 Task: Find connections with filter location Seram with filter topic #interviewwith filter profile language Spanish with filter current company BIG PHARMA JOBS (Div - Big Ideas HR Consulting Private Limited) with filter school University of Cologne with filter industry Housing Programs with filter service category Videography with filter keywords title Purchasing Staff
Action: Mouse moved to (711, 95)
Screenshot: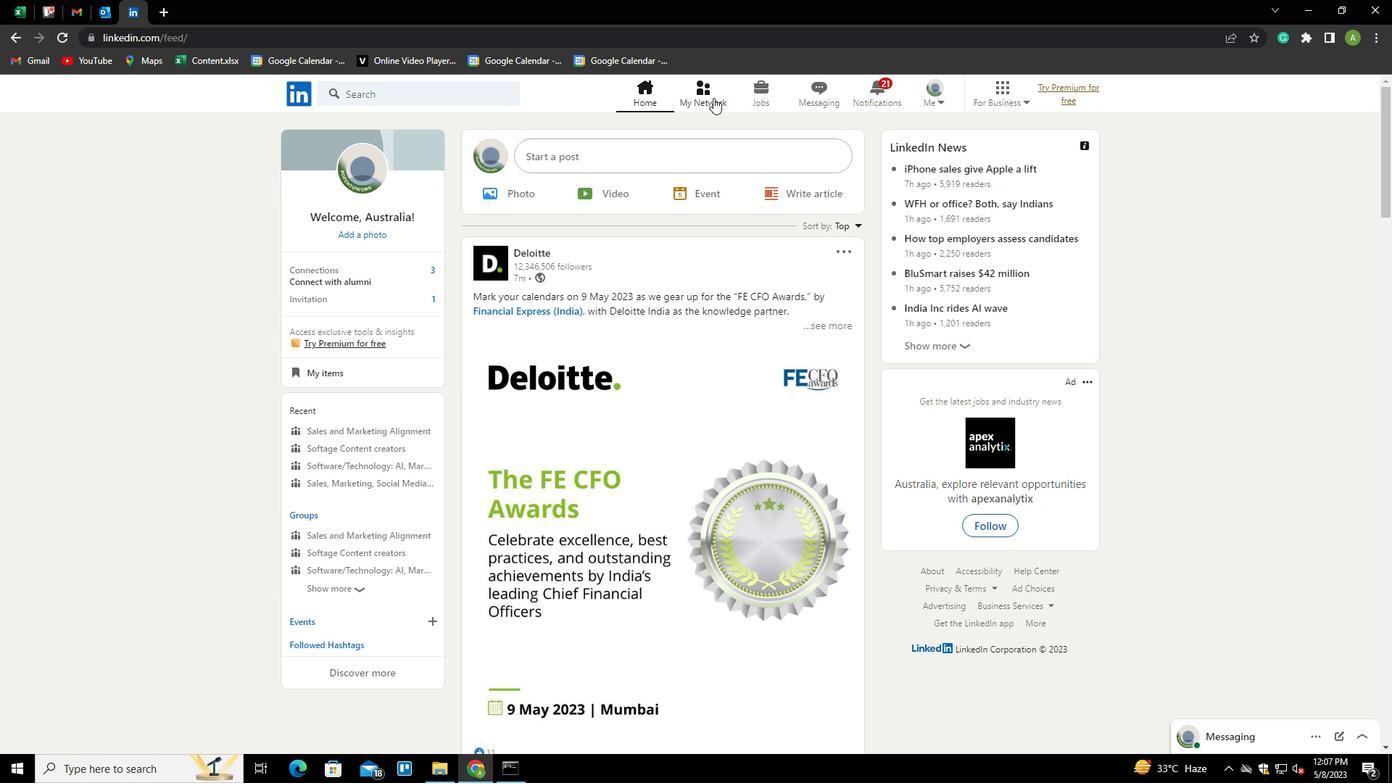 
Action: Mouse pressed left at (711, 95)
Screenshot: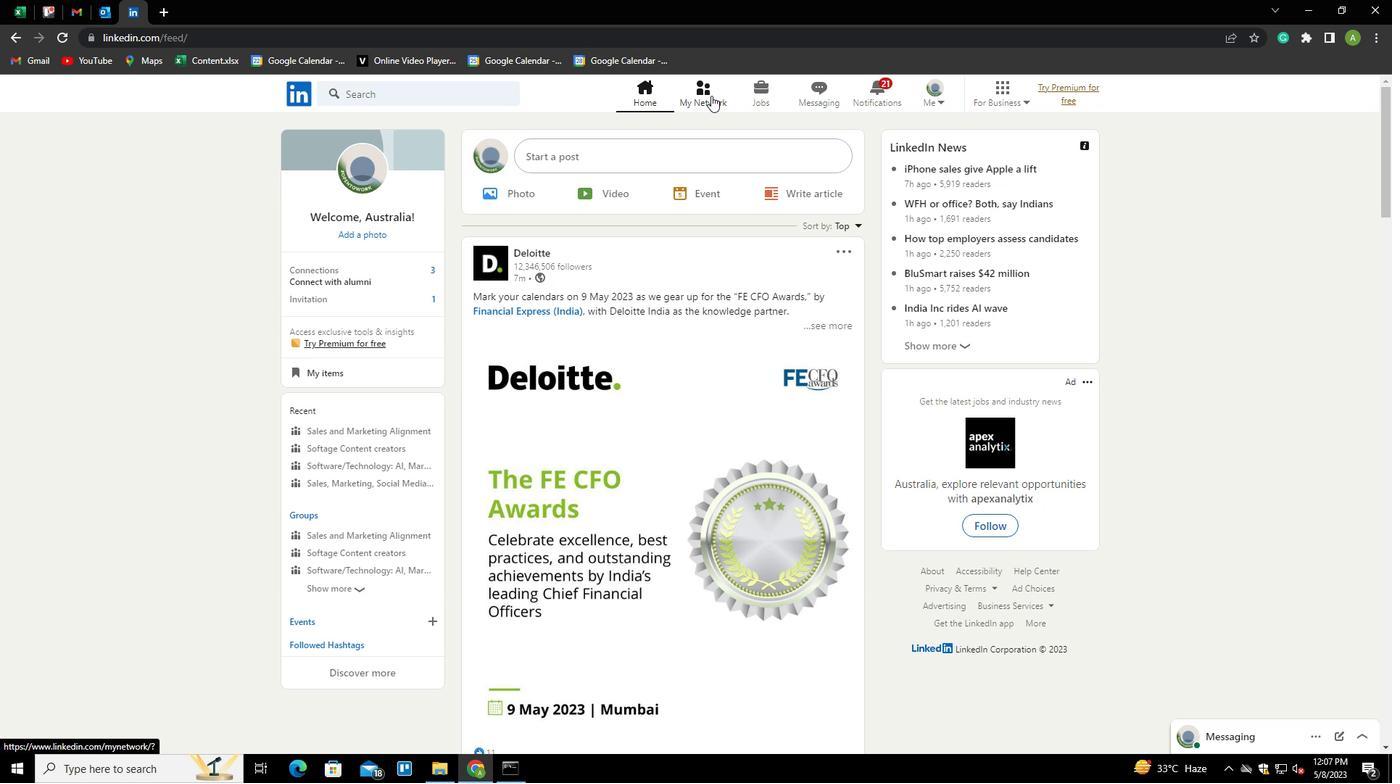 
Action: Mouse moved to (367, 174)
Screenshot: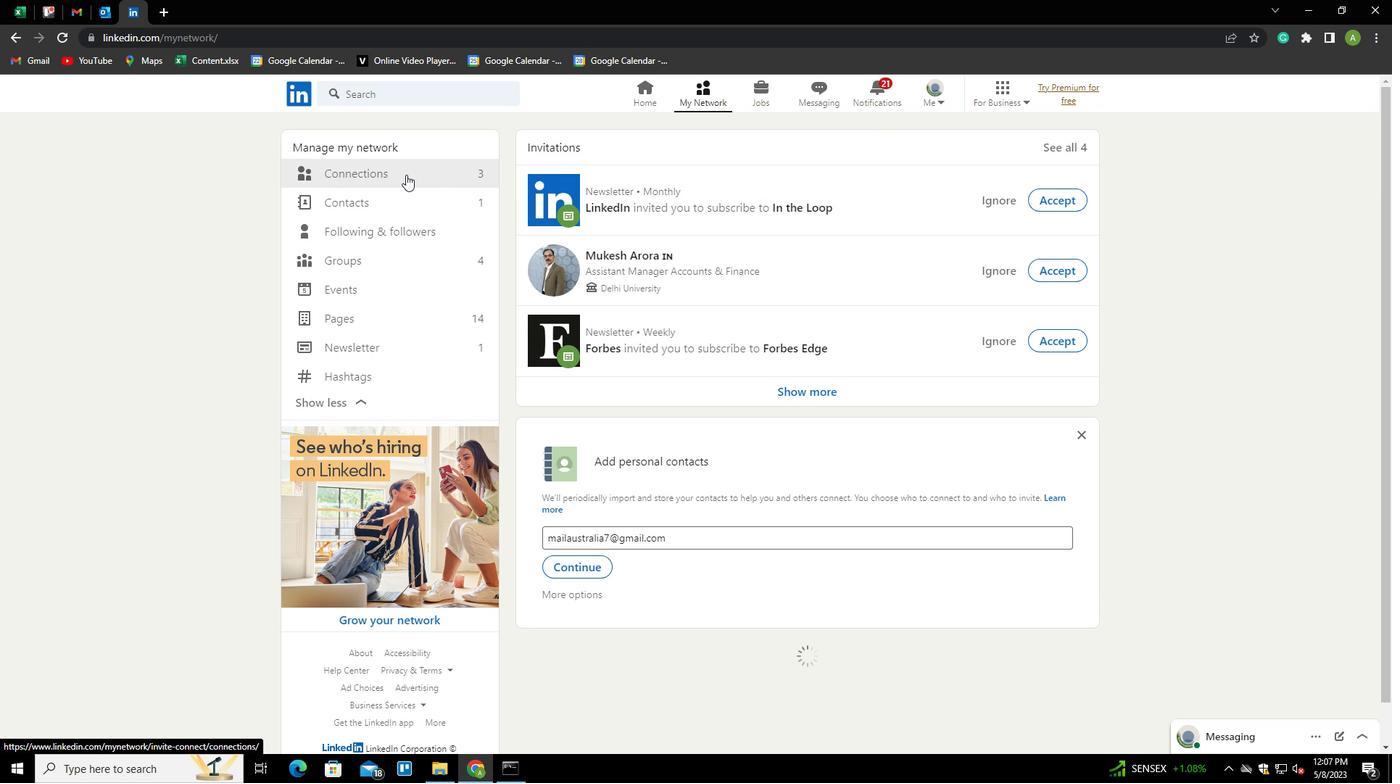 
Action: Mouse pressed left at (367, 174)
Screenshot: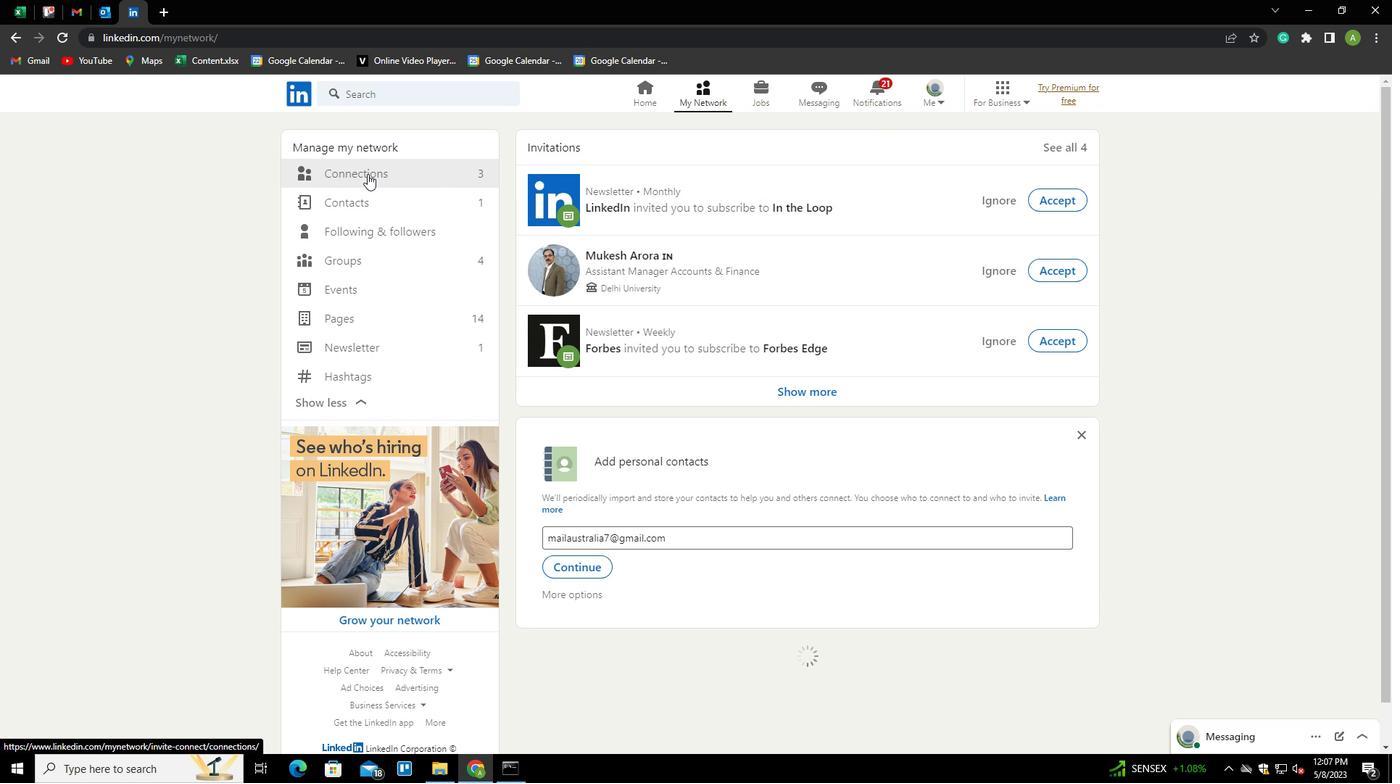 
Action: Mouse moved to (828, 173)
Screenshot: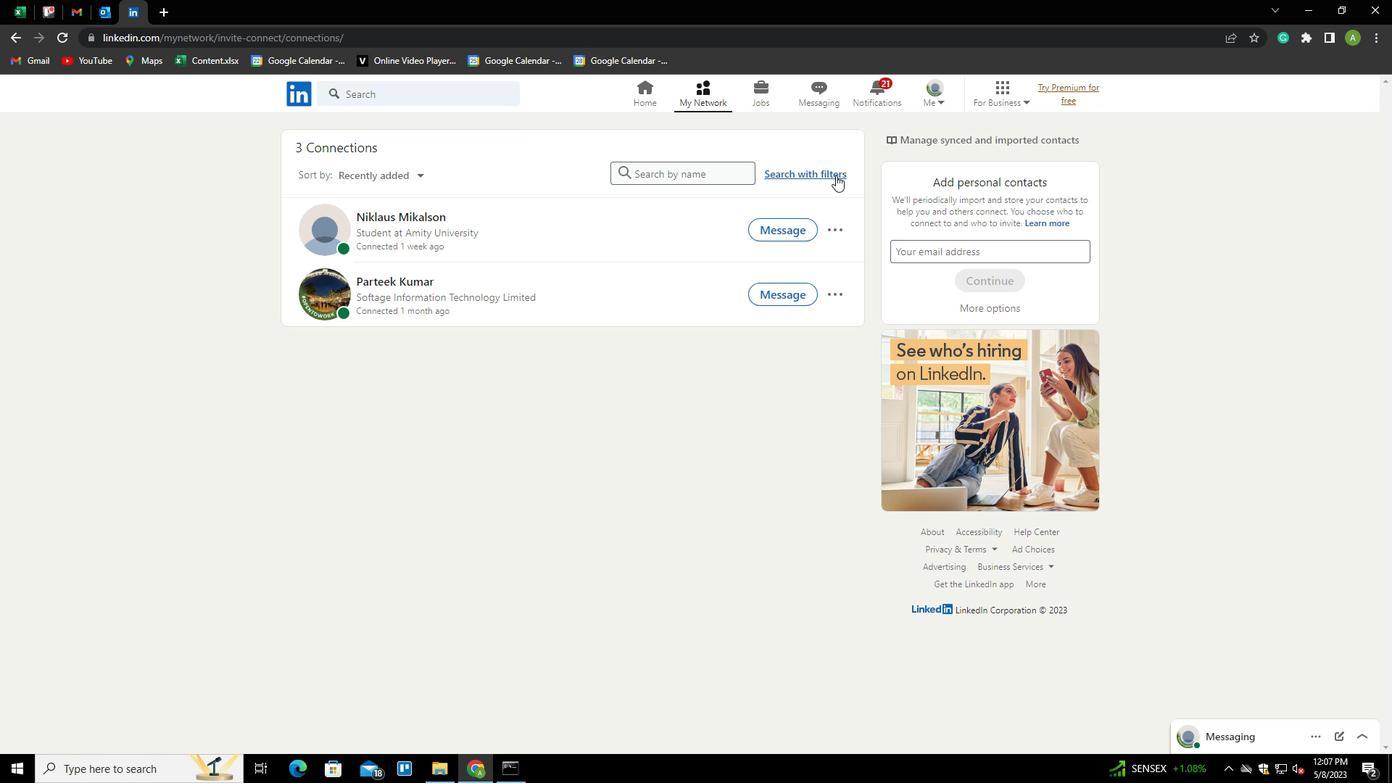 
Action: Mouse pressed left at (828, 173)
Screenshot: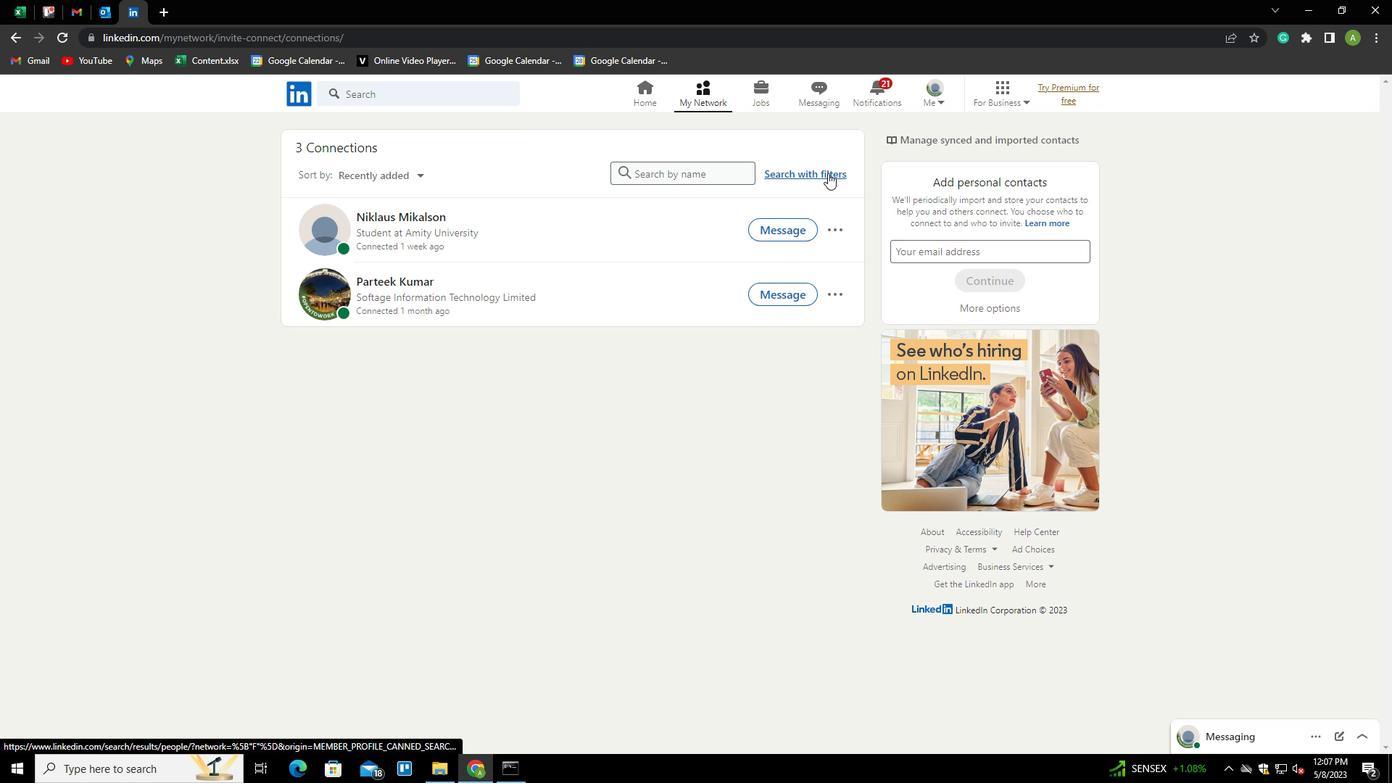 
Action: Mouse moved to (757, 129)
Screenshot: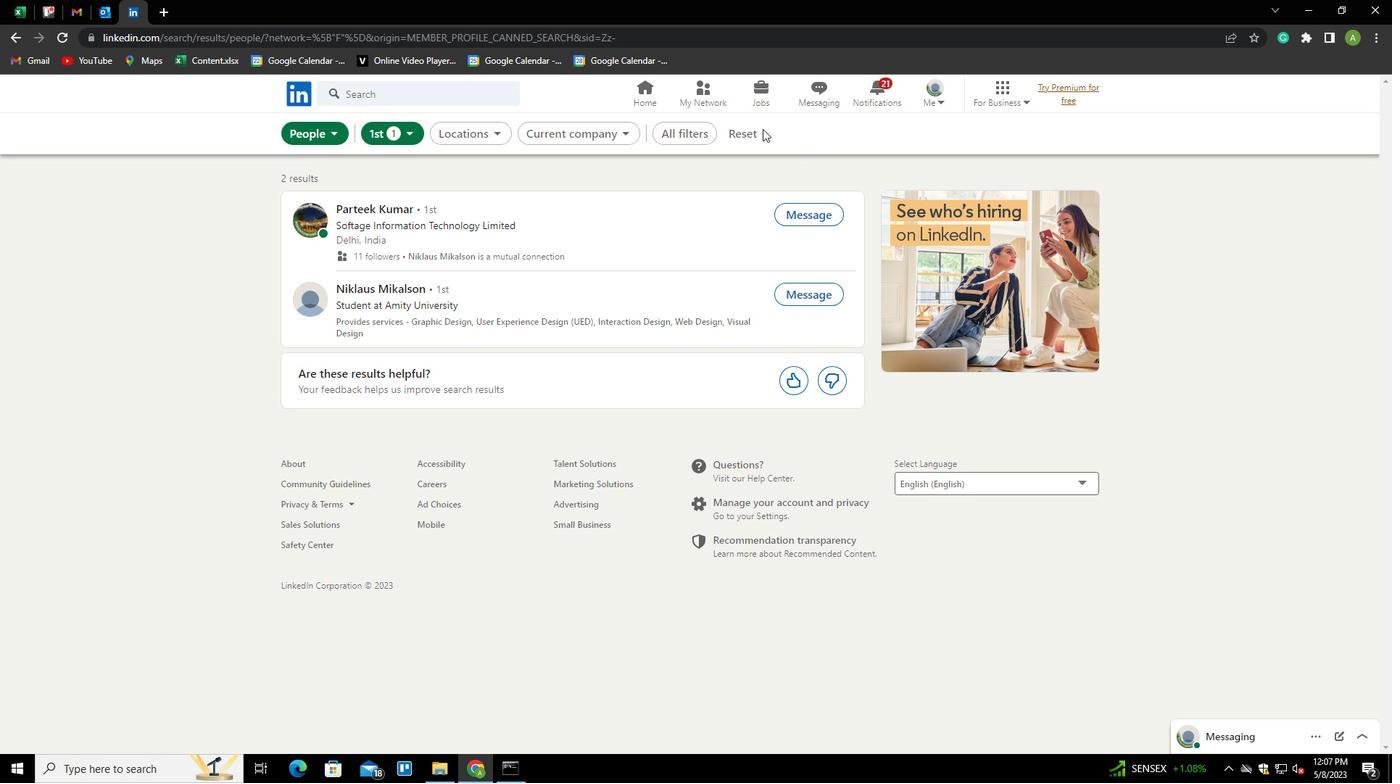
Action: Mouse pressed left at (757, 129)
Screenshot: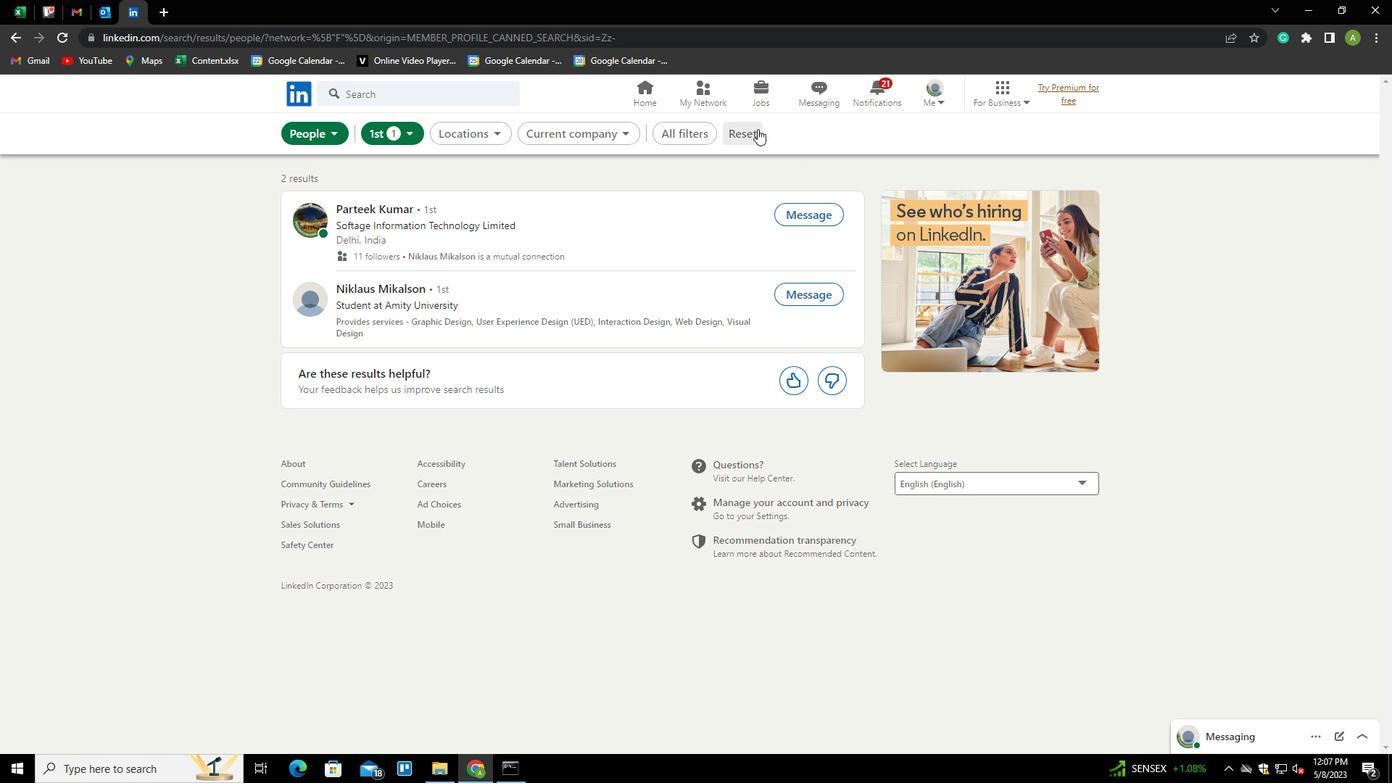 
Action: Mouse moved to (723, 129)
Screenshot: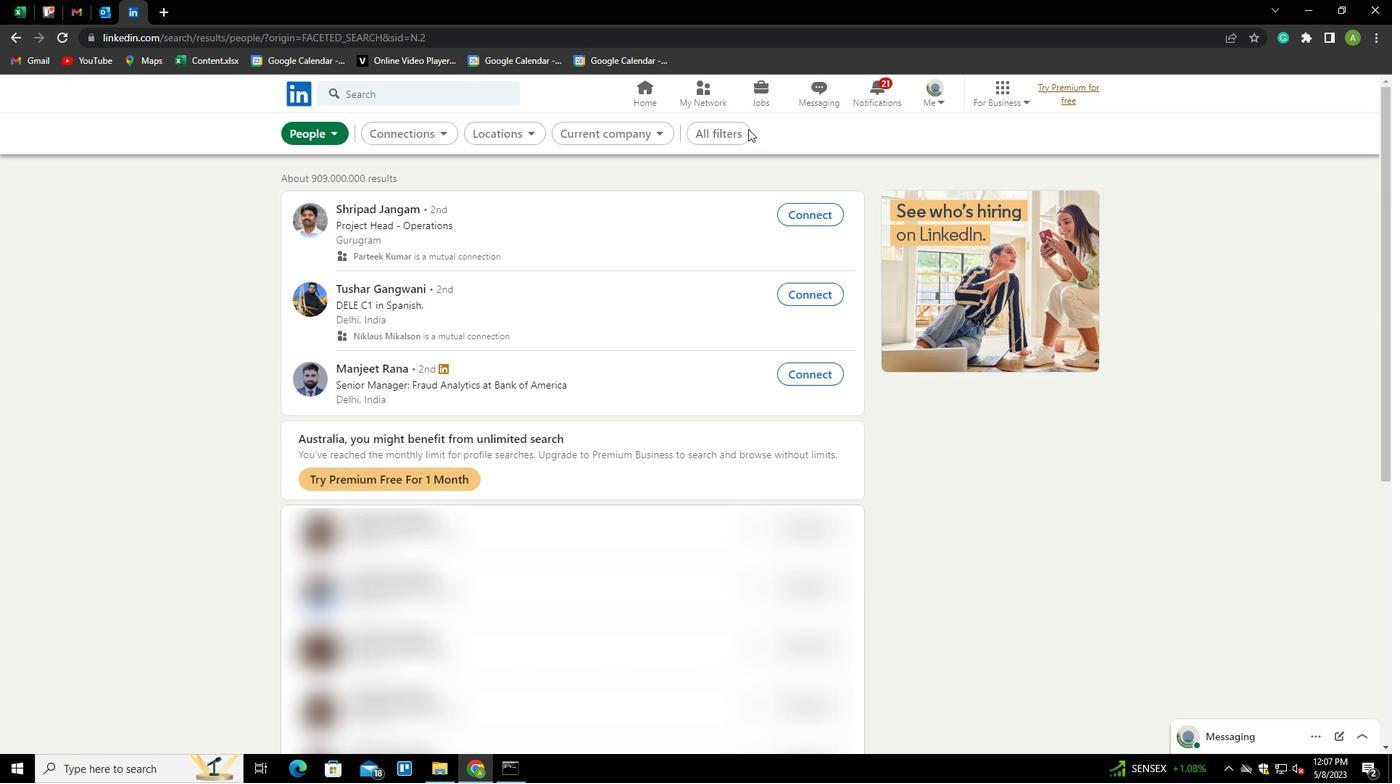 
Action: Mouse pressed left at (723, 129)
Screenshot: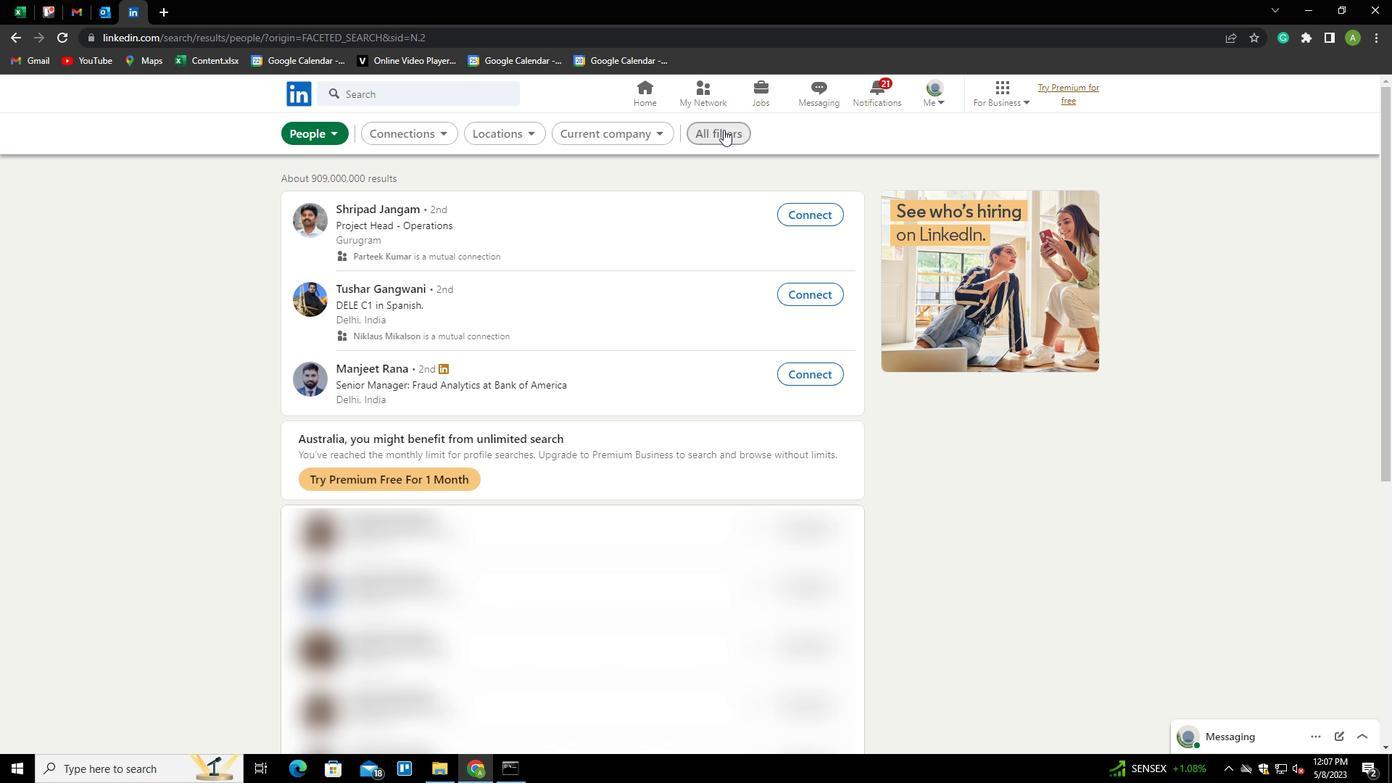 
Action: Mouse moved to (1161, 488)
Screenshot: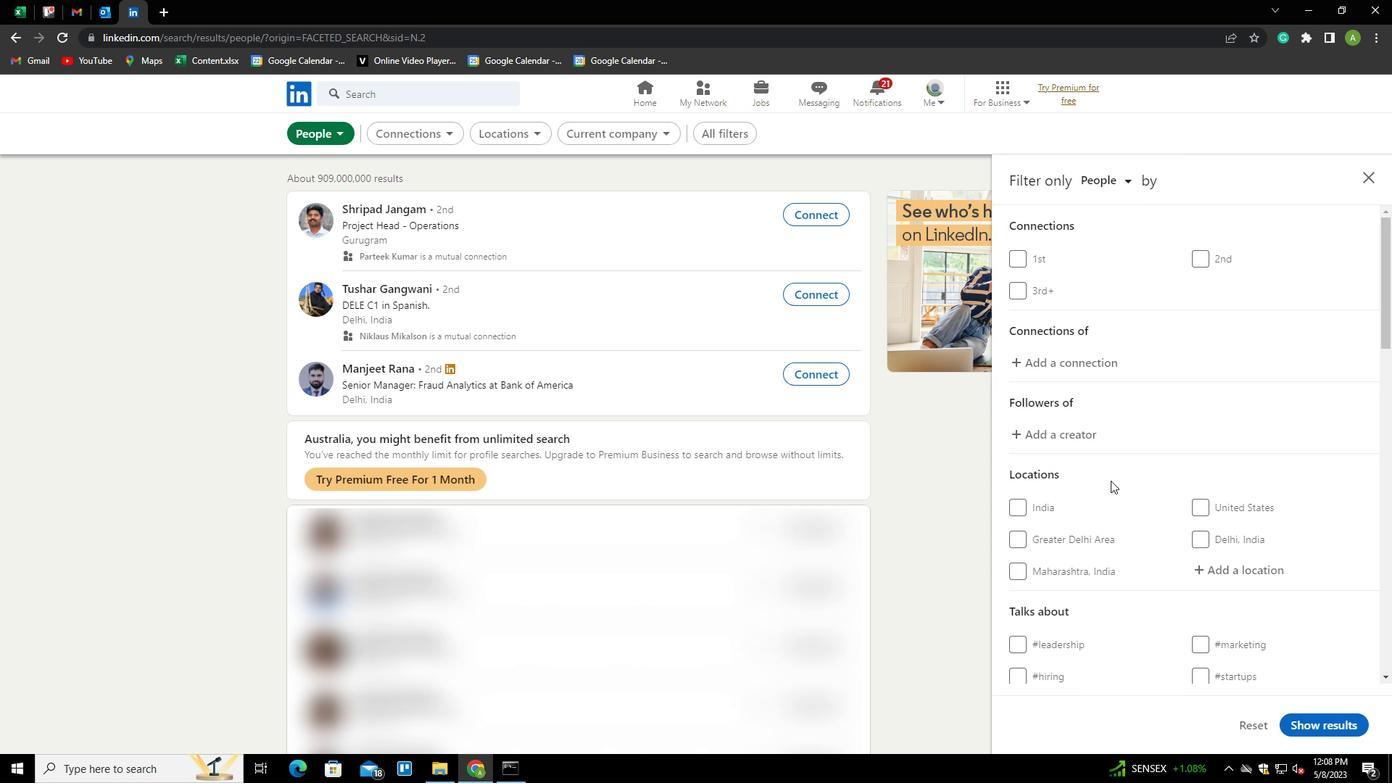 
Action: Mouse scrolled (1161, 487) with delta (0, 0)
Screenshot: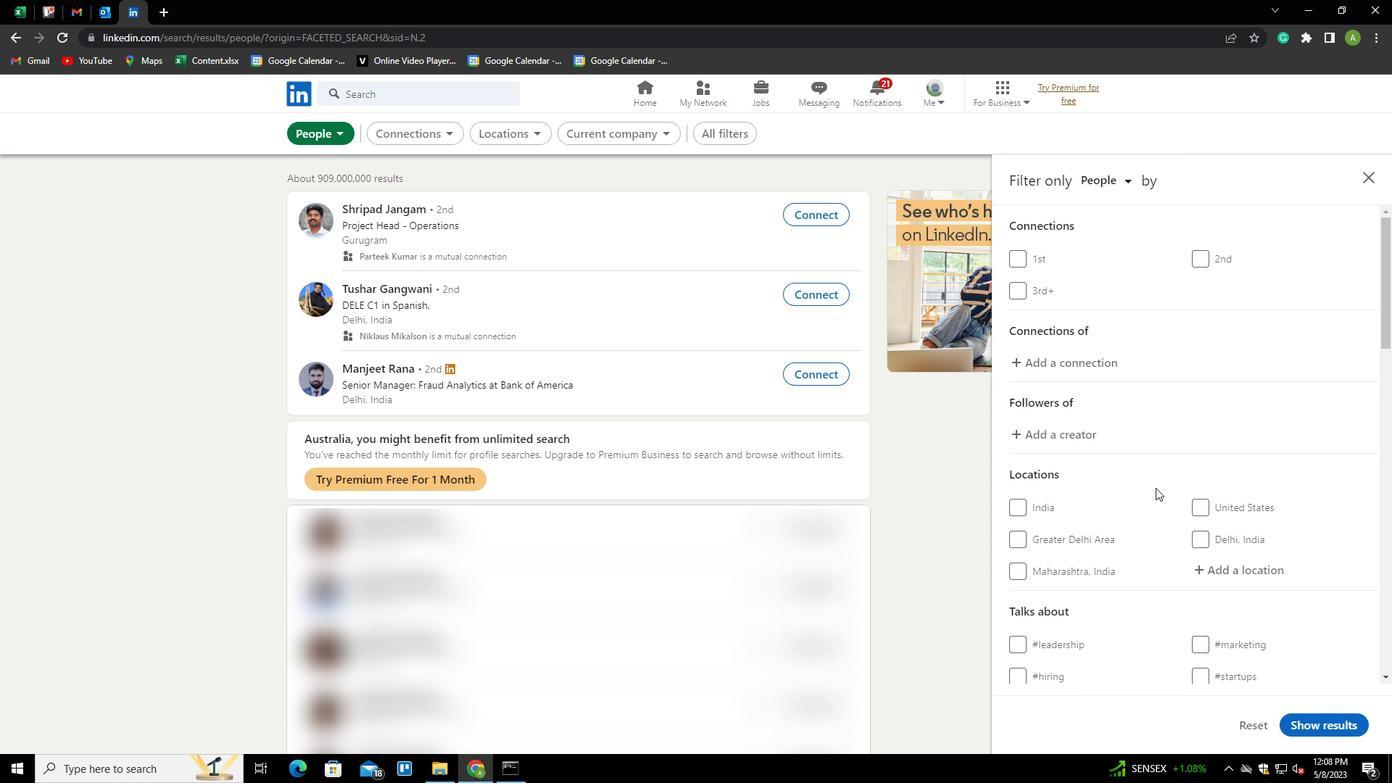 
Action: Mouse scrolled (1161, 487) with delta (0, 0)
Screenshot: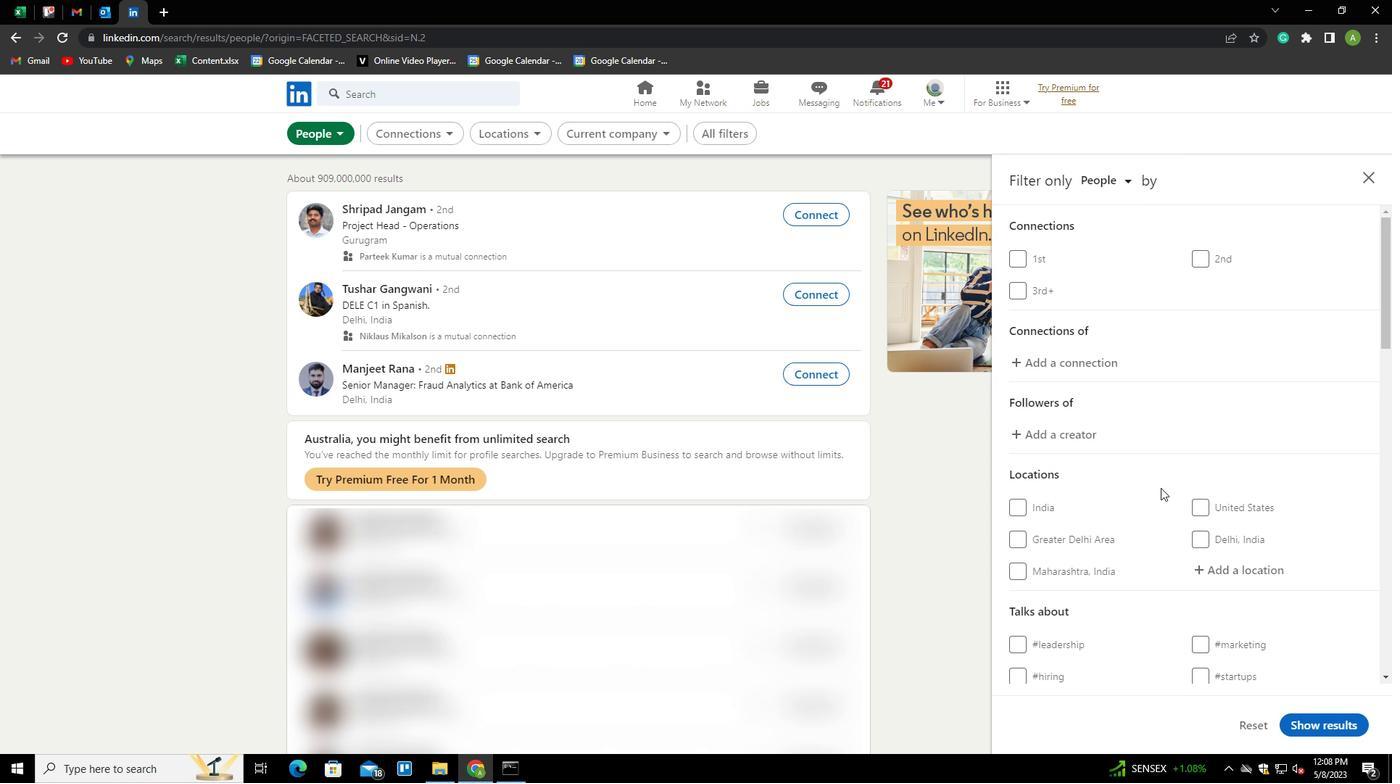 
Action: Mouse scrolled (1161, 487) with delta (0, 0)
Screenshot: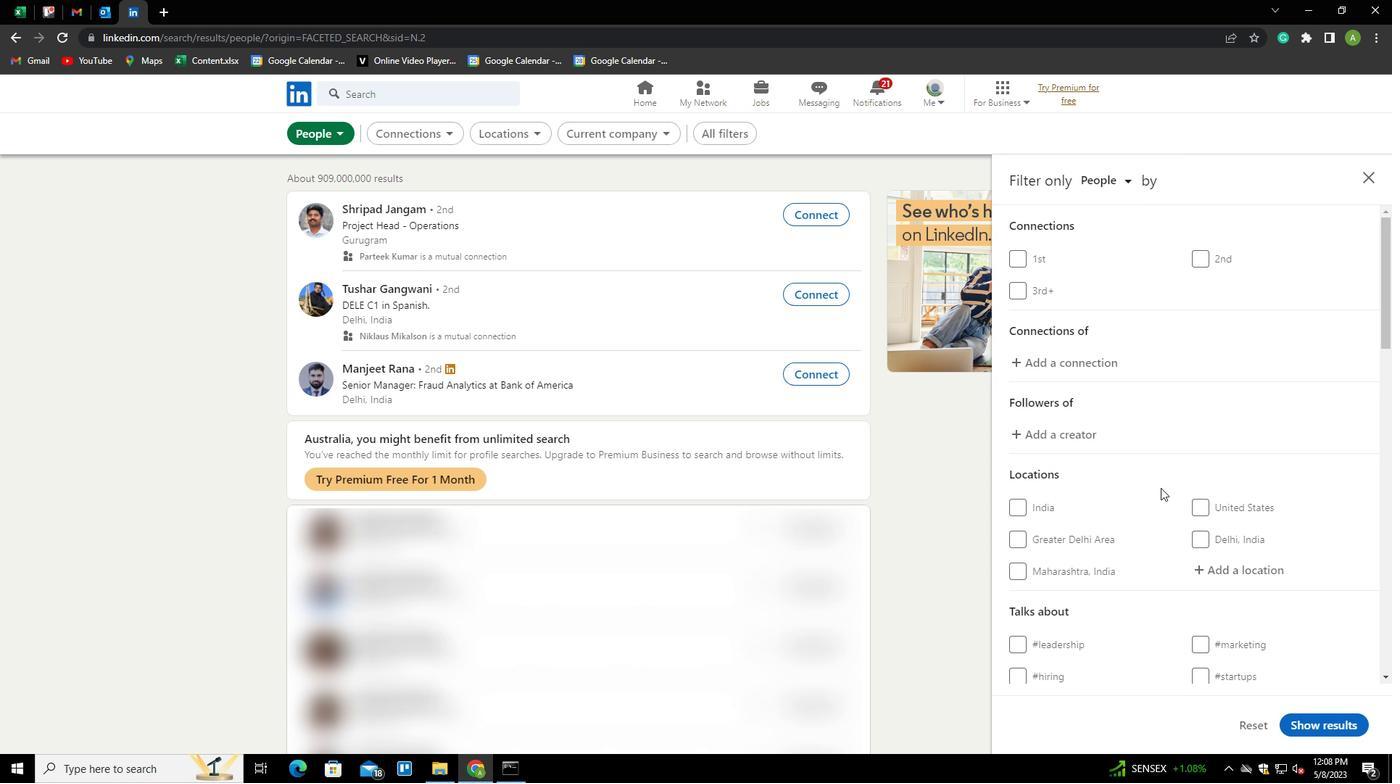 
Action: Mouse moved to (1232, 362)
Screenshot: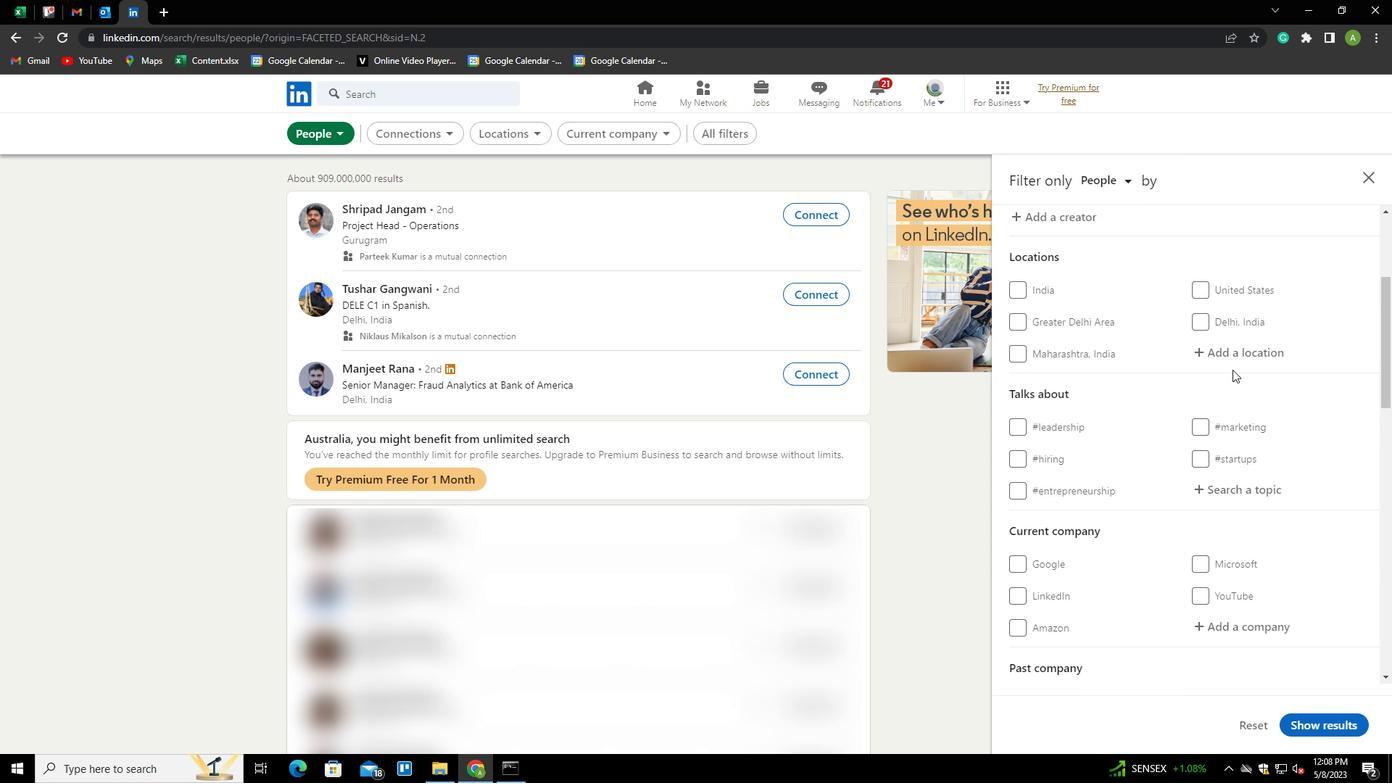 
Action: Mouse pressed left at (1232, 362)
Screenshot: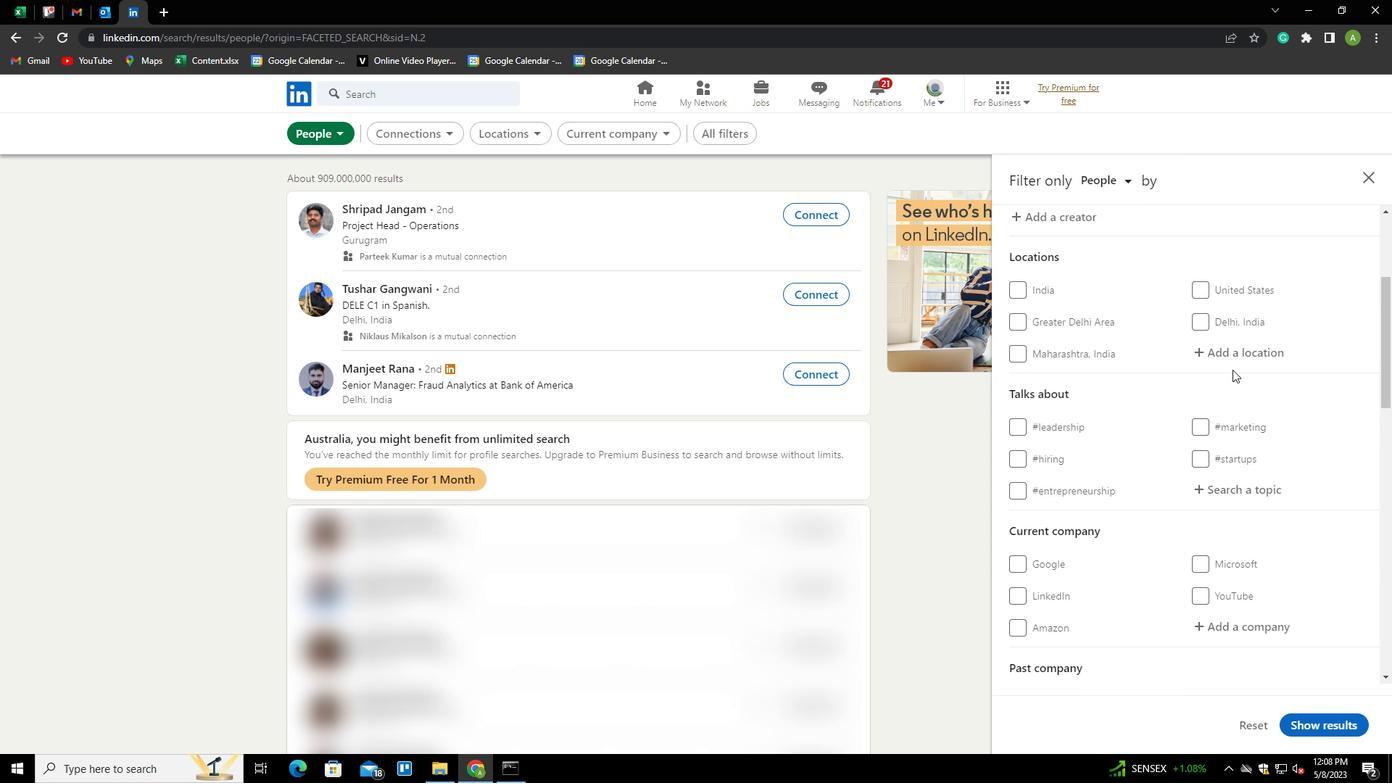 
Action: Key pressed <Key.shift>SERAM<Key.down><Key.down><Key.enter>
Screenshot: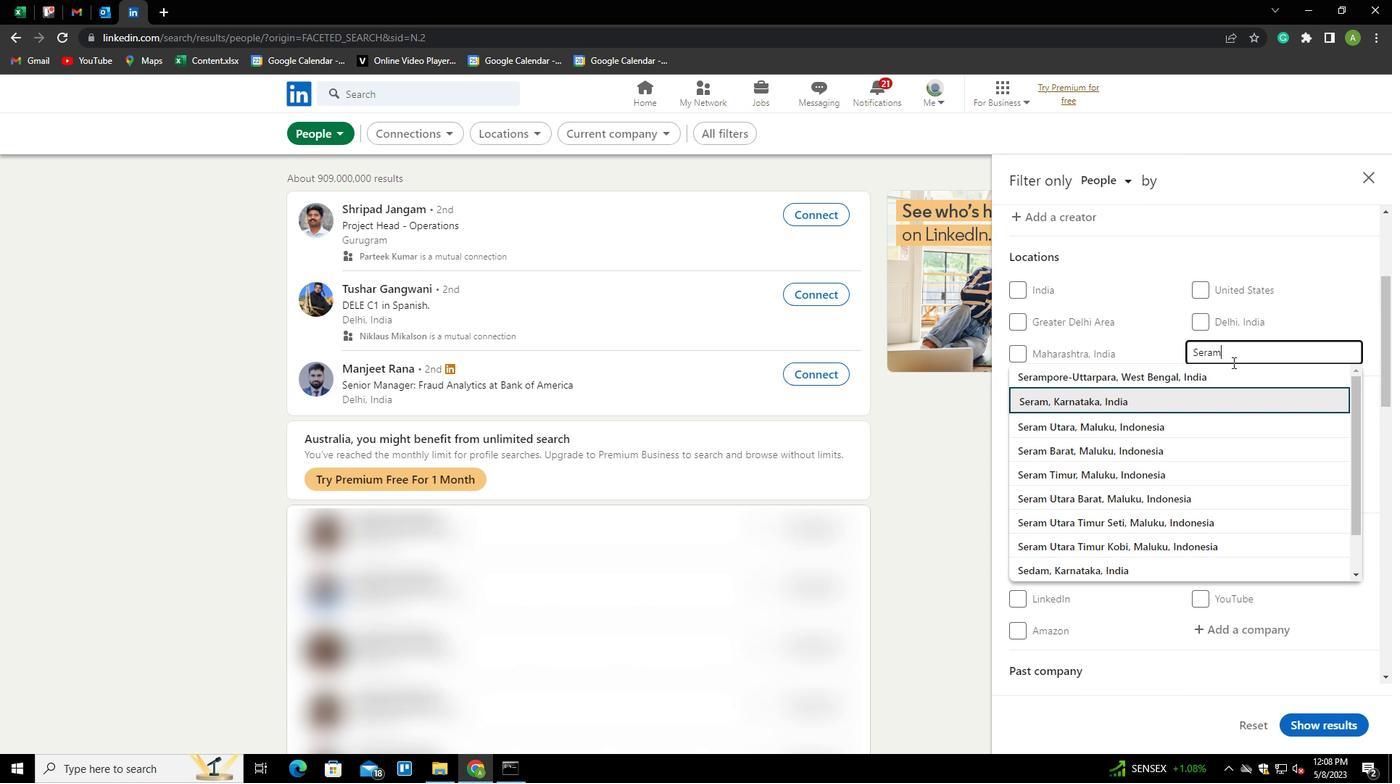
Action: Mouse moved to (1200, 401)
Screenshot: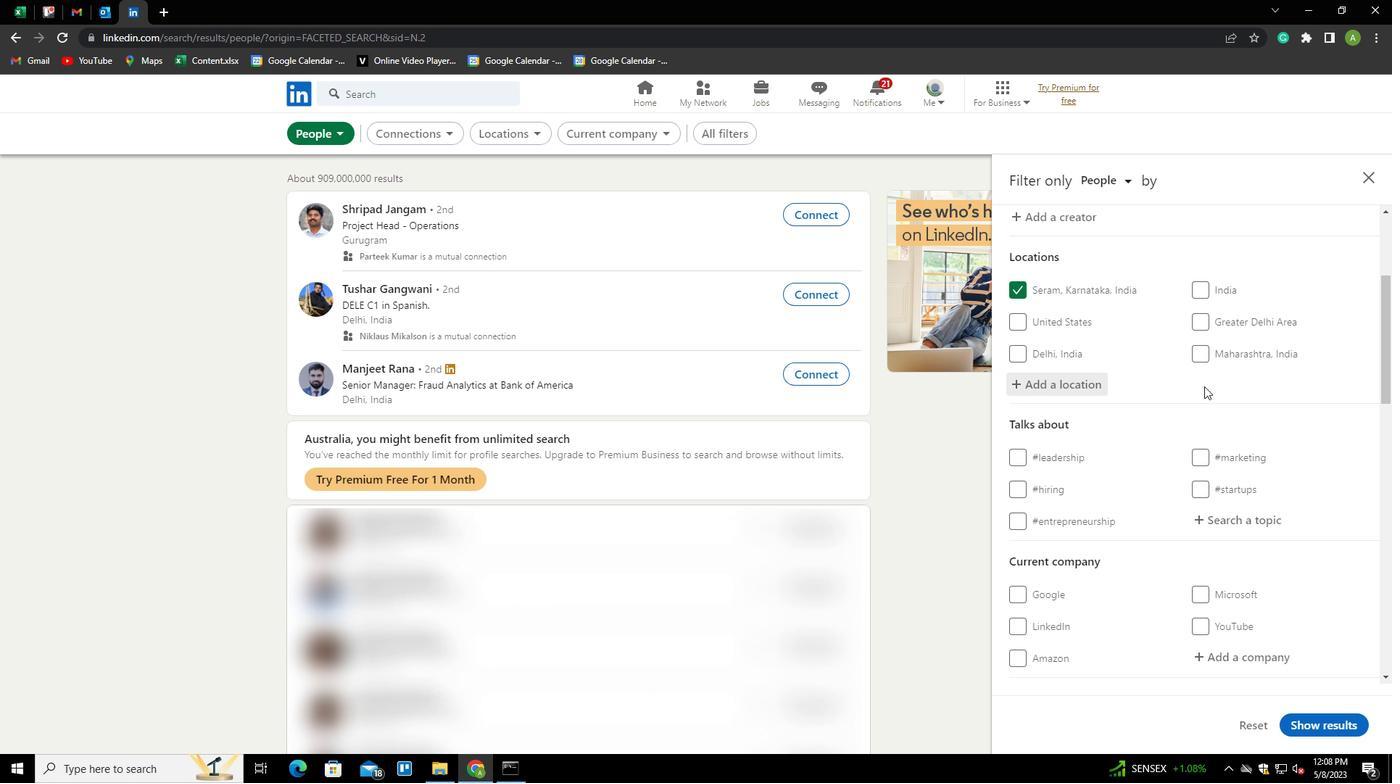 
Action: Mouse scrolled (1200, 401) with delta (0, 0)
Screenshot: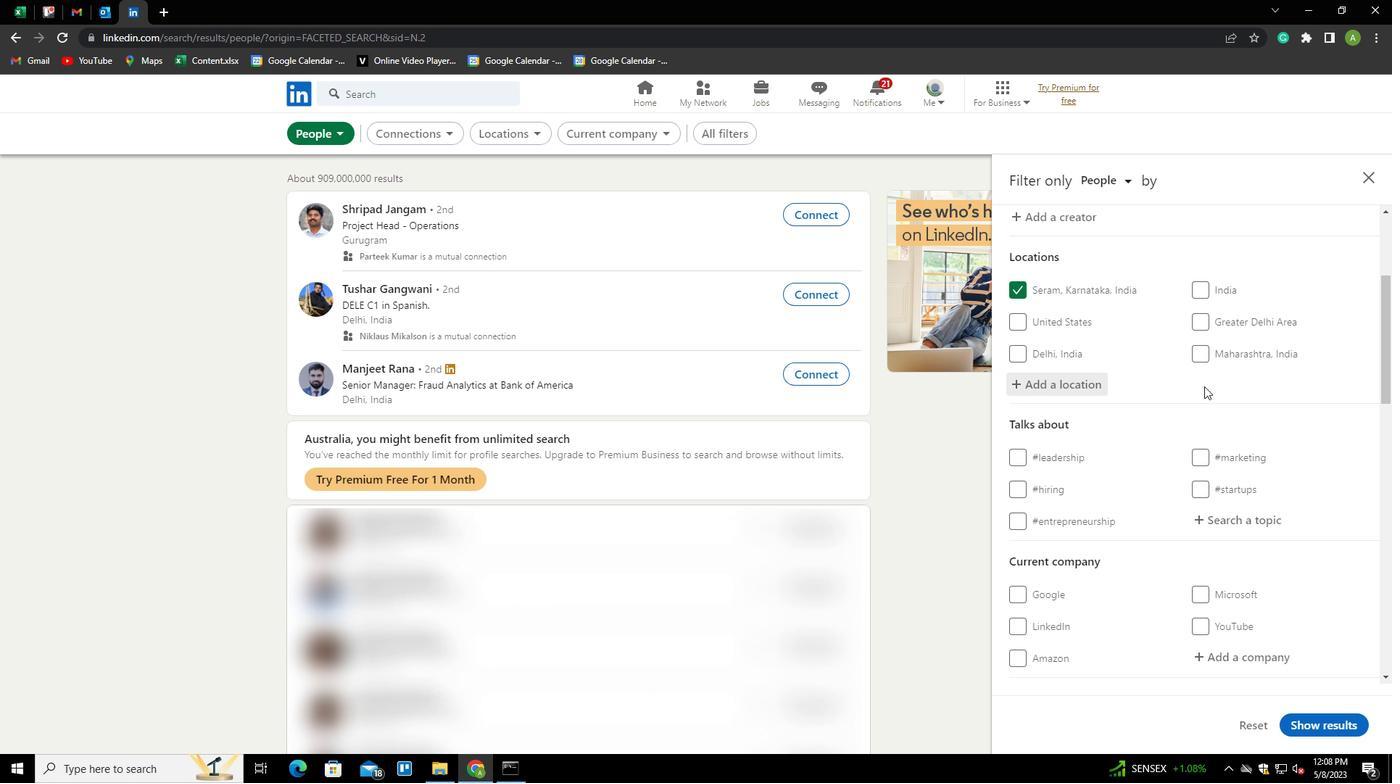 
Action: Mouse moved to (1251, 441)
Screenshot: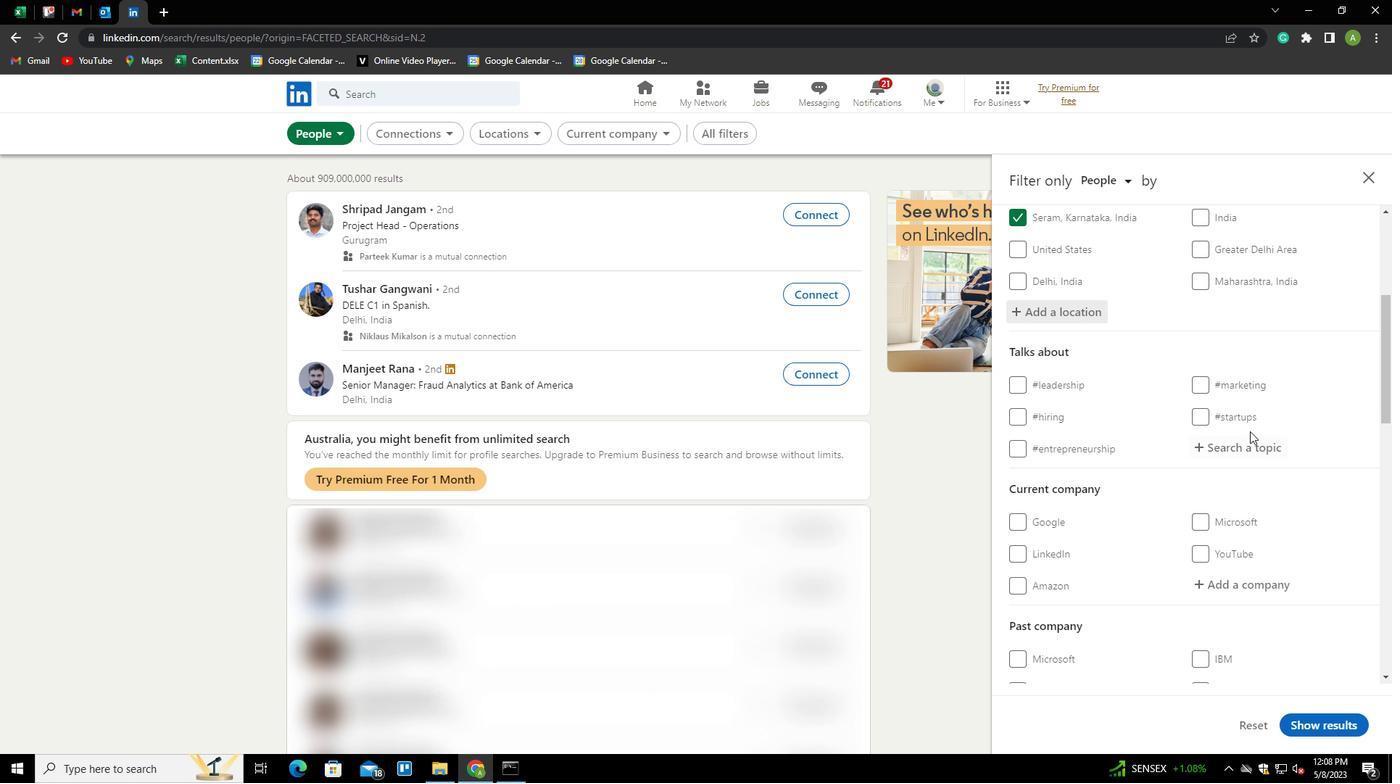 
Action: Mouse pressed left at (1251, 441)
Screenshot: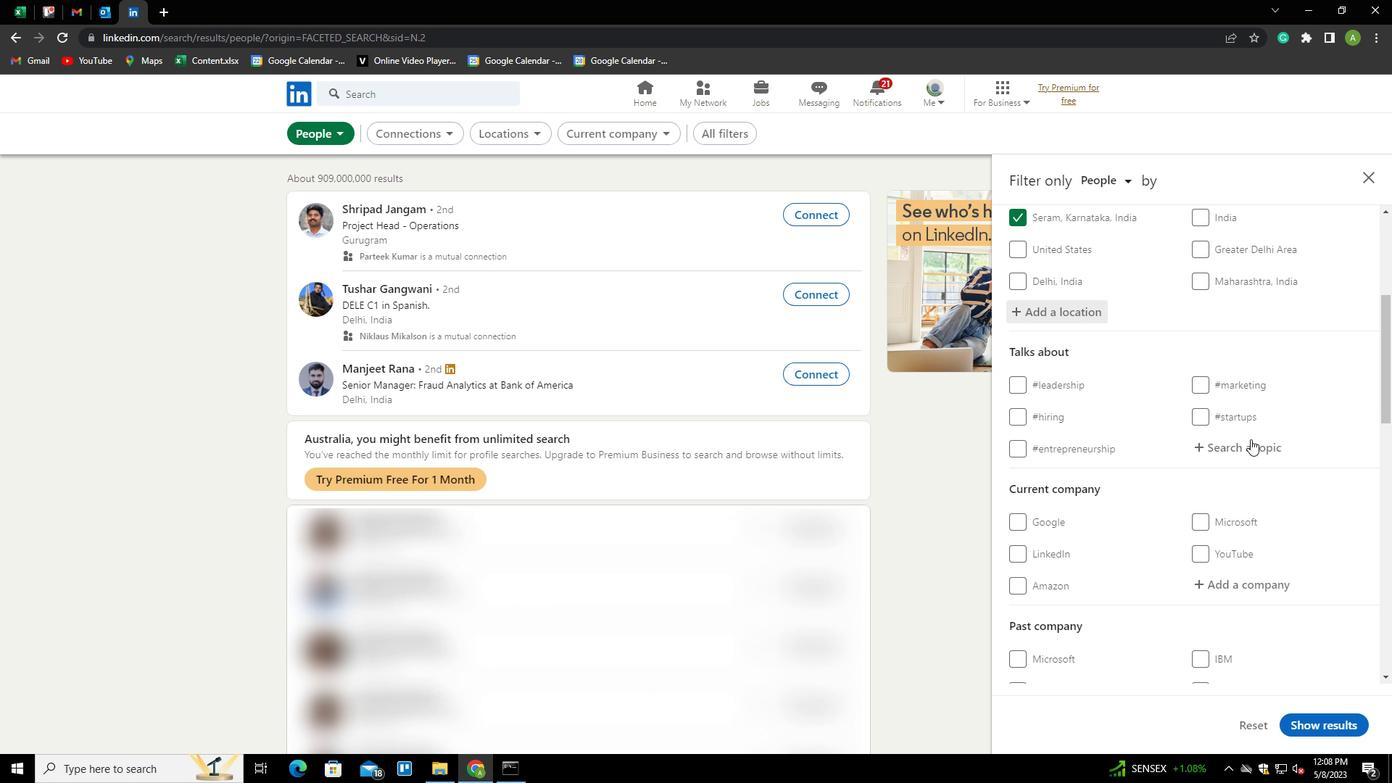 
Action: Mouse moved to (1251, 443)
Screenshot: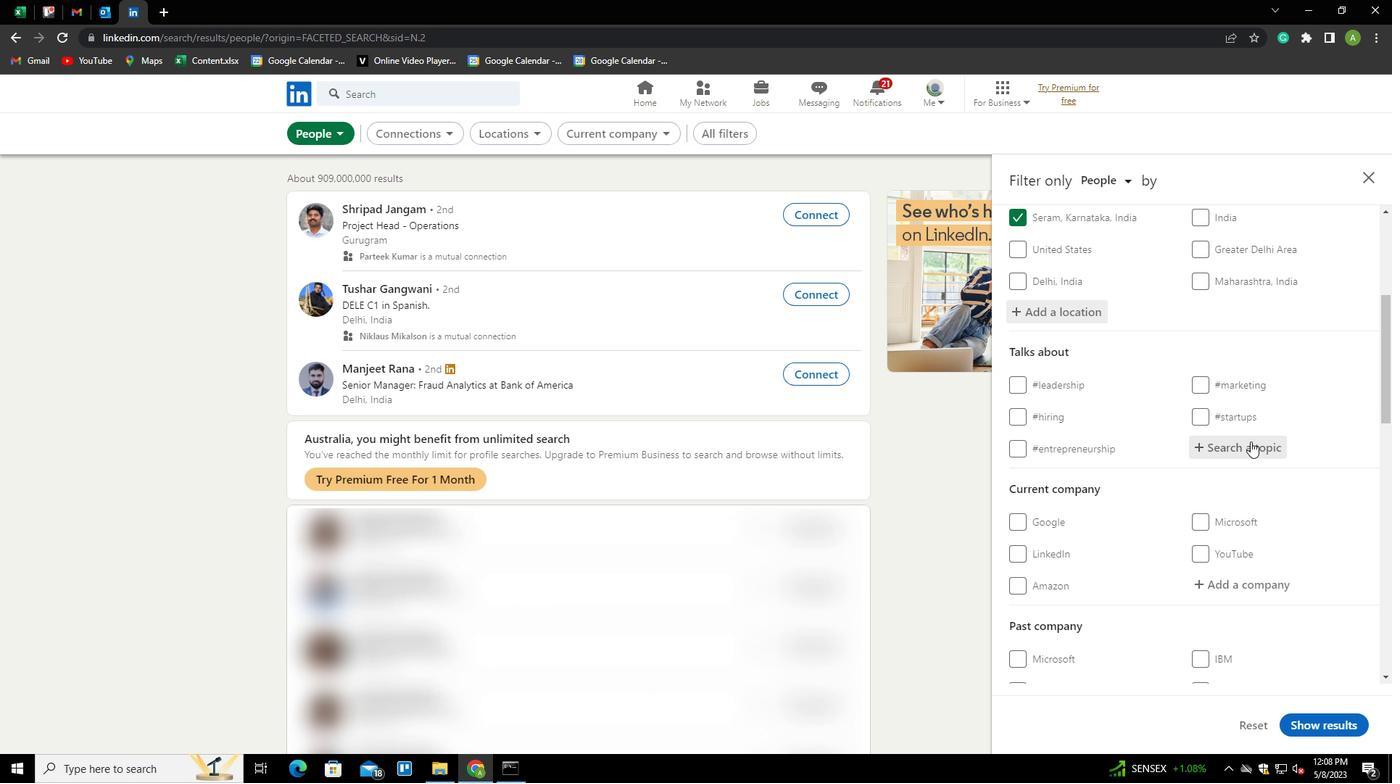 
Action: Key pressed INTERVIEW<Key.down><Key.enter>
Screenshot: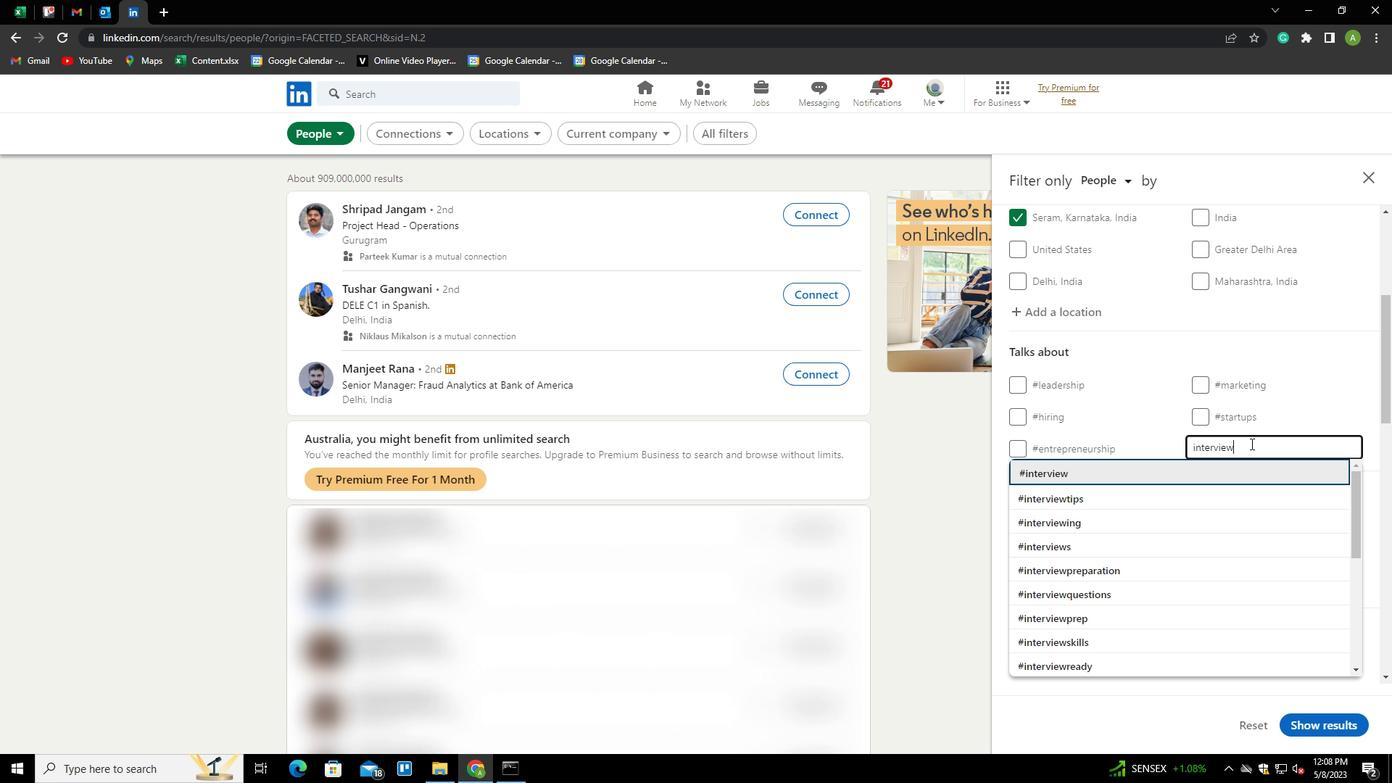 
Action: Mouse scrolled (1251, 443) with delta (0, 0)
Screenshot: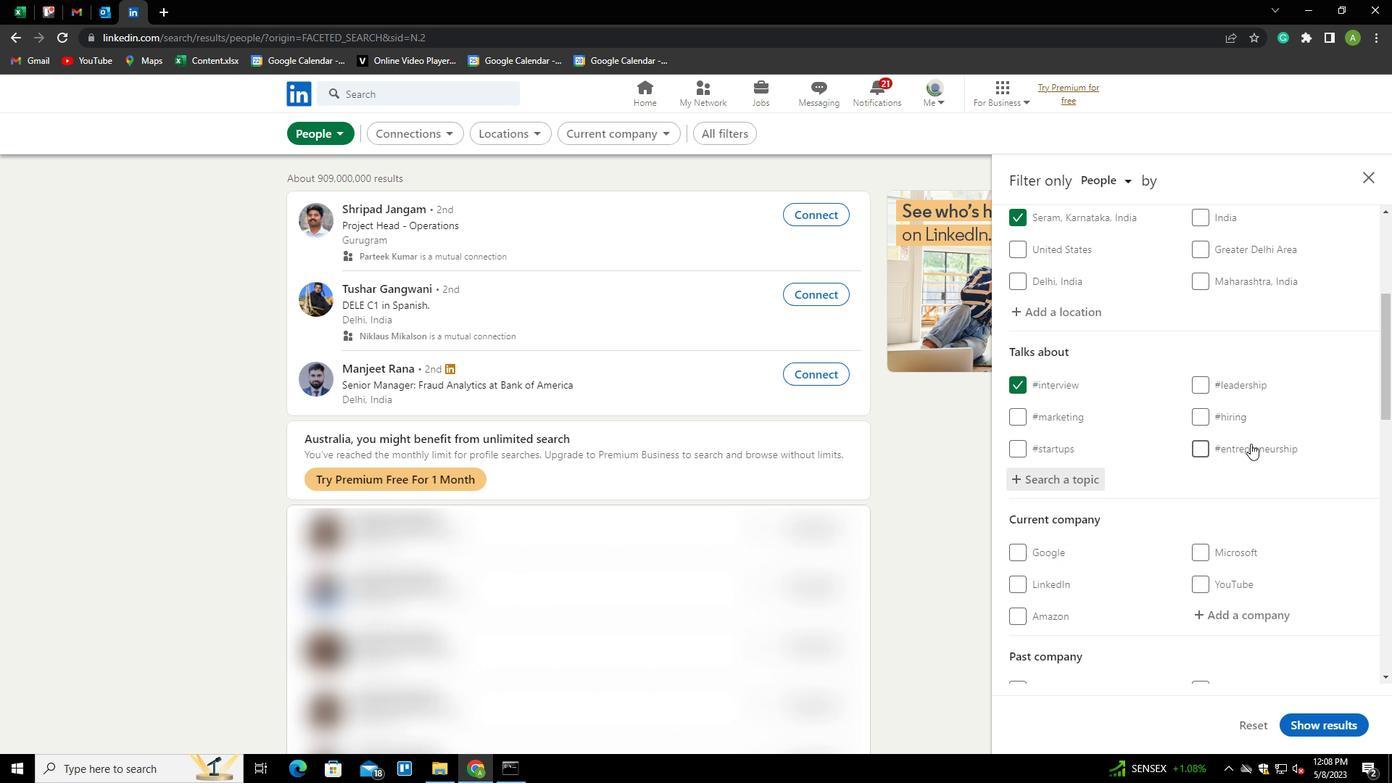 
Action: Mouse scrolled (1251, 443) with delta (0, 0)
Screenshot: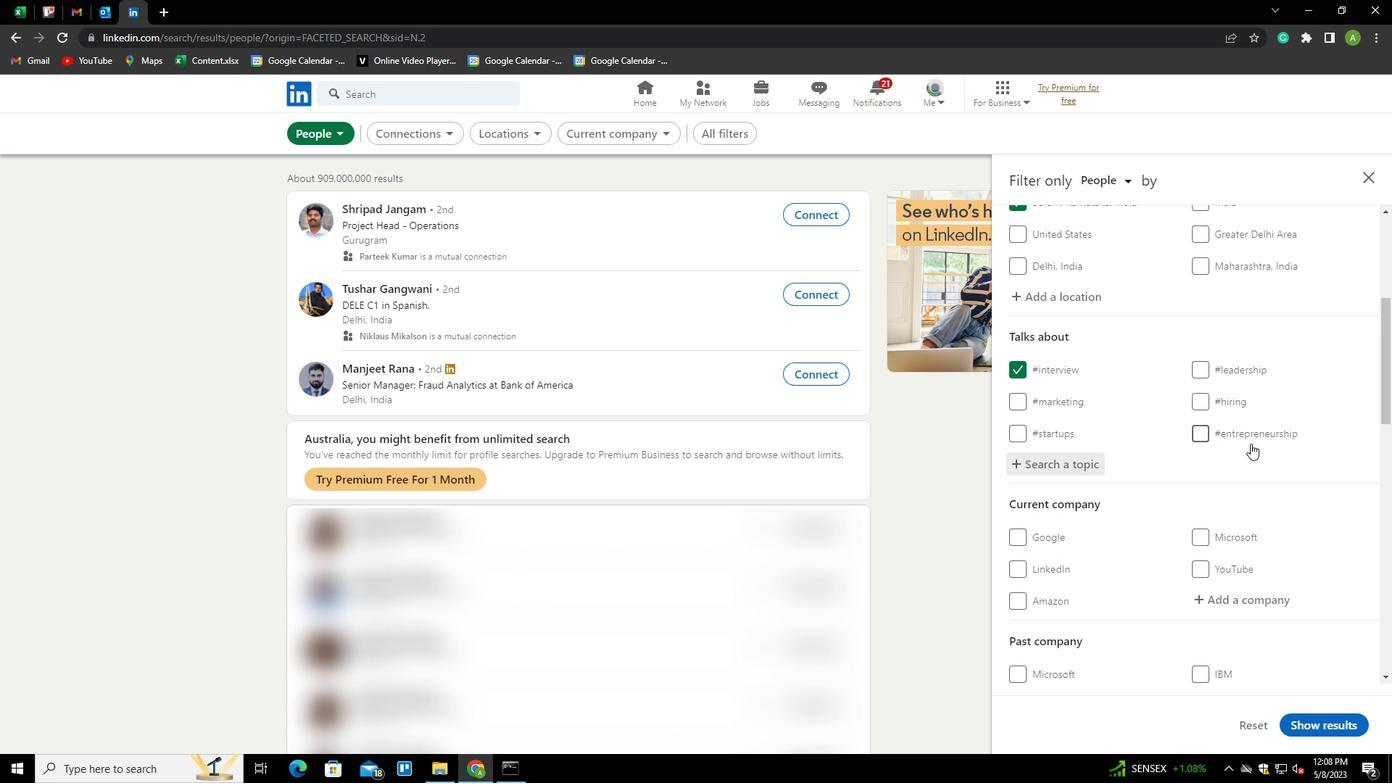 
Action: Mouse scrolled (1251, 443) with delta (0, 0)
Screenshot: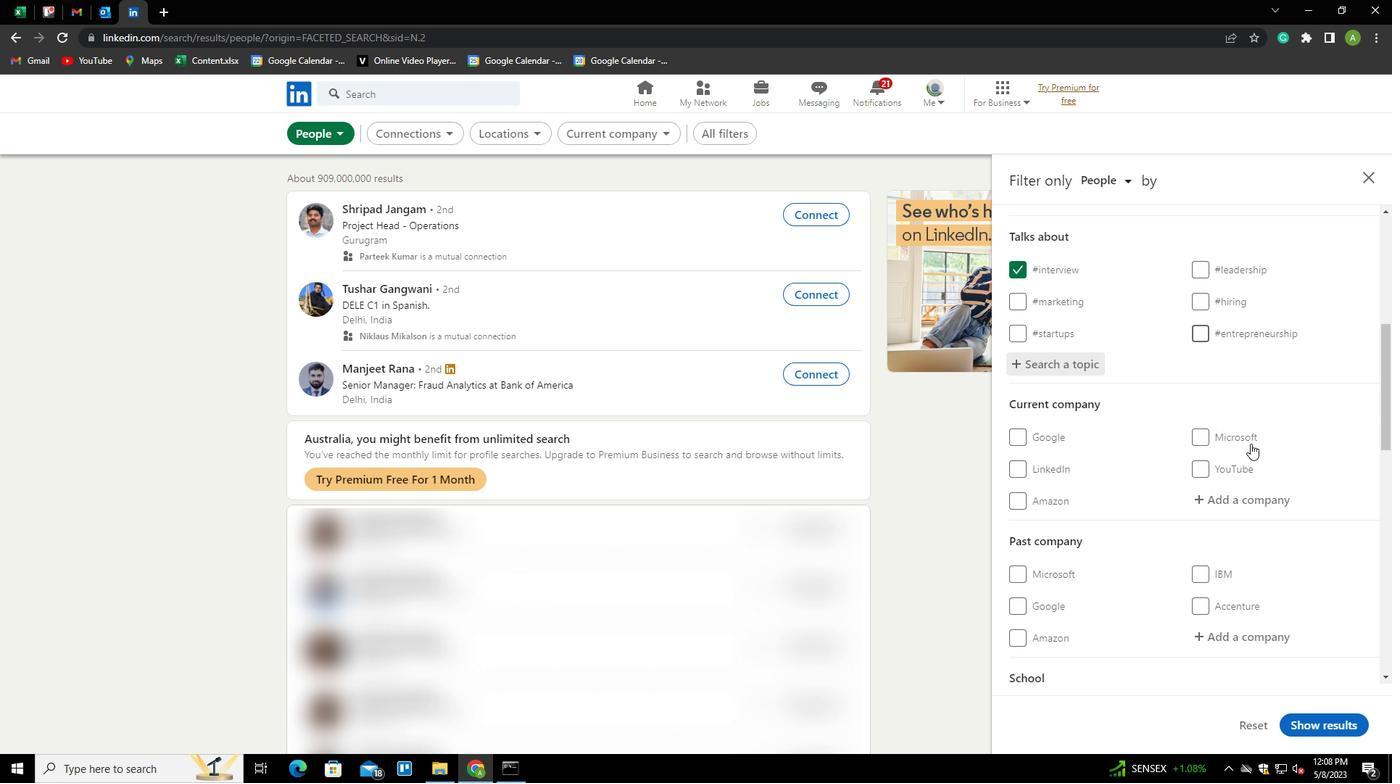 
Action: Mouse scrolled (1251, 443) with delta (0, 0)
Screenshot: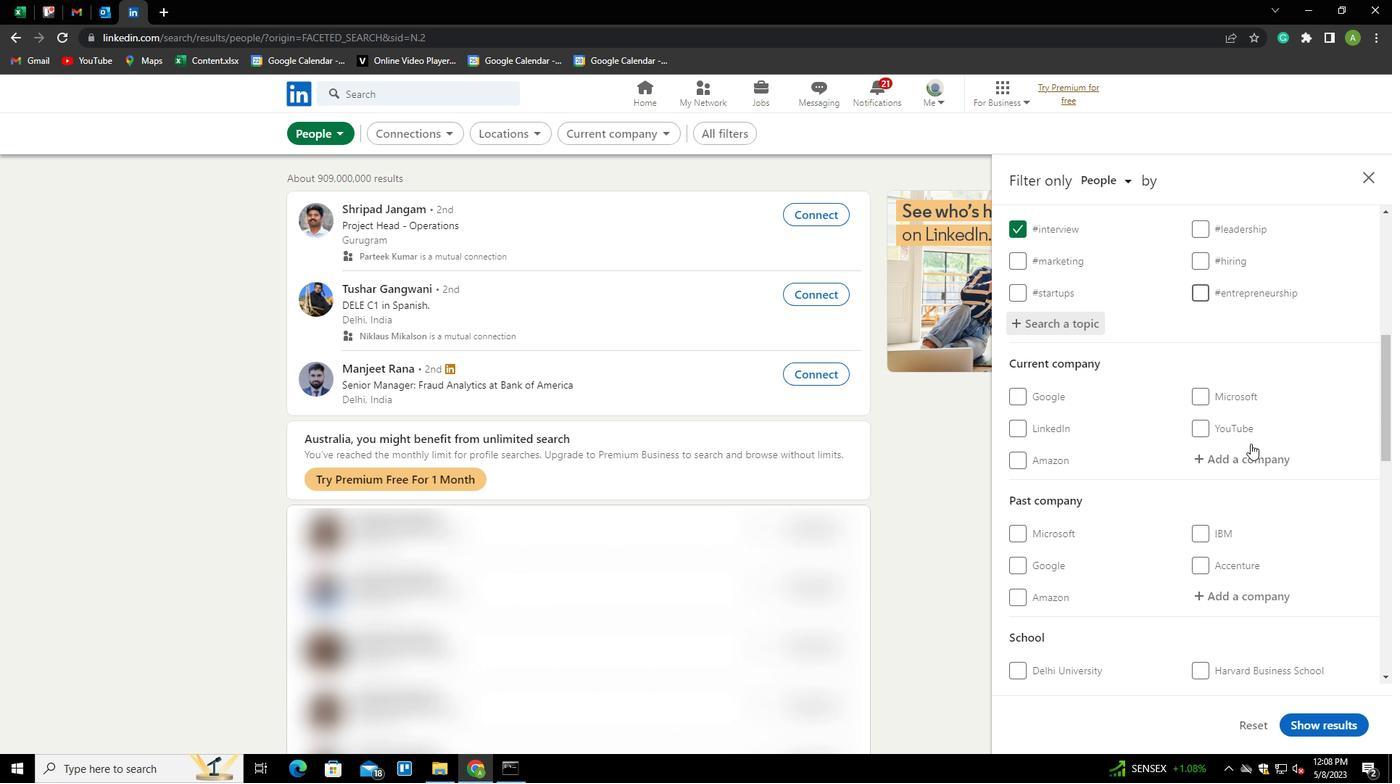 
Action: Mouse scrolled (1251, 443) with delta (0, 0)
Screenshot: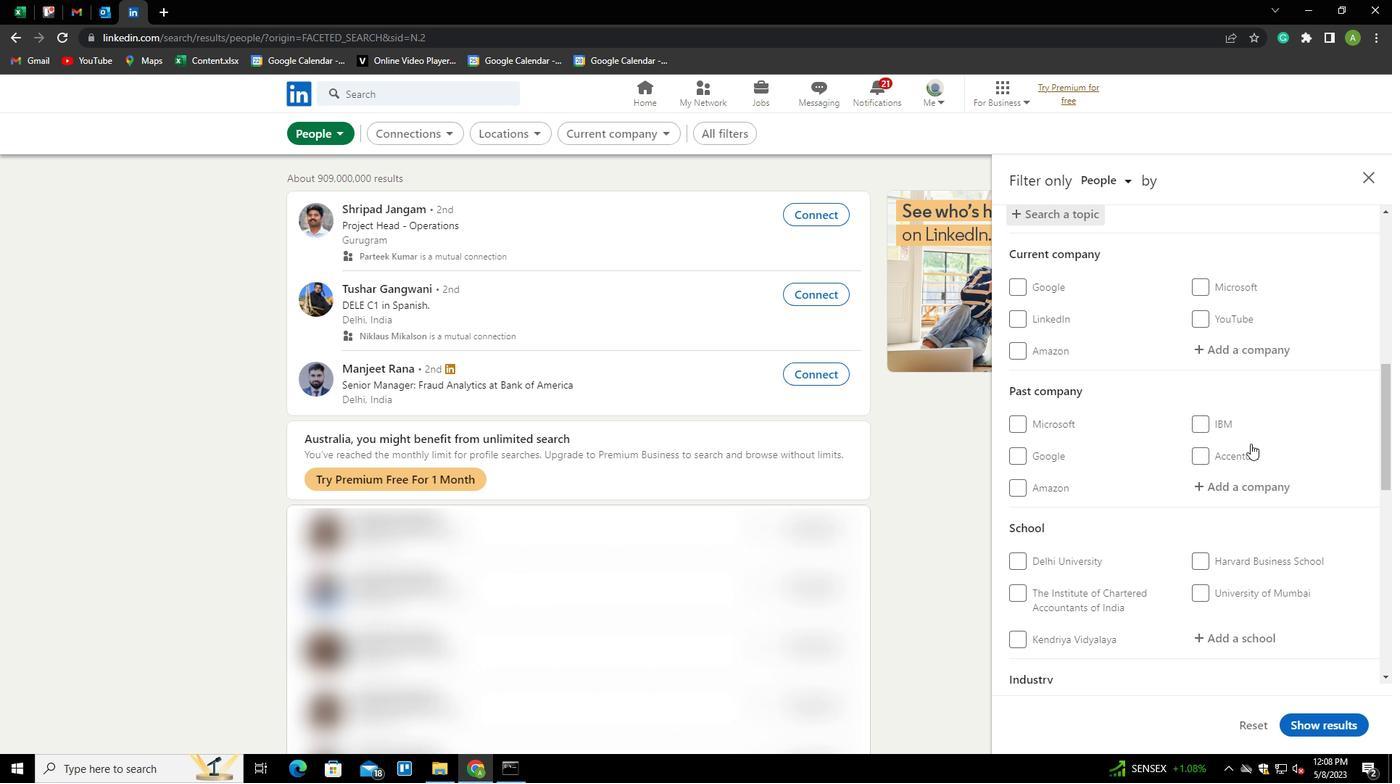
Action: Mouse scrolled (1251, 443) with delta (0, 0)
Screenshot: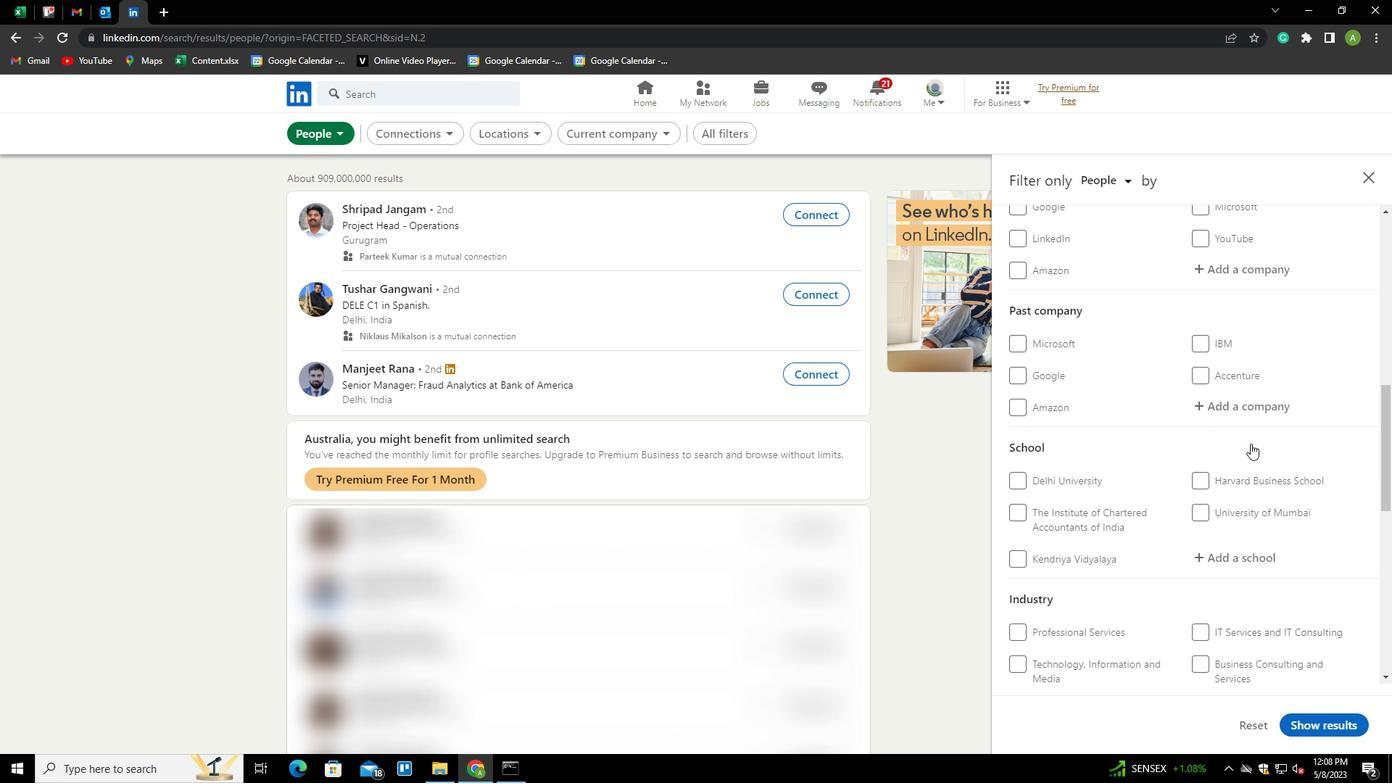
Action: Mouse scrolled (1251, 443) with delta (0, 0)
Screenshot: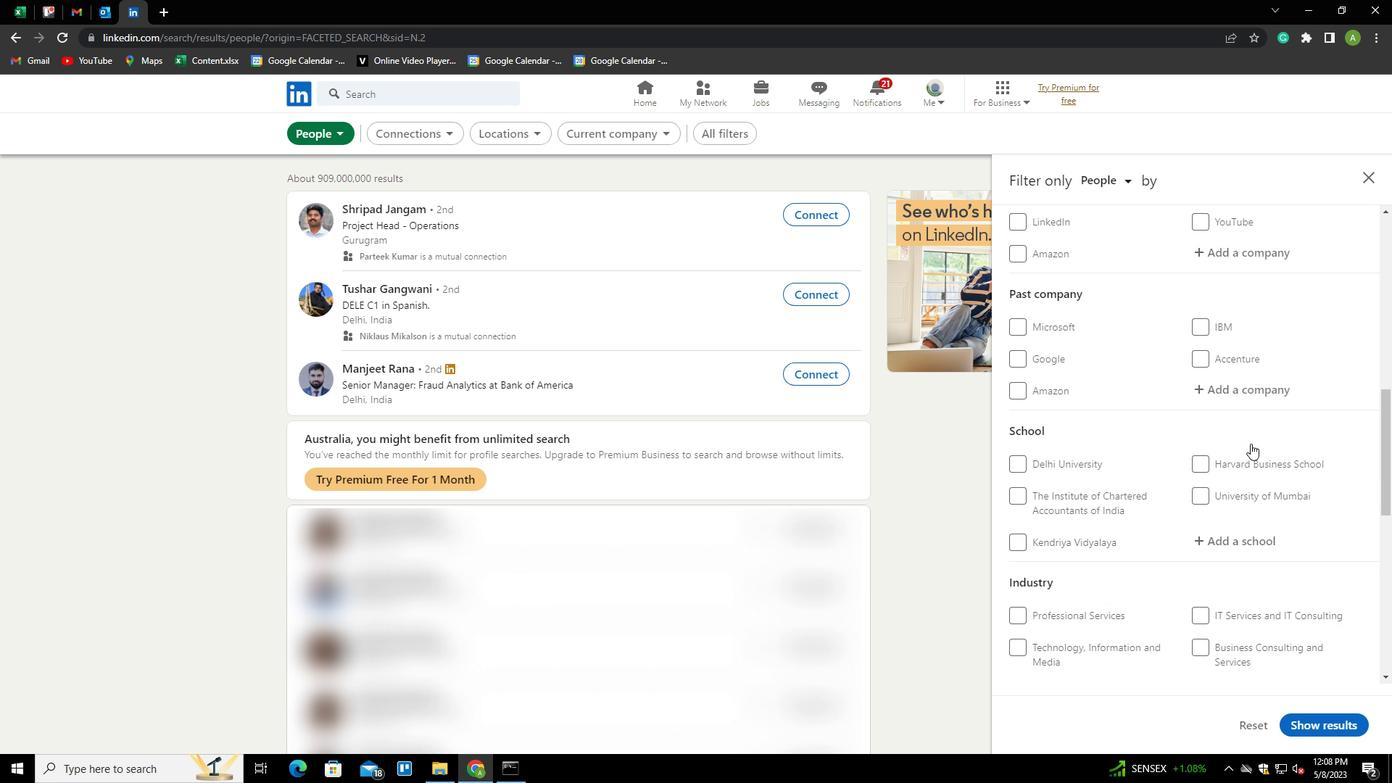 
Action: Mouse scrolled (1251, 443) with delta (0, 0)
Screenshot: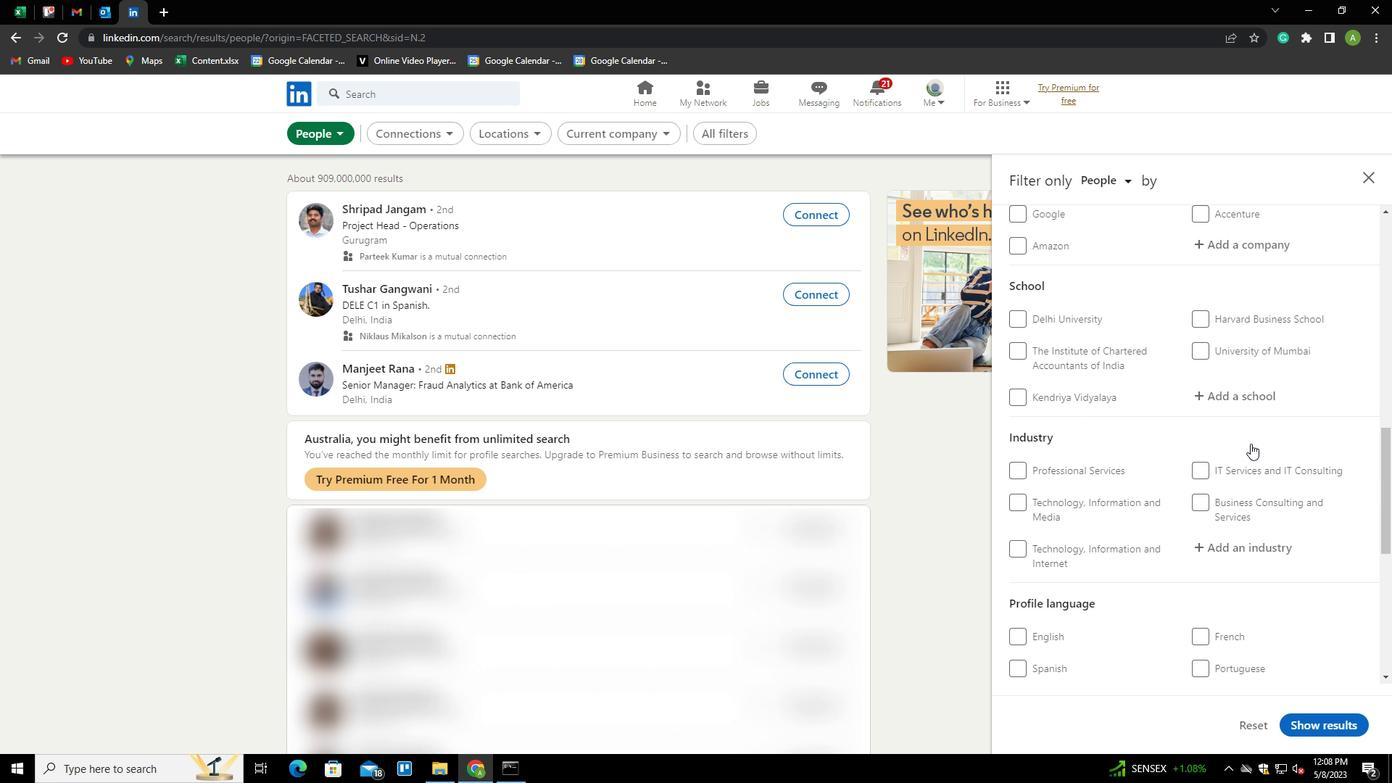 
Action: Mouse scrolled (1251, 443) with delta (0, 0)
Screenshot: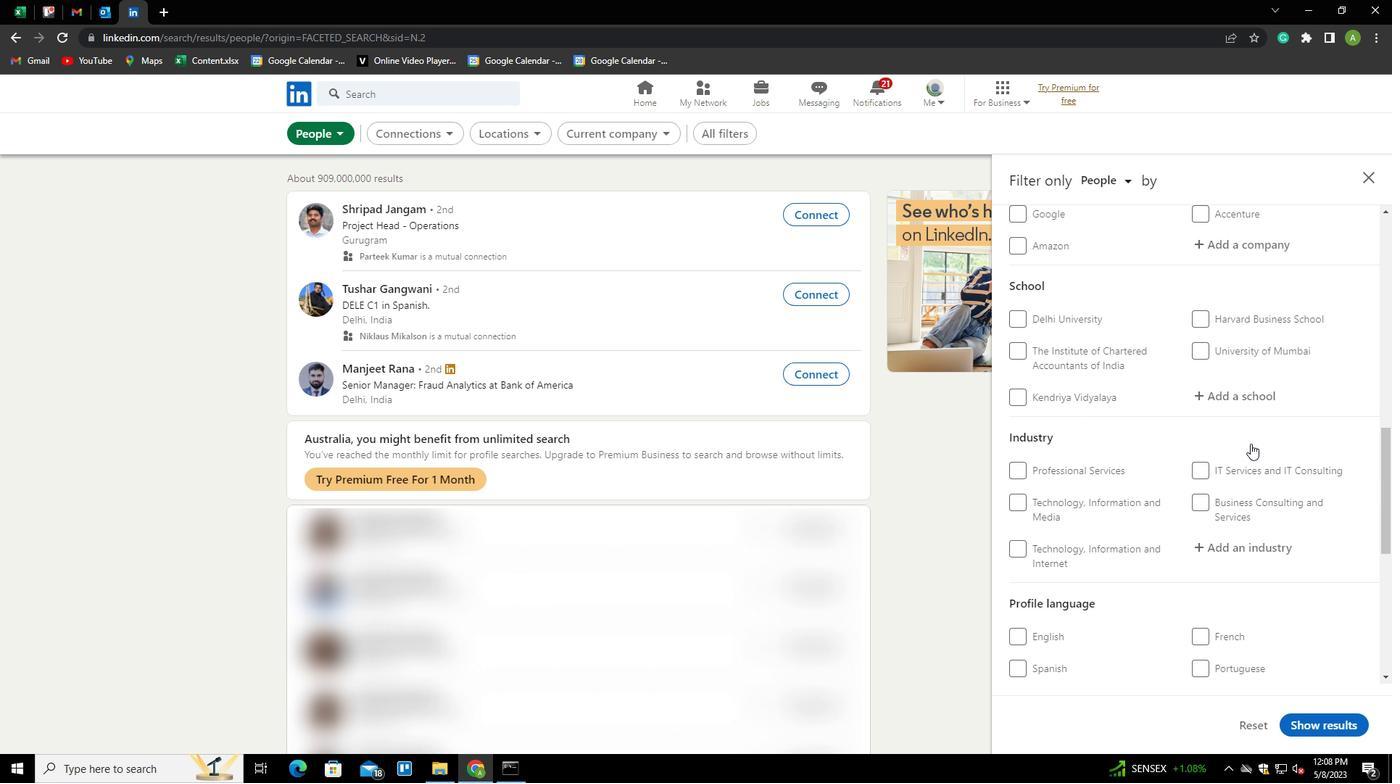 
Action: Mouse moved to (1042, 525)
Screenshot: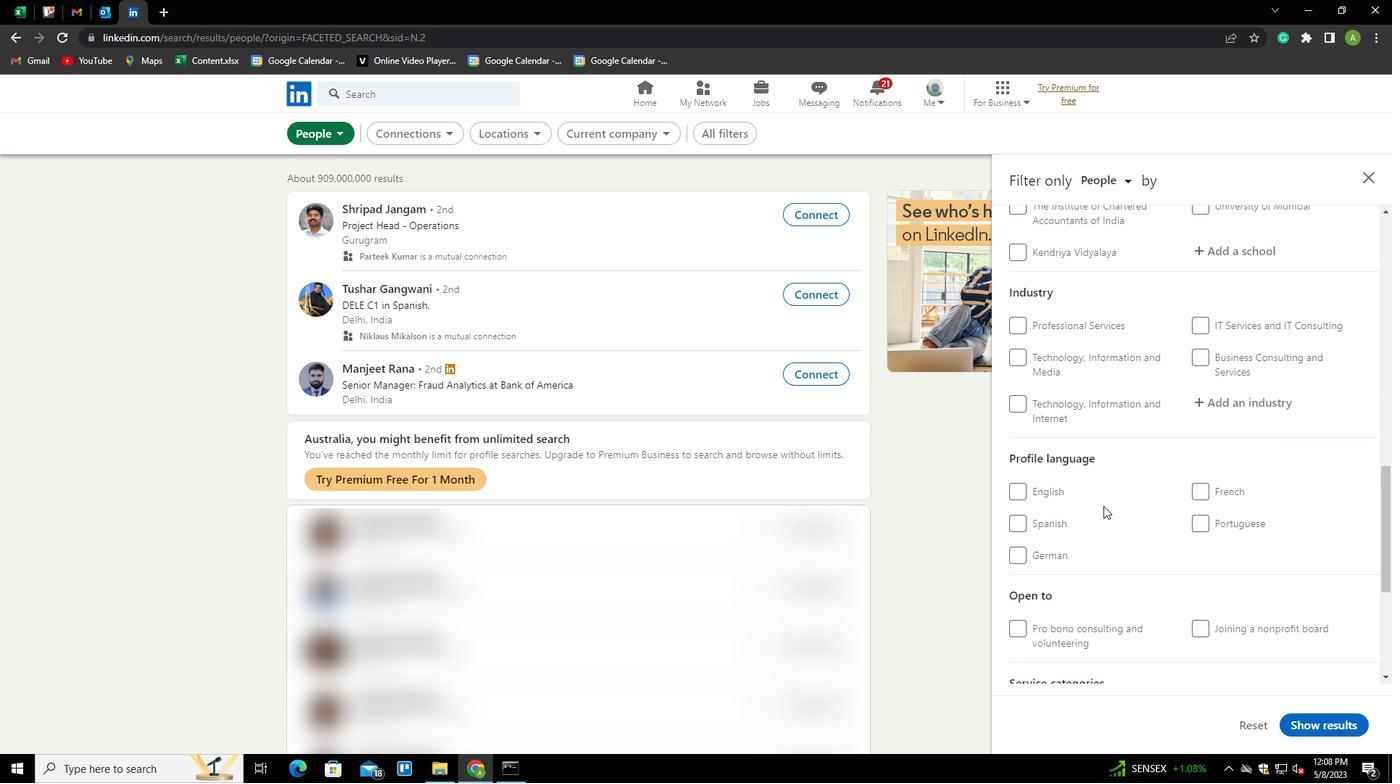 
Action: Mouse pressed left at (1042, 525)
Screenshot: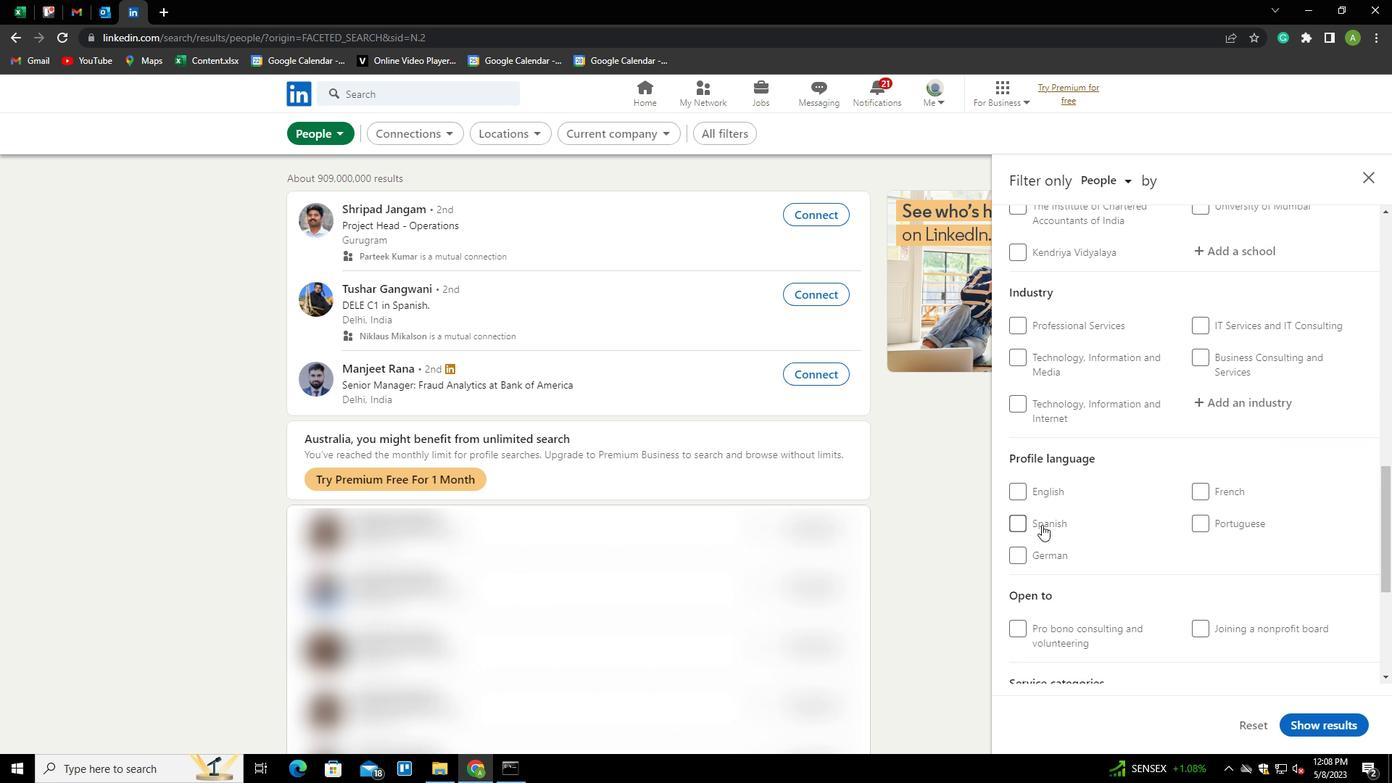 
Action: Mouse moved to (1206, 500)
Screenshot: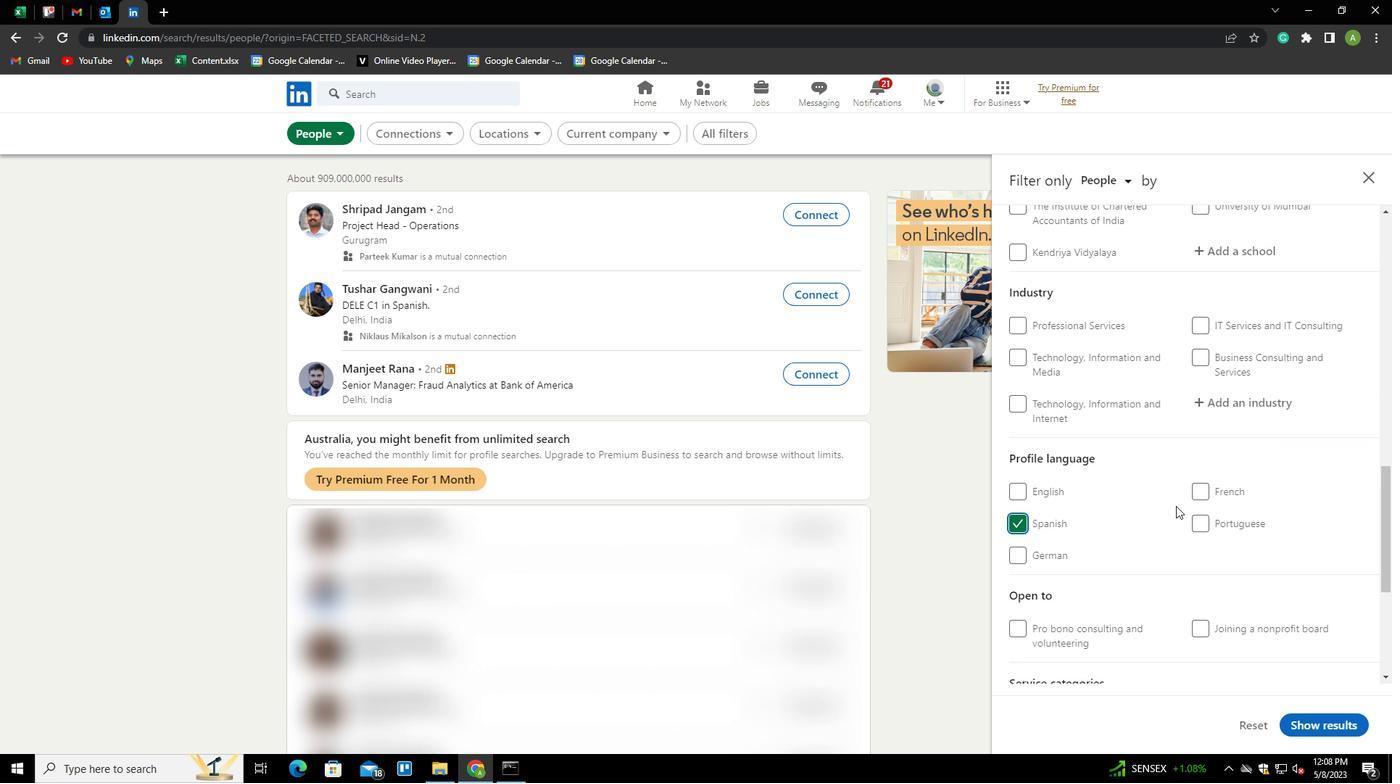 
Action: Mouse scrolled (1206, 501) with delta (0, 0)
Screenshot: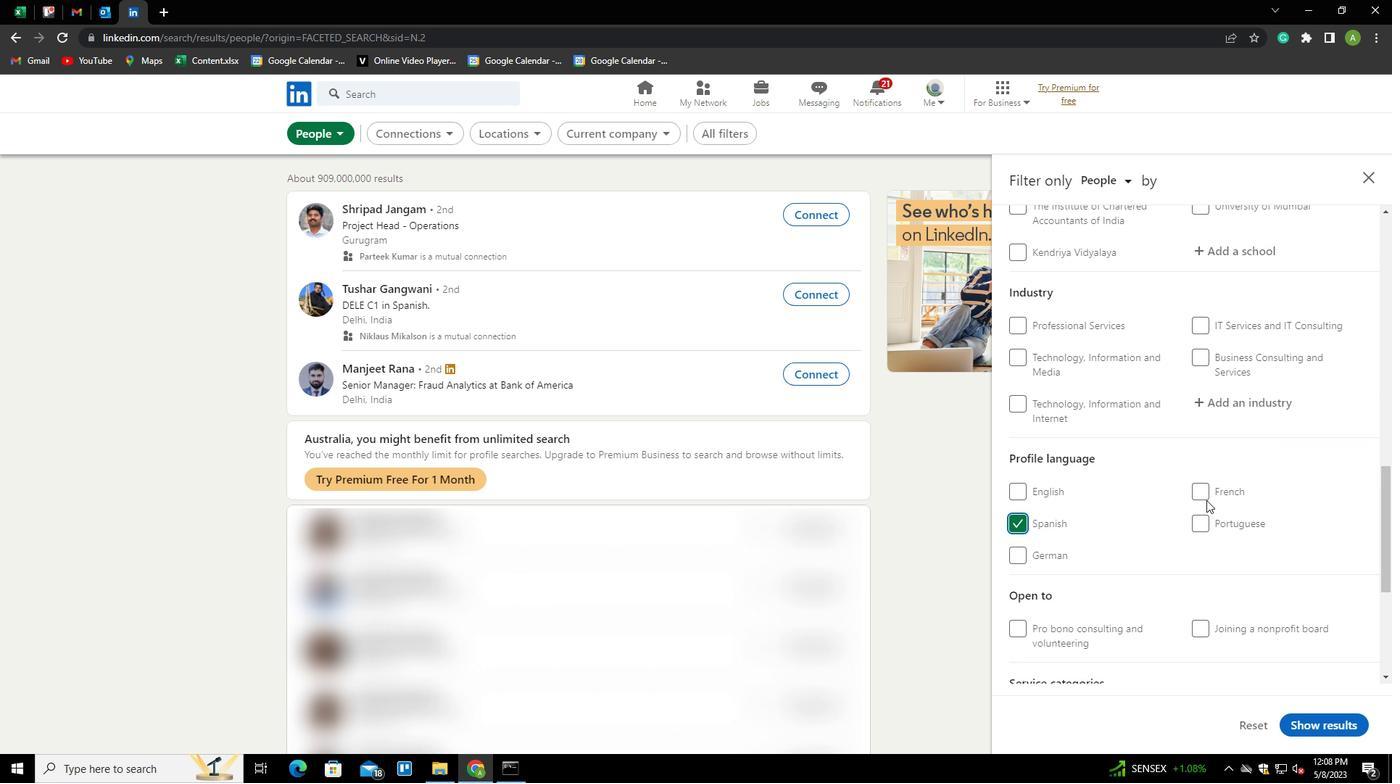 
Action: Mouse scrolled (1206, 501) with delta (0, 0)
Screenshot: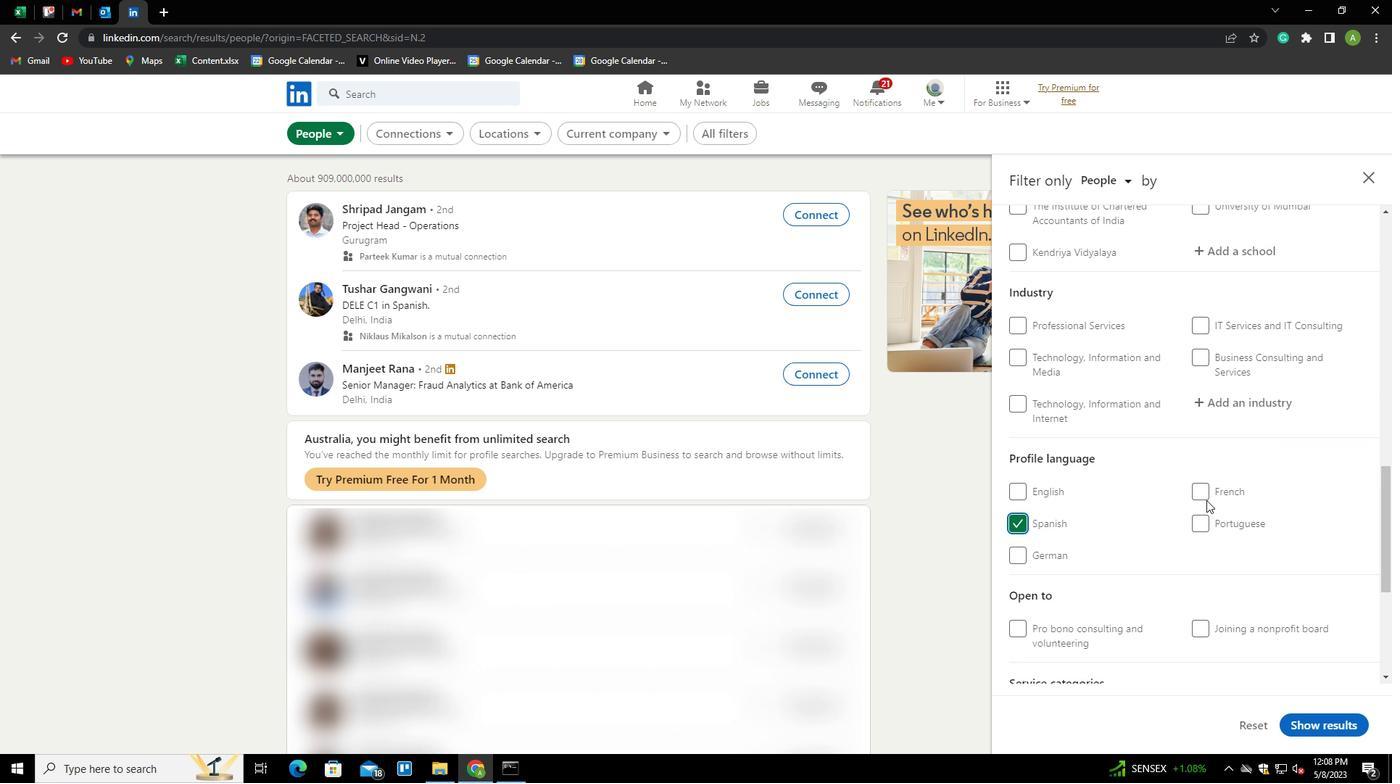 
Action: Mouse scrolled (1206, 501) with delta (0, 0)
Screenshot: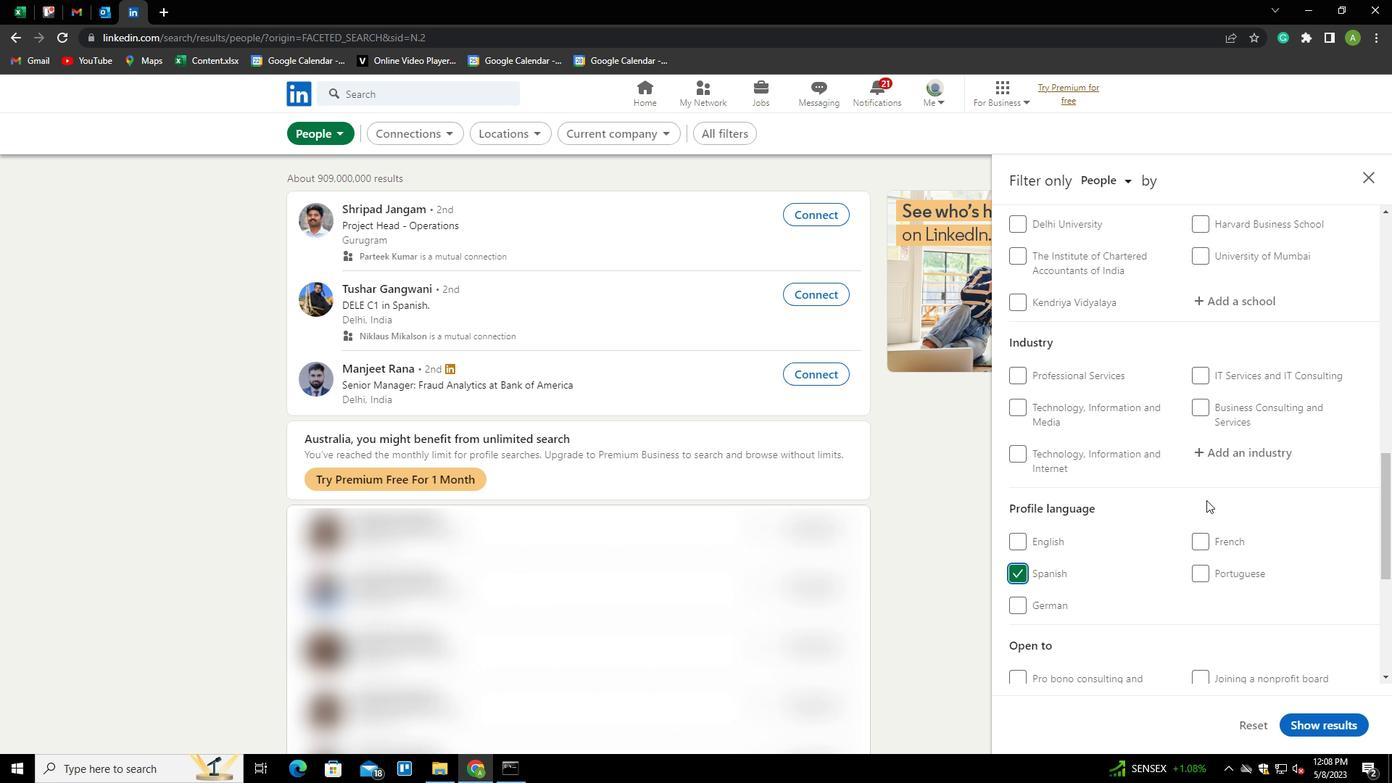 
Action: Mouse scrolled (1206, 501) with delta (0, 0)
Screenshot: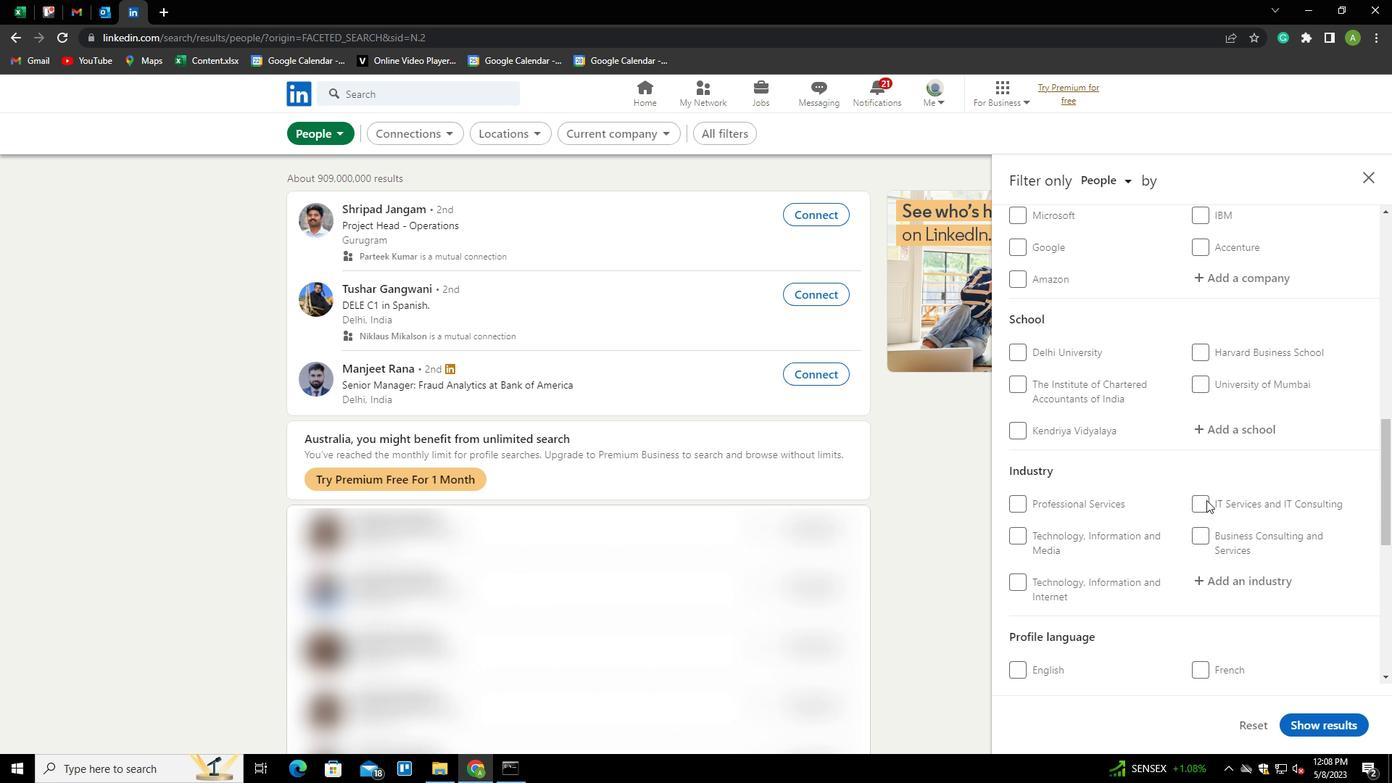 
Action: Mouse scrolled (1206, 501) with delta (0, 0)
Screenshot: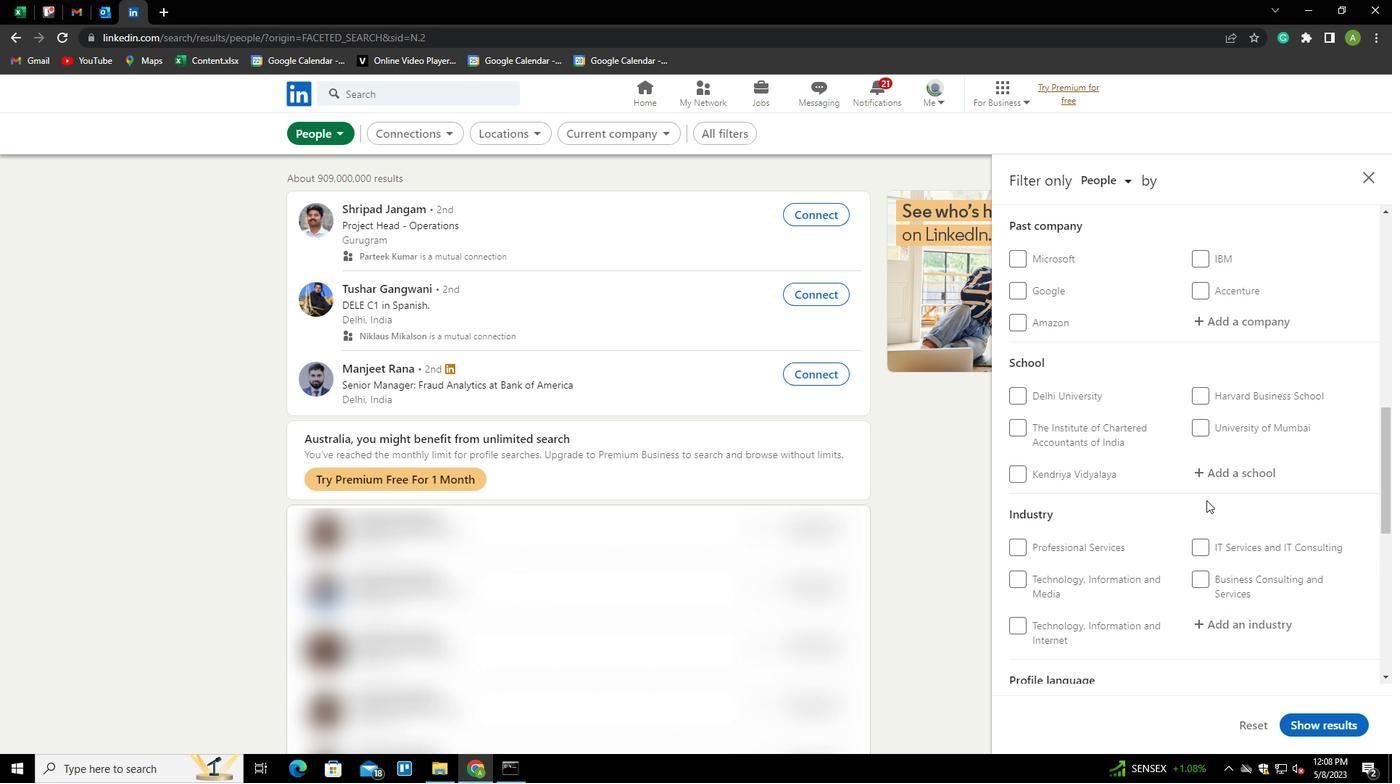 
Action: Mouse scrolled (1206, 501) with delta (0, 0)
Screenshot: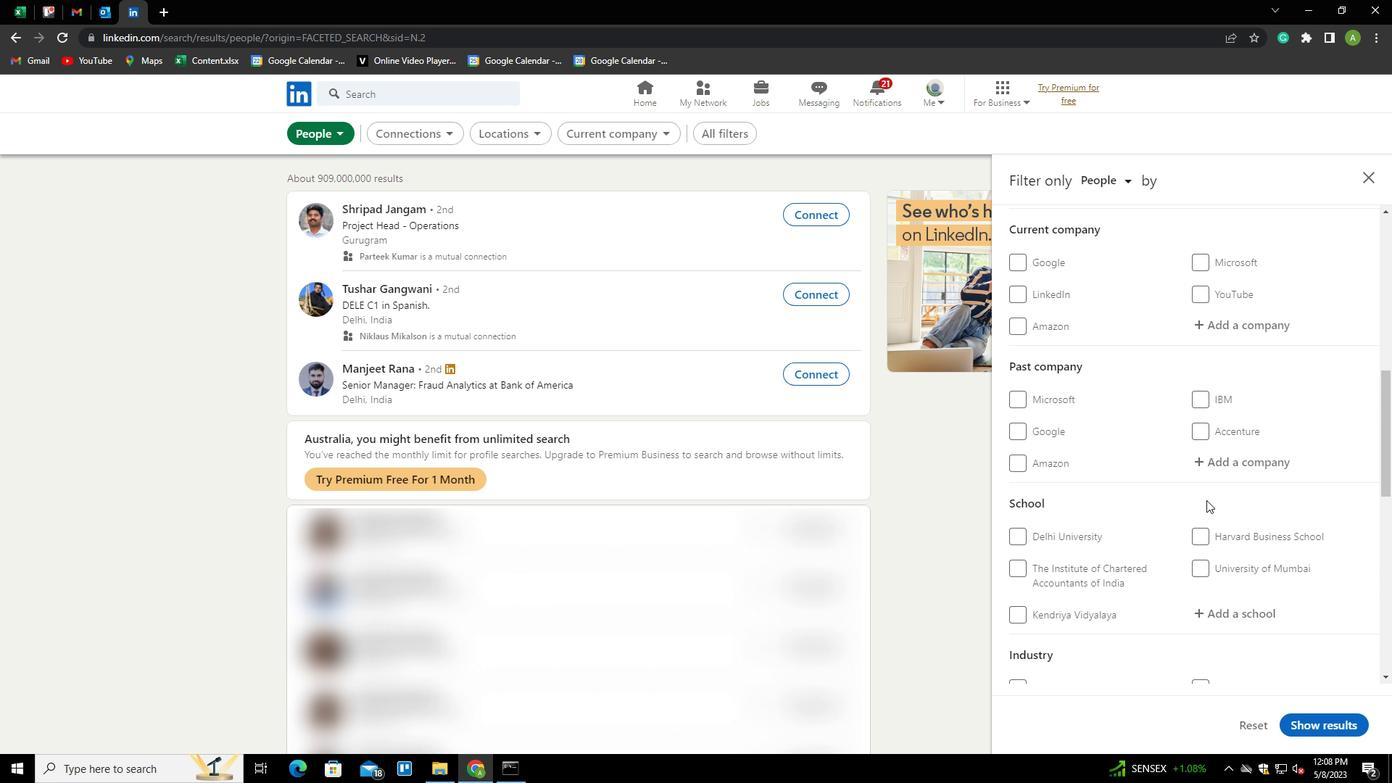 
Action: Mouse scrolled (1206, 501) with delta (0, 0)
Screenshot: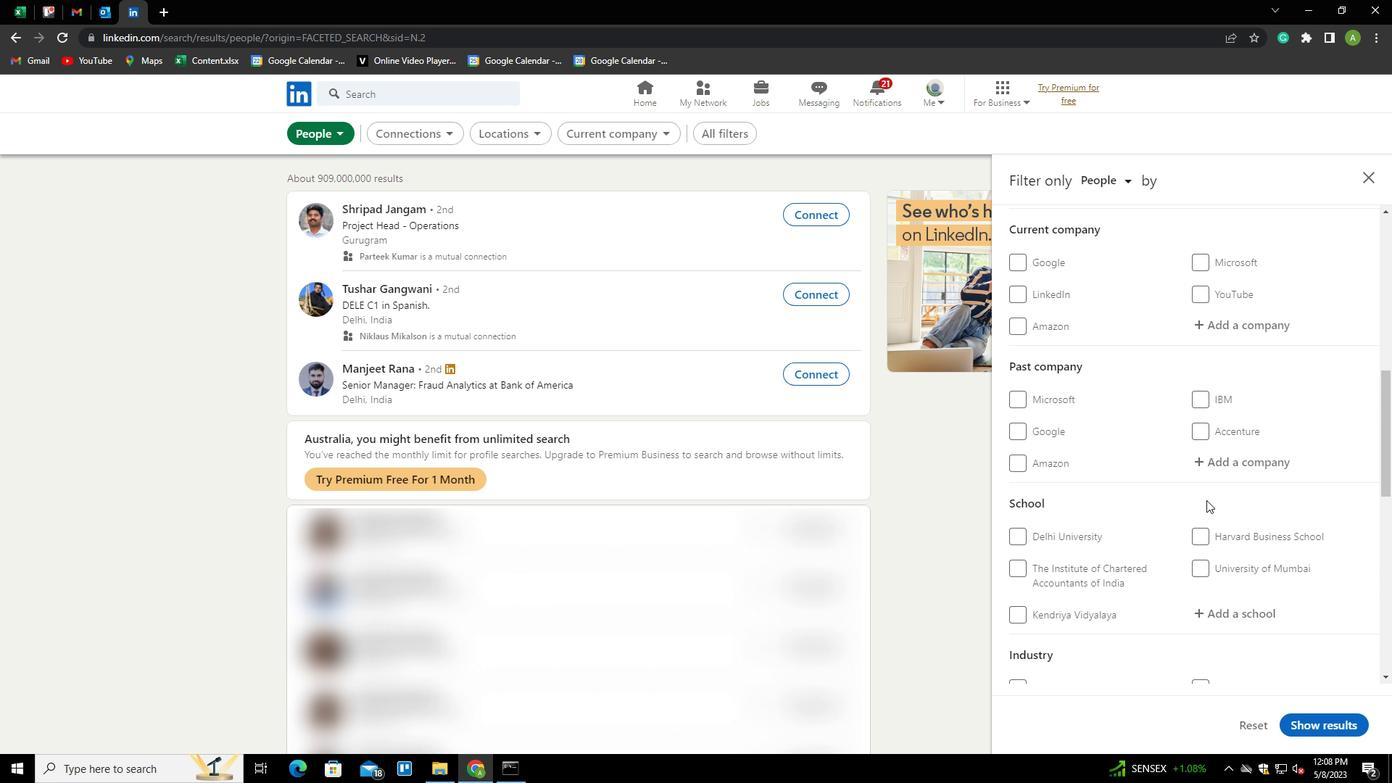 
Action: Mouse moved to (1210, 470)
Screenshot: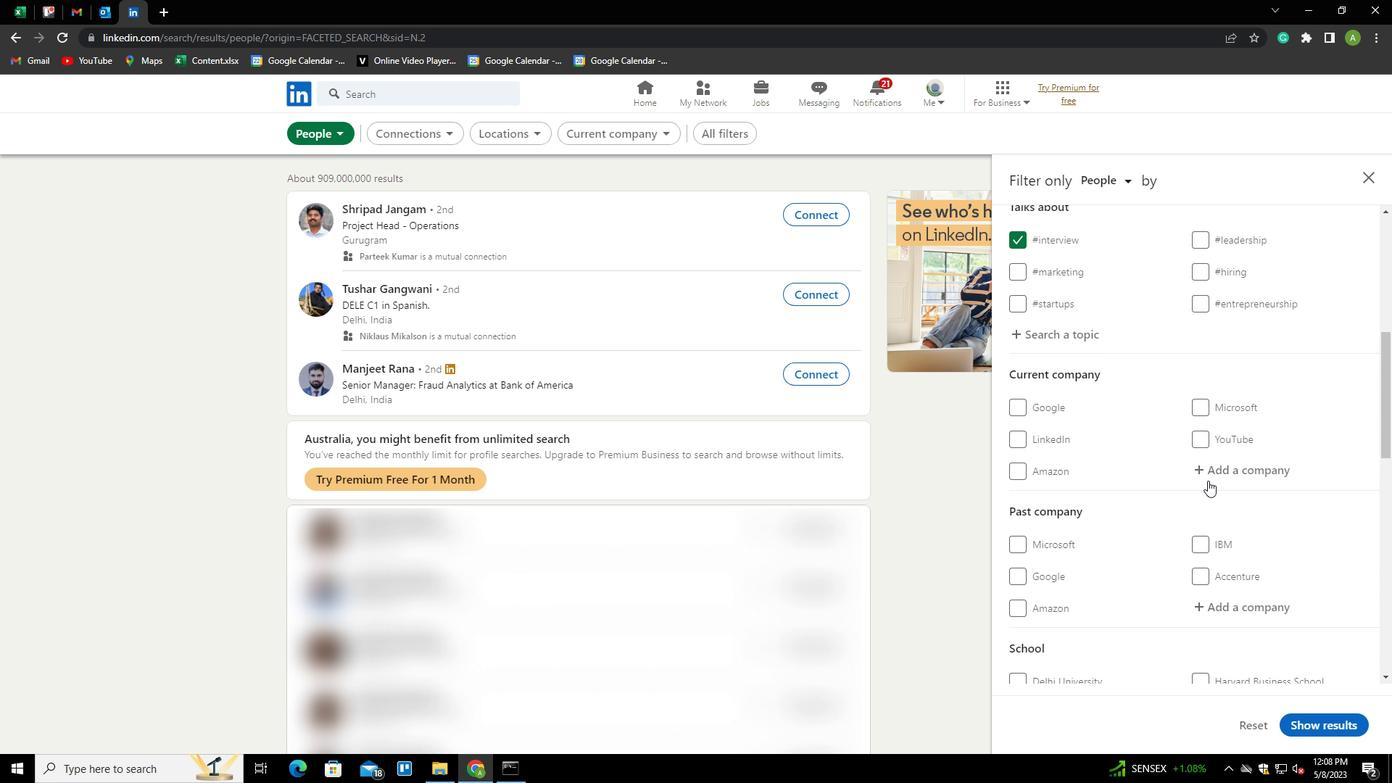 
Action: Mouse pressed left at (1210, 470)
Screenshot: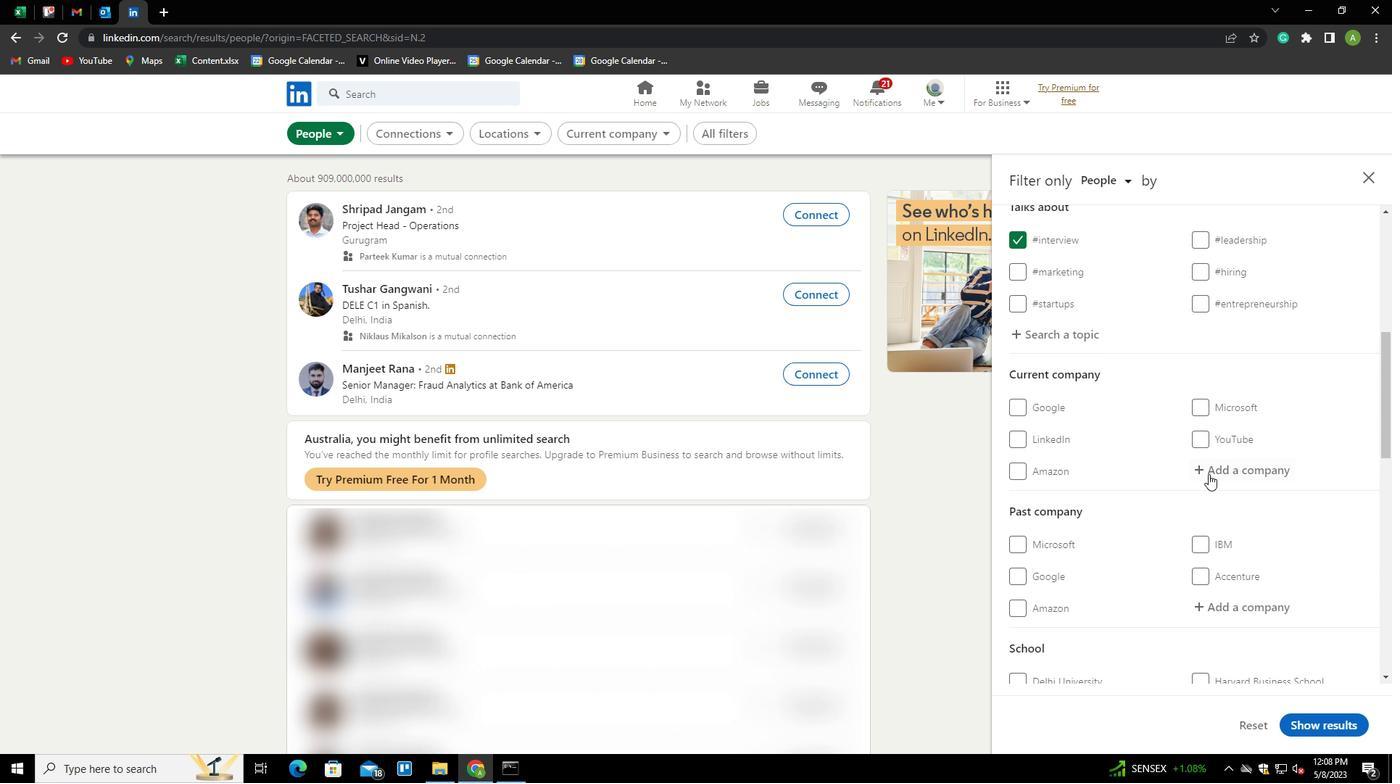 
Action: Key pressed <Key.shift>B<Key.shift>IG<Key.space>PHARMA<Key.space><Key.shift><Key.shift>JOBS<Key.space>(<Key.space>DI<Key.backspace><Key.backspace><Key.backspace>DI<Key.backspace>IV<Key.space>-<Key.space><Key.shift>BIG<Key.space><Key.shift>IDEA<Key.space><Key.shift>G<Key.backspace><Key.backspace>S<Key.space><Key.shift>G<Key.backspace>HR<Key.space><Key.shift>CONSULTING<Key.space><Key.shift>PRIVATE<Key.shift><Key.space><Key.shift>LIMITED<Key.shift>)<Key.down><Key.enter>
Screenshot: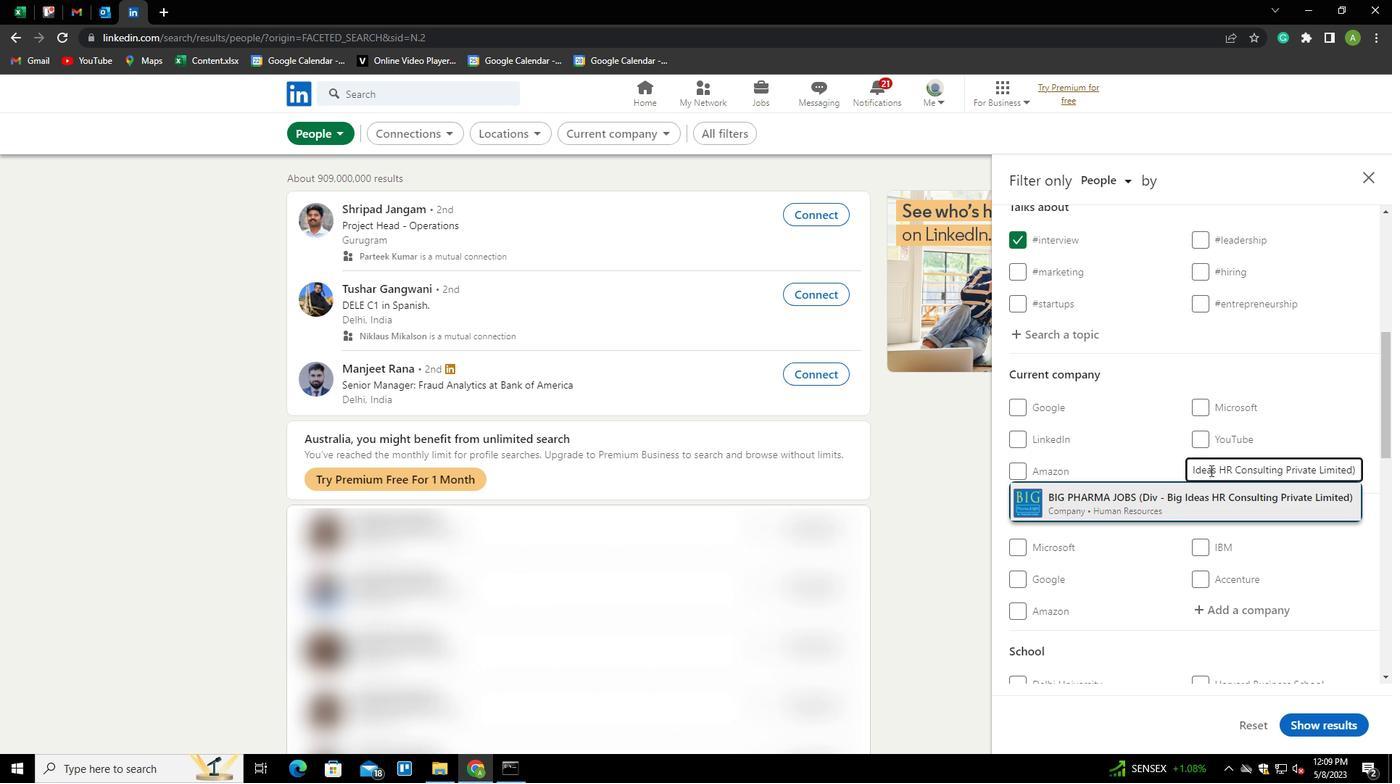 
Action: Mouse scrolled (1210, 469) with delta (0, 0)
Screenshot: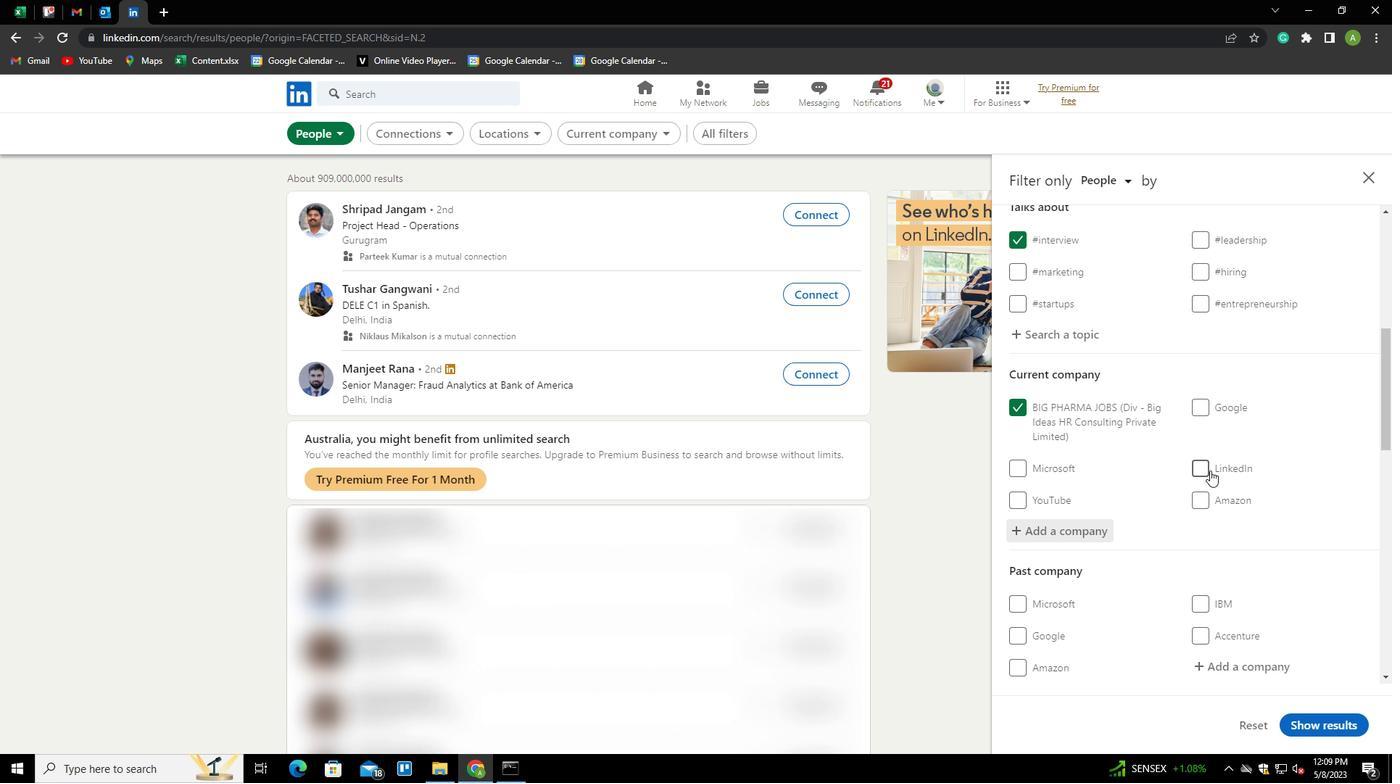 
Action: Mouse scrolled (1210, 469) with delta (0, 0)
Screenshot: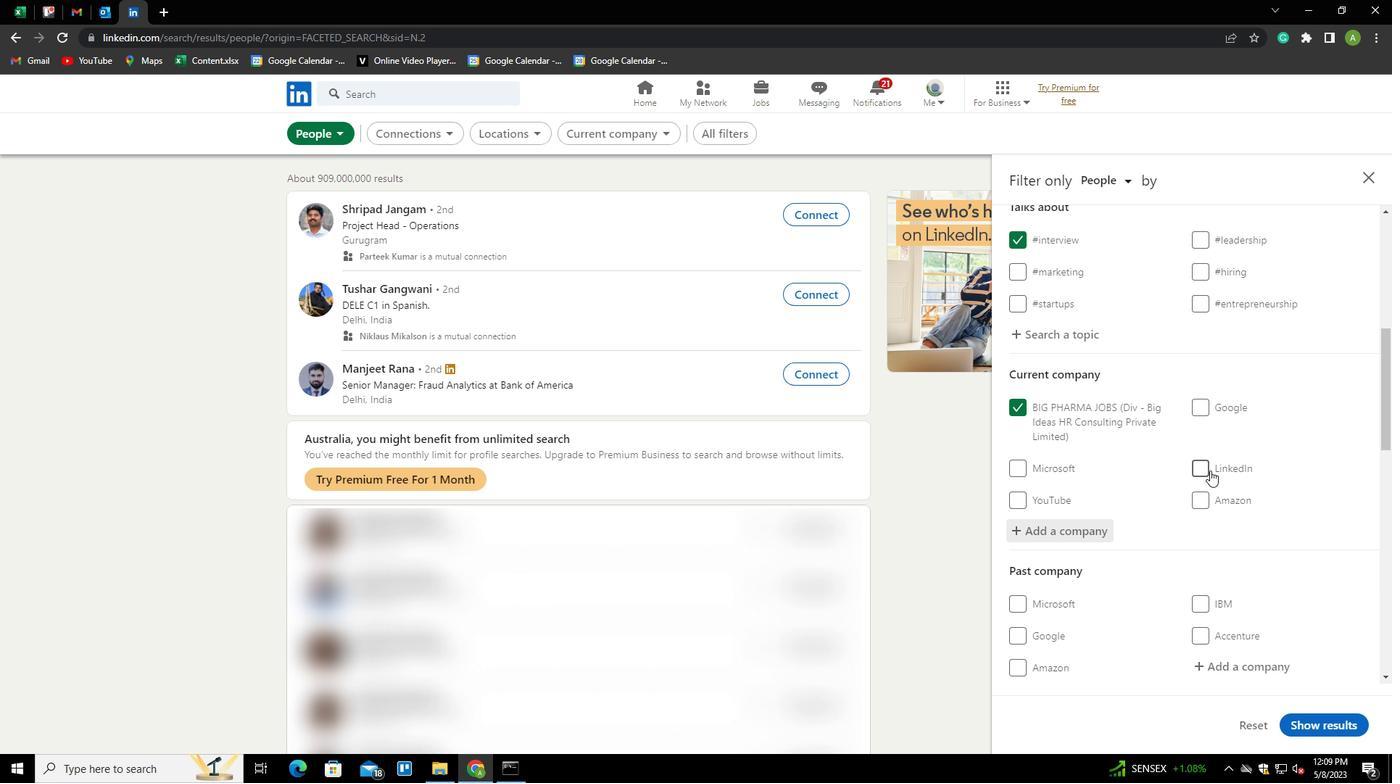 
Action: Mouse scrolled (1210, 469) with delta (0, 0)
Screenshot: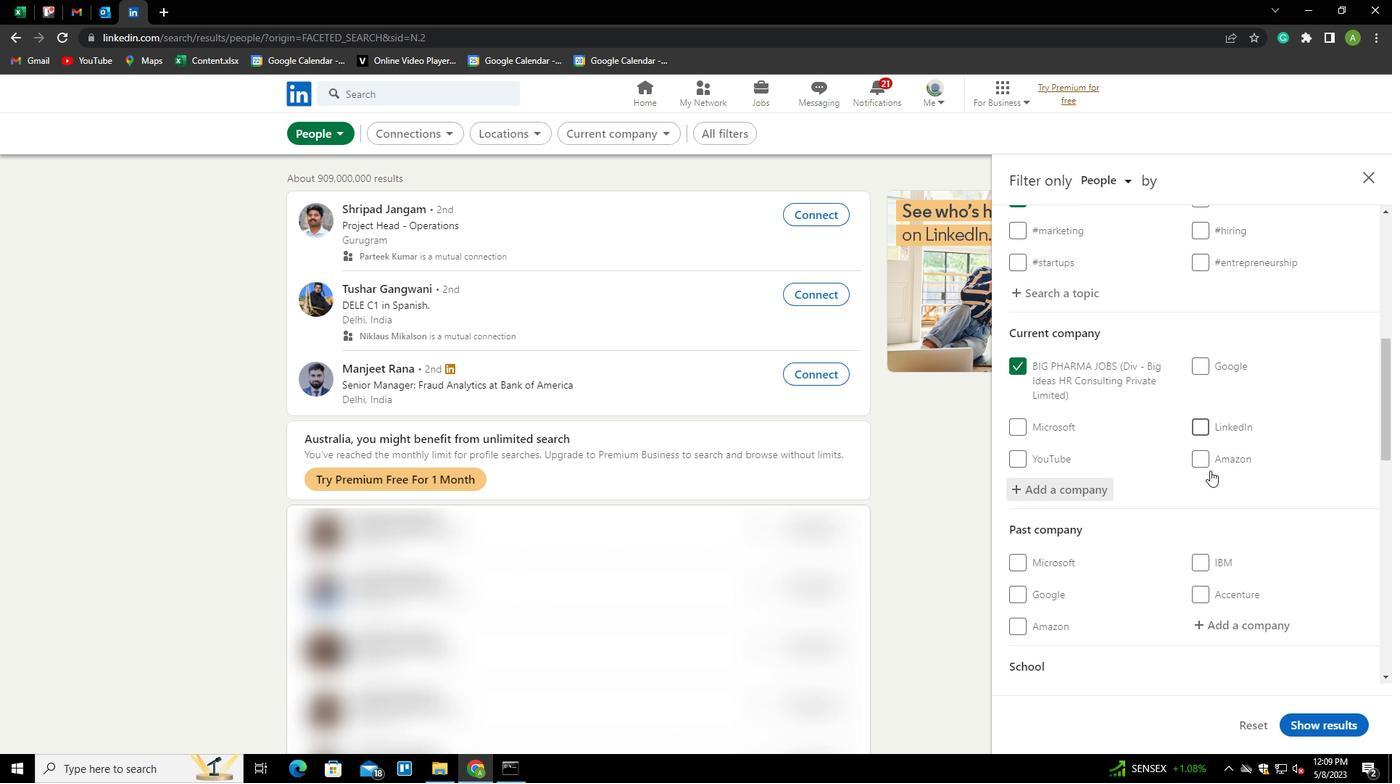 
Action: Mouse scrolled (1210, 469) with delta (0, 0)
Screenshot: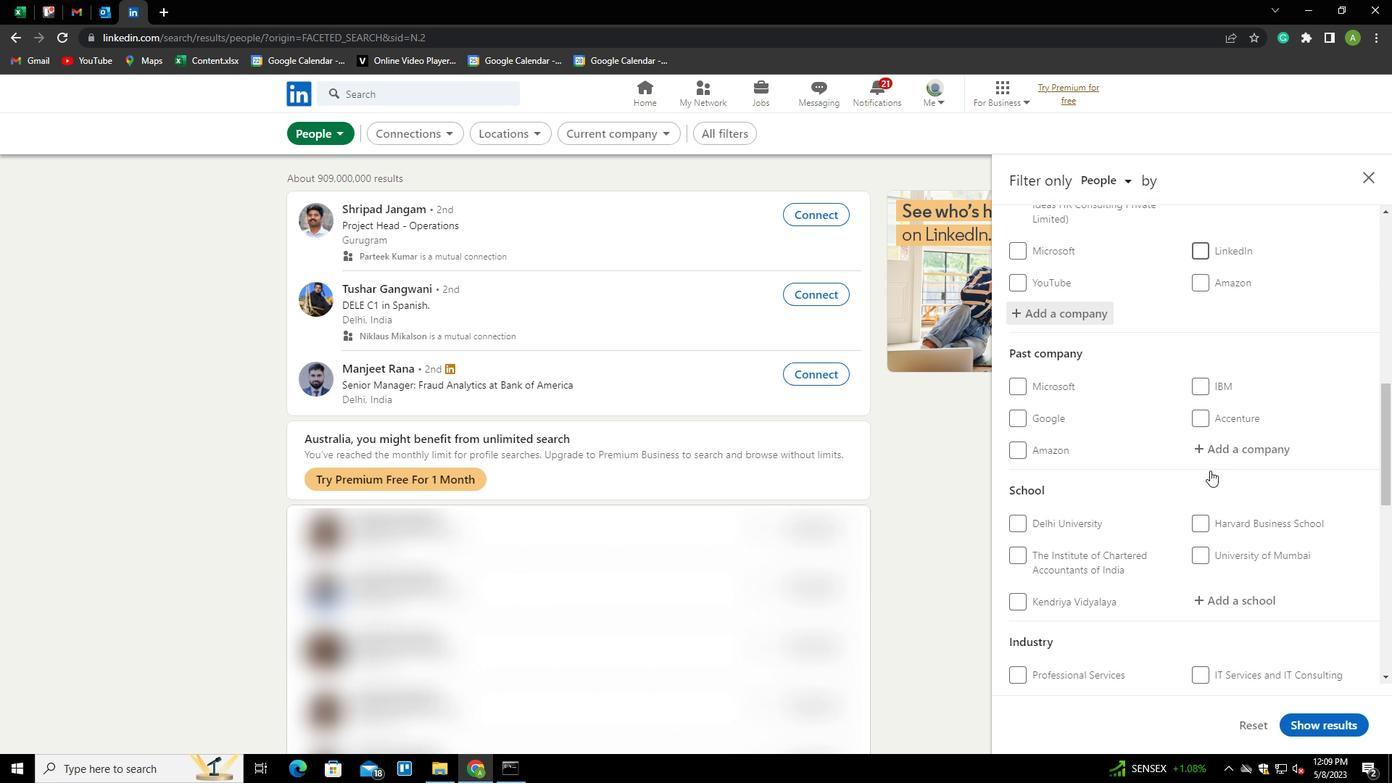
Action: Mouse scrolled (1210, 469) with delta (0, 0)
Screenshot: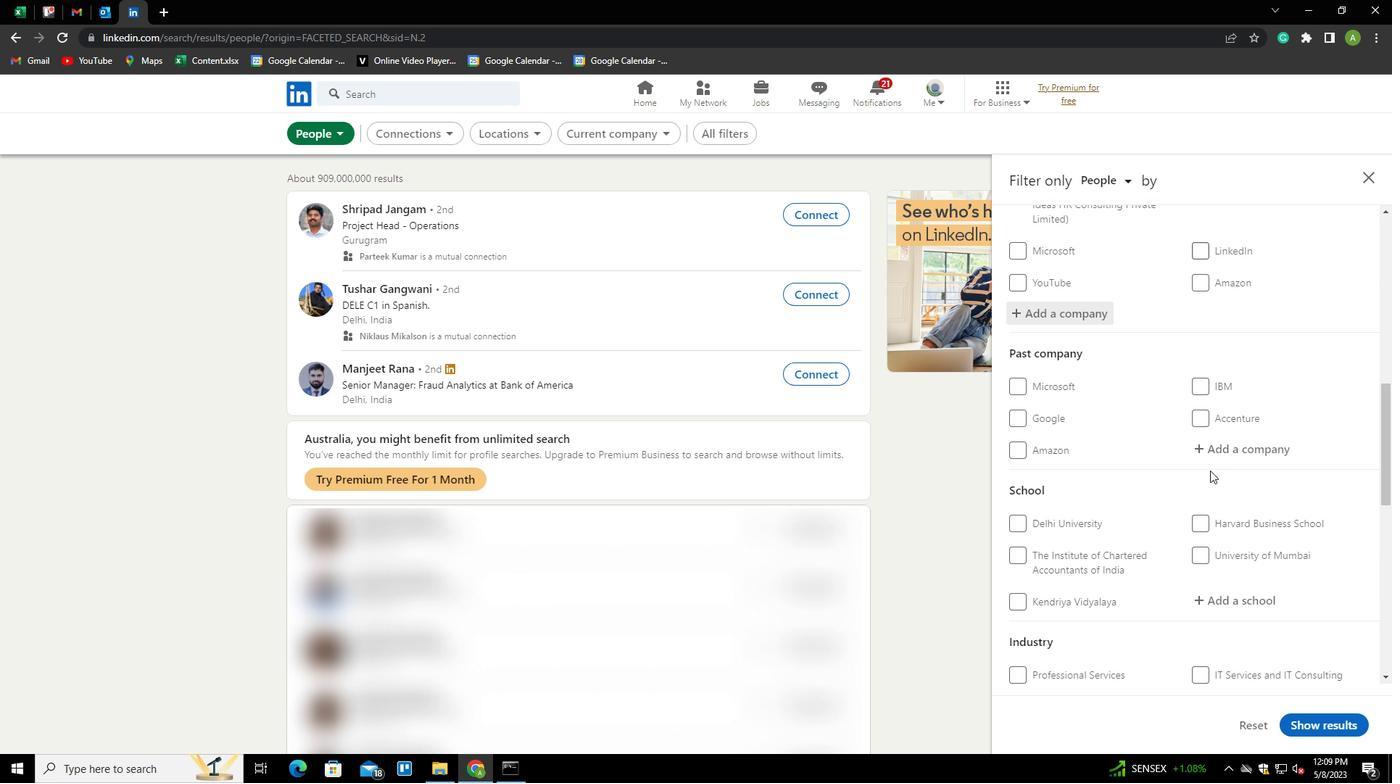 
Action: Mouse moved to (1221, 463)
Screenshot: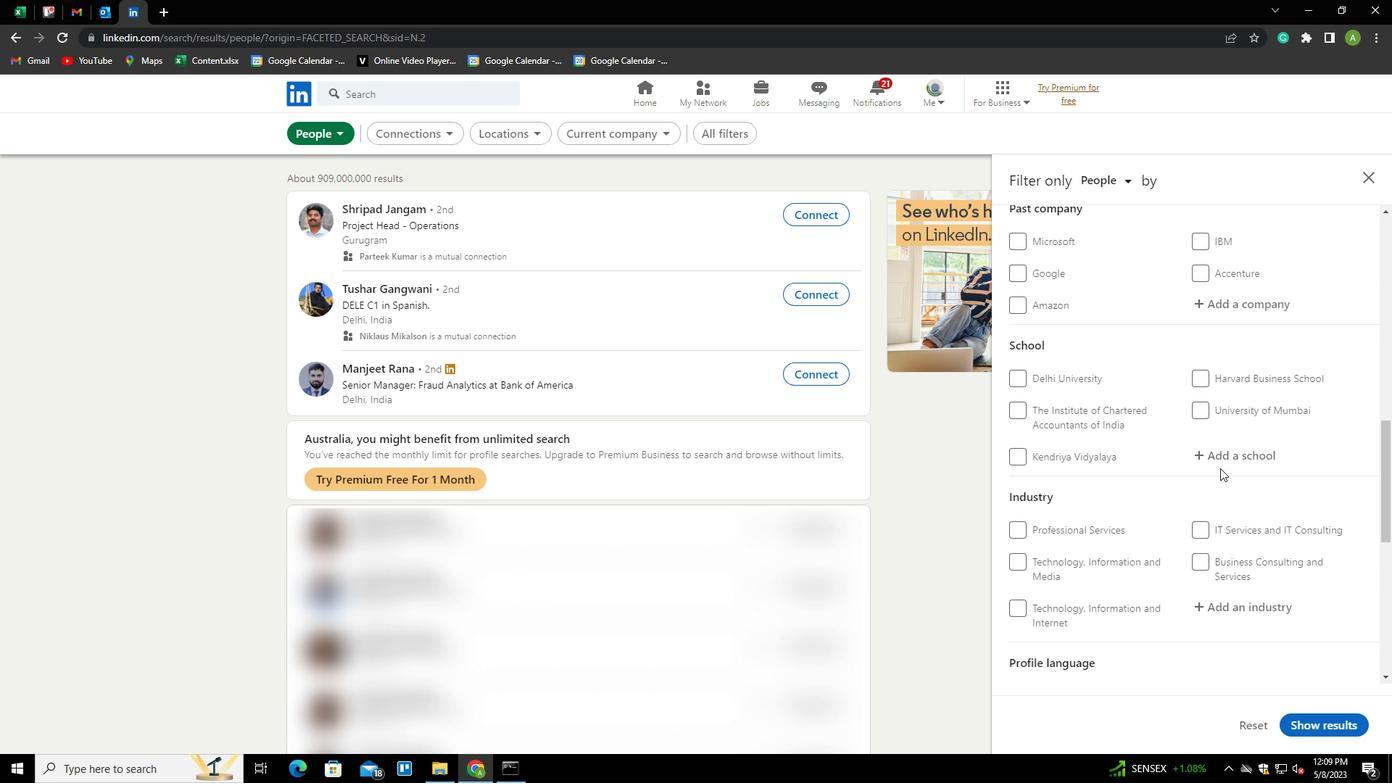 
Action: Mouse pressed left at (1221, 463)
Screenshot: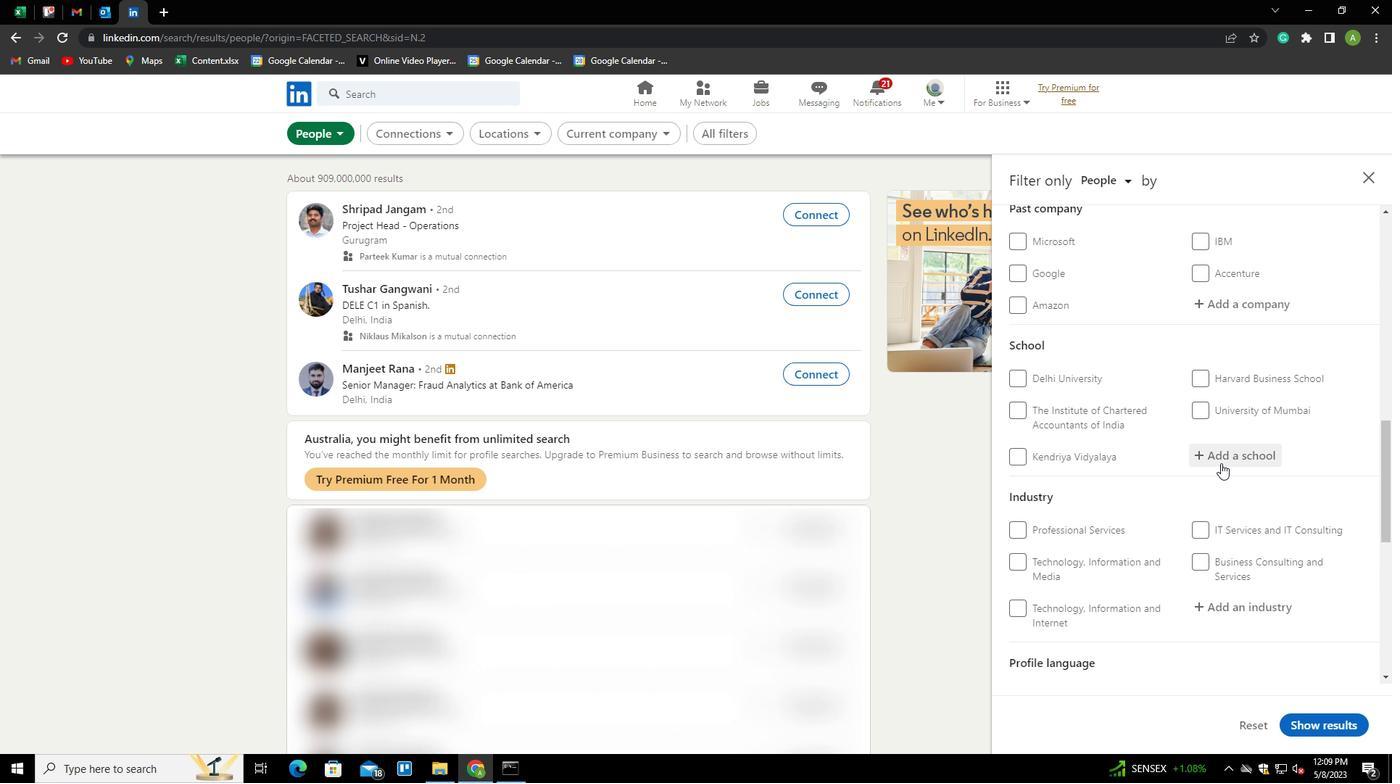 
Action: Key pressed <Key.shift>UNIVERSITY<Key.space>OF<Key.space><Key.shift>COLOGNE<Key.down><Key.enter>
Screenshot: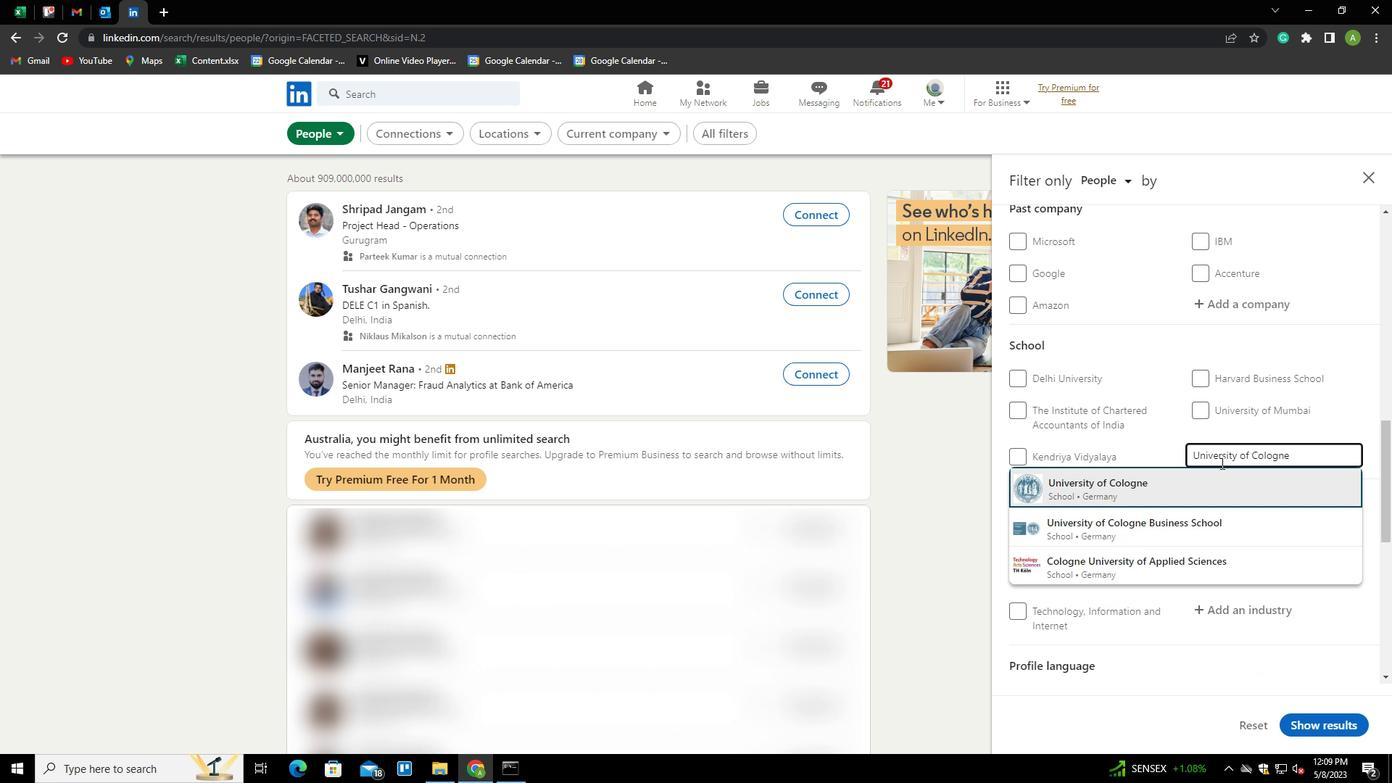 
Action: Mouse moved to (1222, 463)
Screenshot: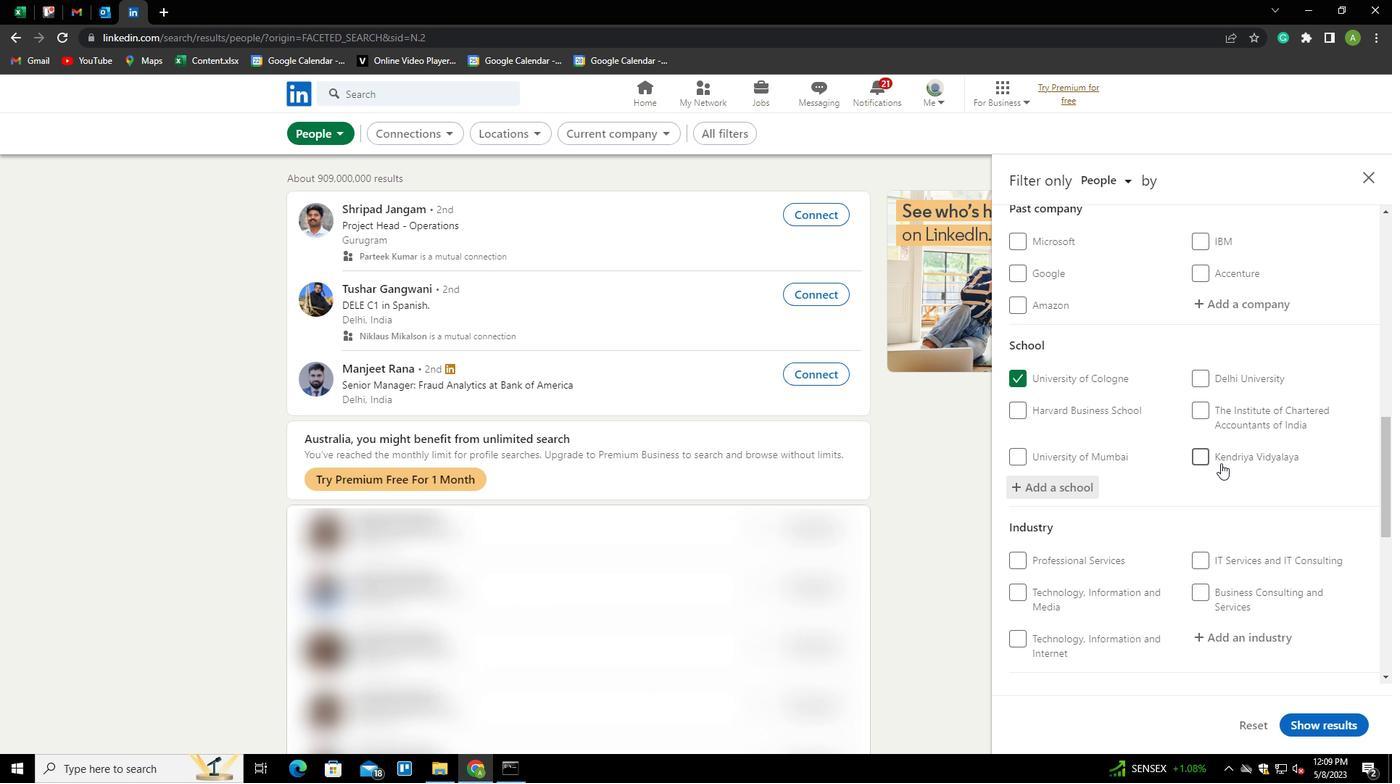 
Action: Mouse scrolled (1222, 462) with delta (0, 0)
Screenshot: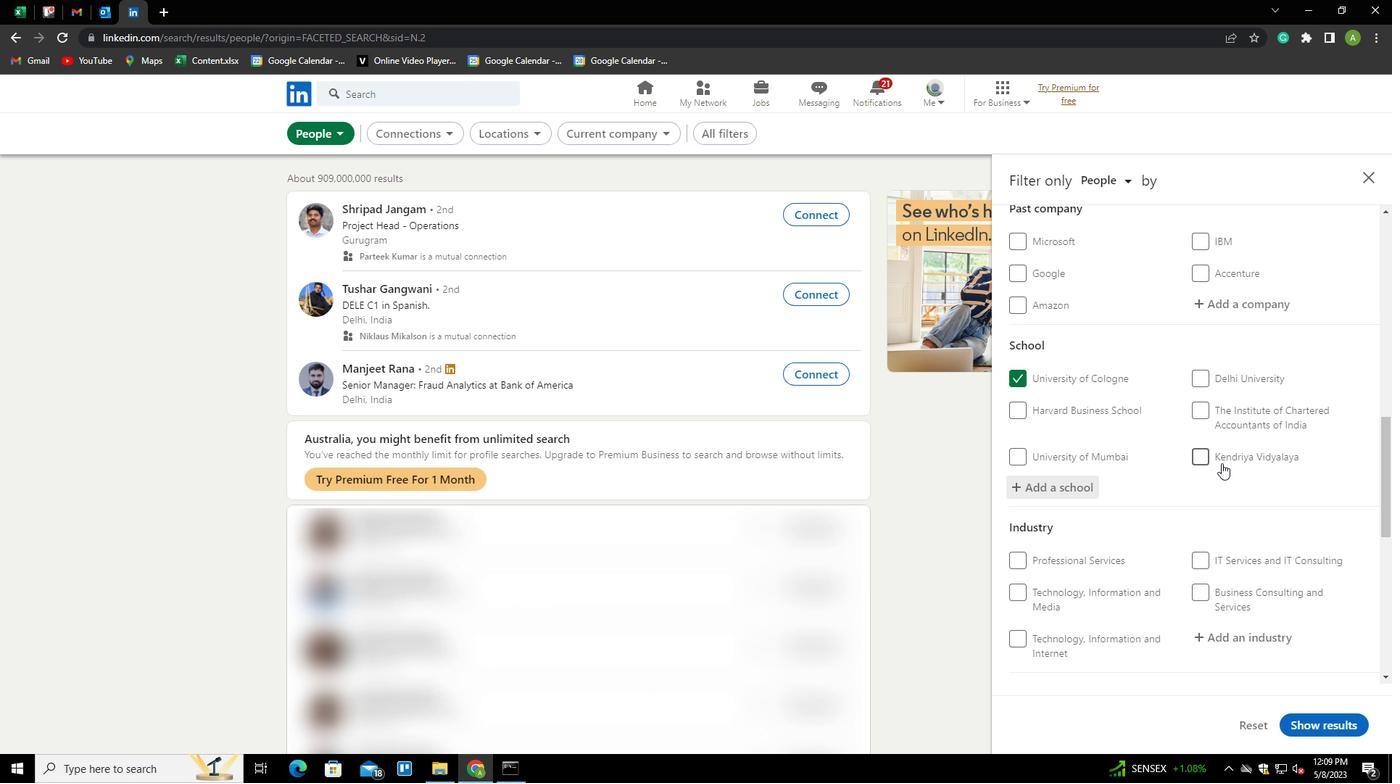 
Action: Mouse scrolled (1222, 462) with delta (0, 0)
Screenshot: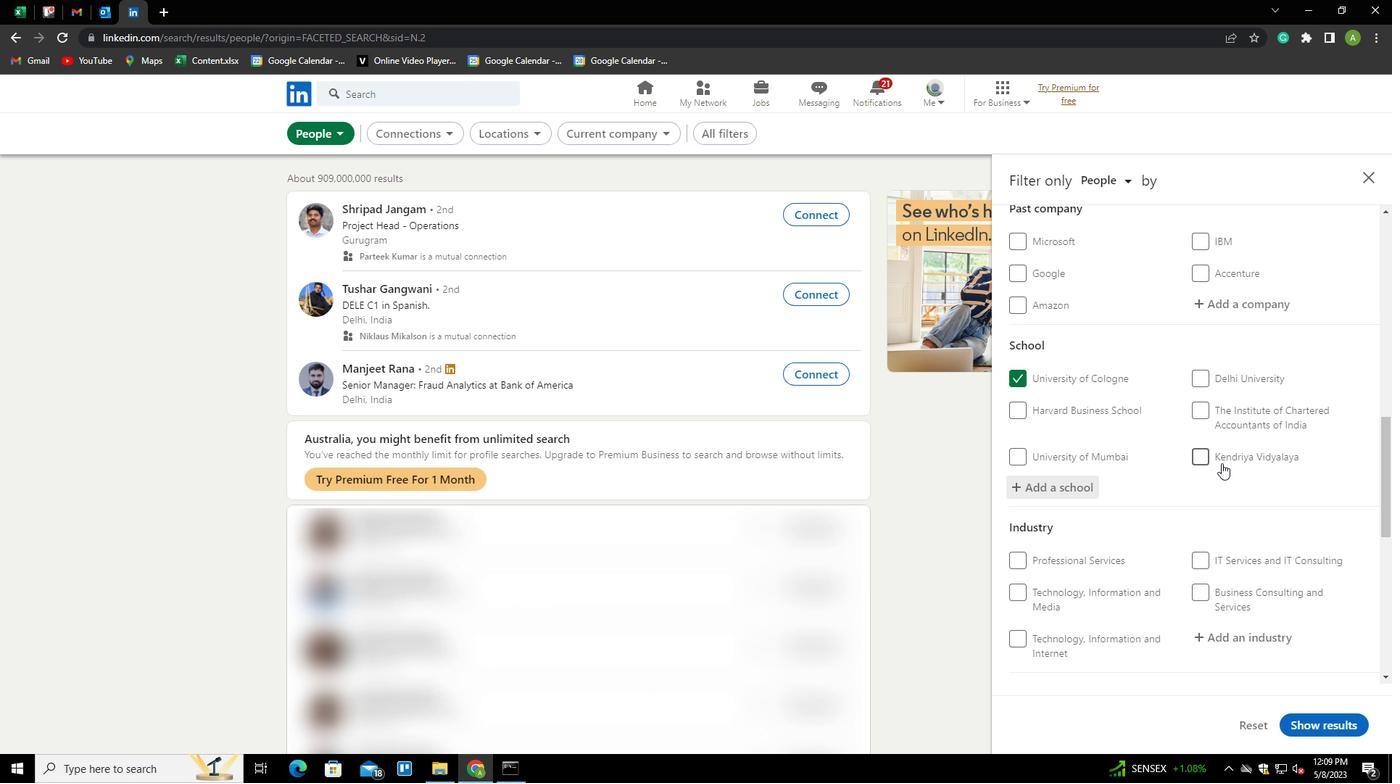 
Action: Mouse moved to (1245, 492)
Screenshot: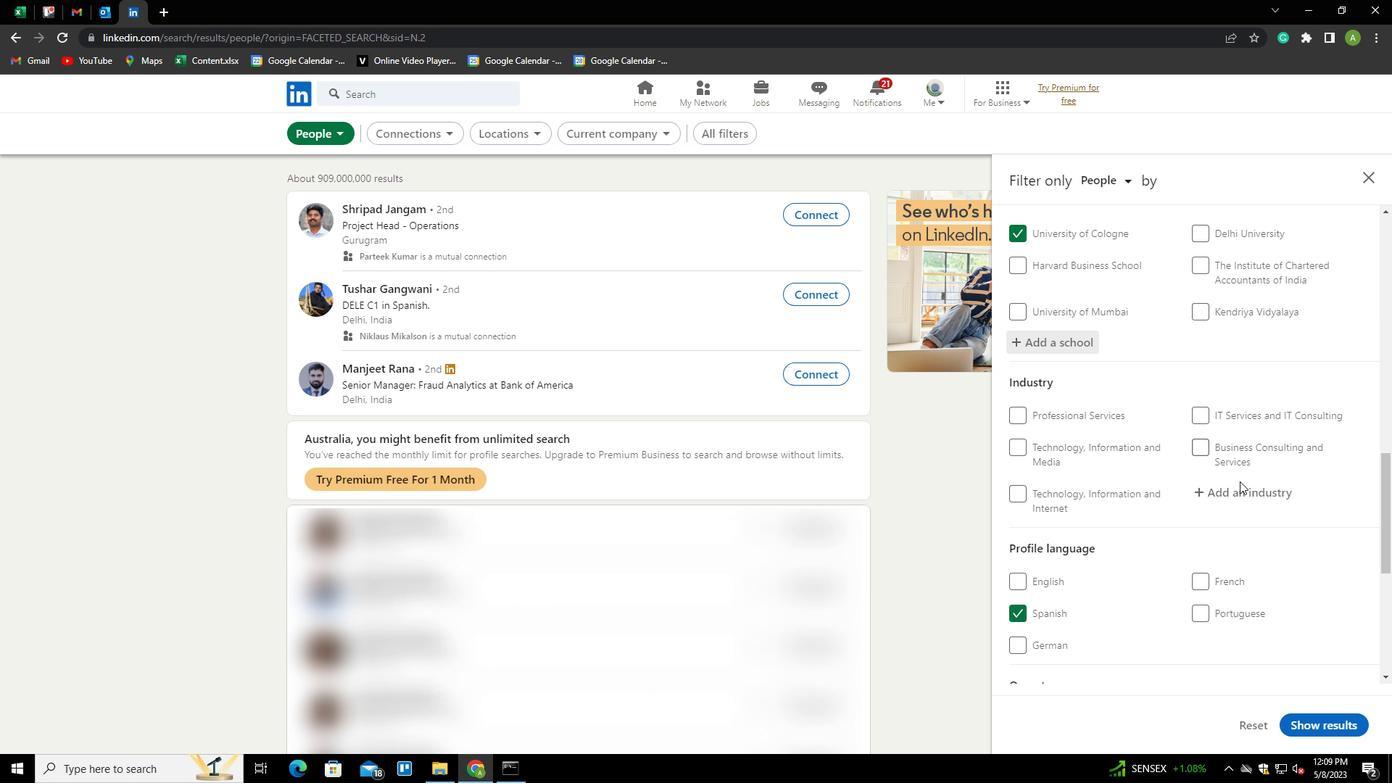 
Action: Mouse pressed left at (1245, 492)
Screenshot: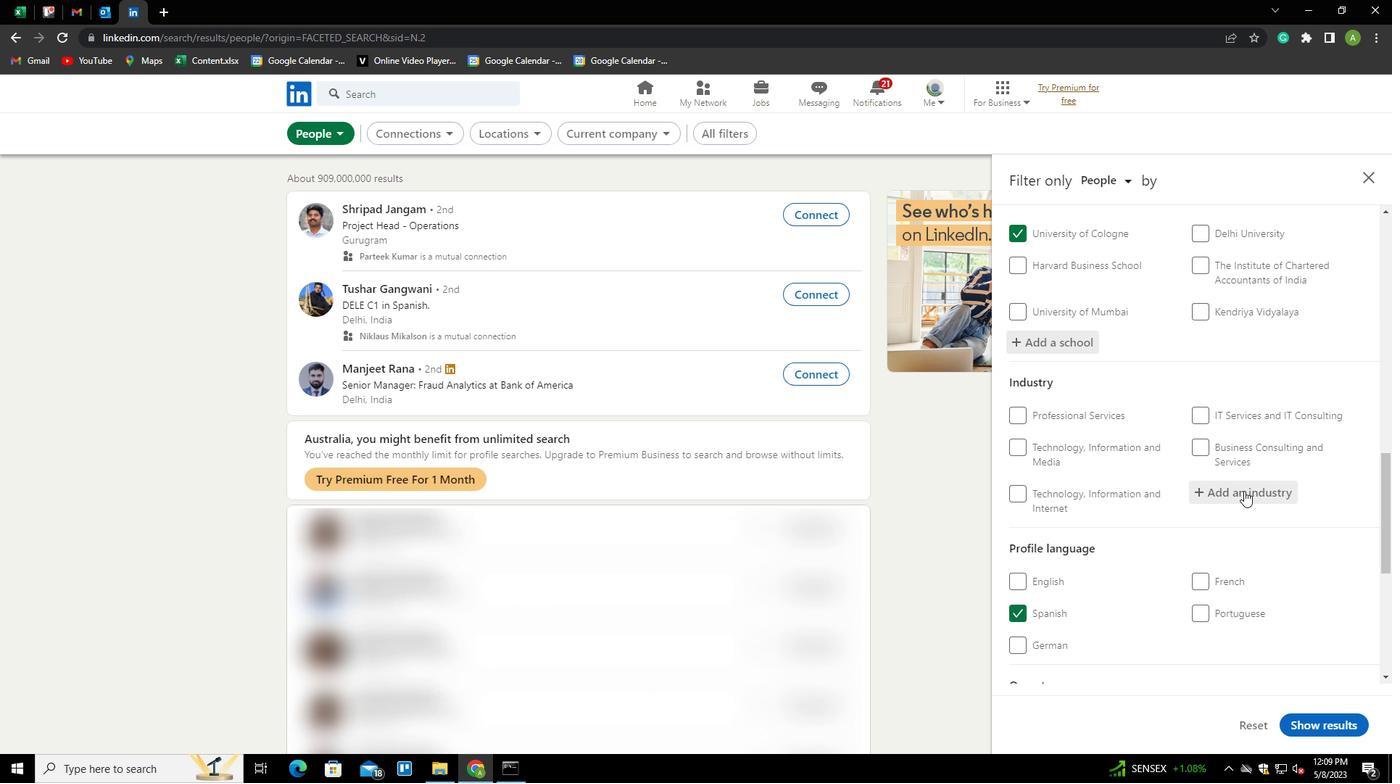 
Action: Key pressed <Key.shift><Key.shift><Key.shift><Key.shift><Key.shift><Key.shift><Key.shift><Key.shift><Key.shift><Key.shift><Key.shift><Key.shift><Key.shift><Key.shift><Key.shift><Key.shift><Key.shift><Key.shift><Key.shift><Key.shift><Key.shift><Key.shift><Key.shift>HU<Key.backspace>OUSING<Key.space><Key.shift>PROGRAMS<Key.down><Key.enter>
Screenshot: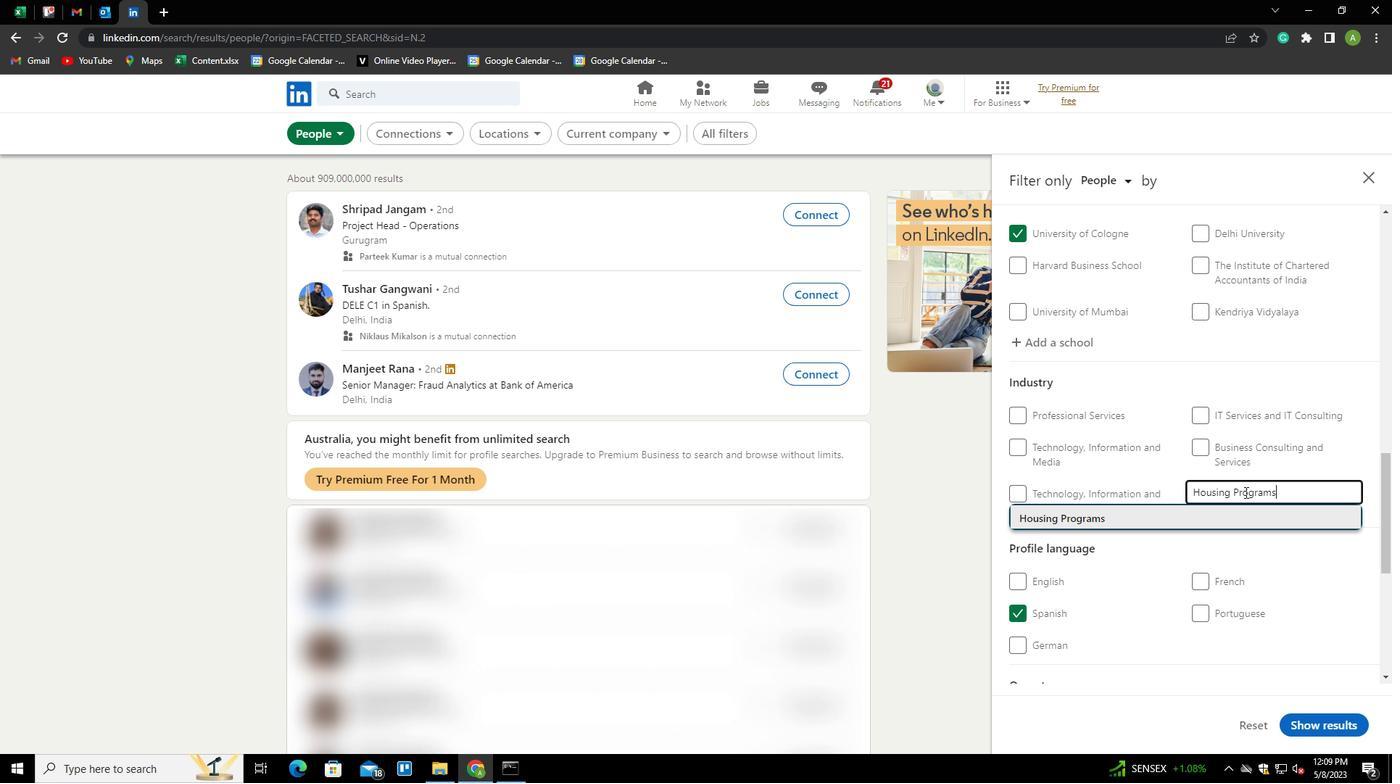
Action: Mouse scrolled (1245, 491) with delta (0, 0)
Screenshot: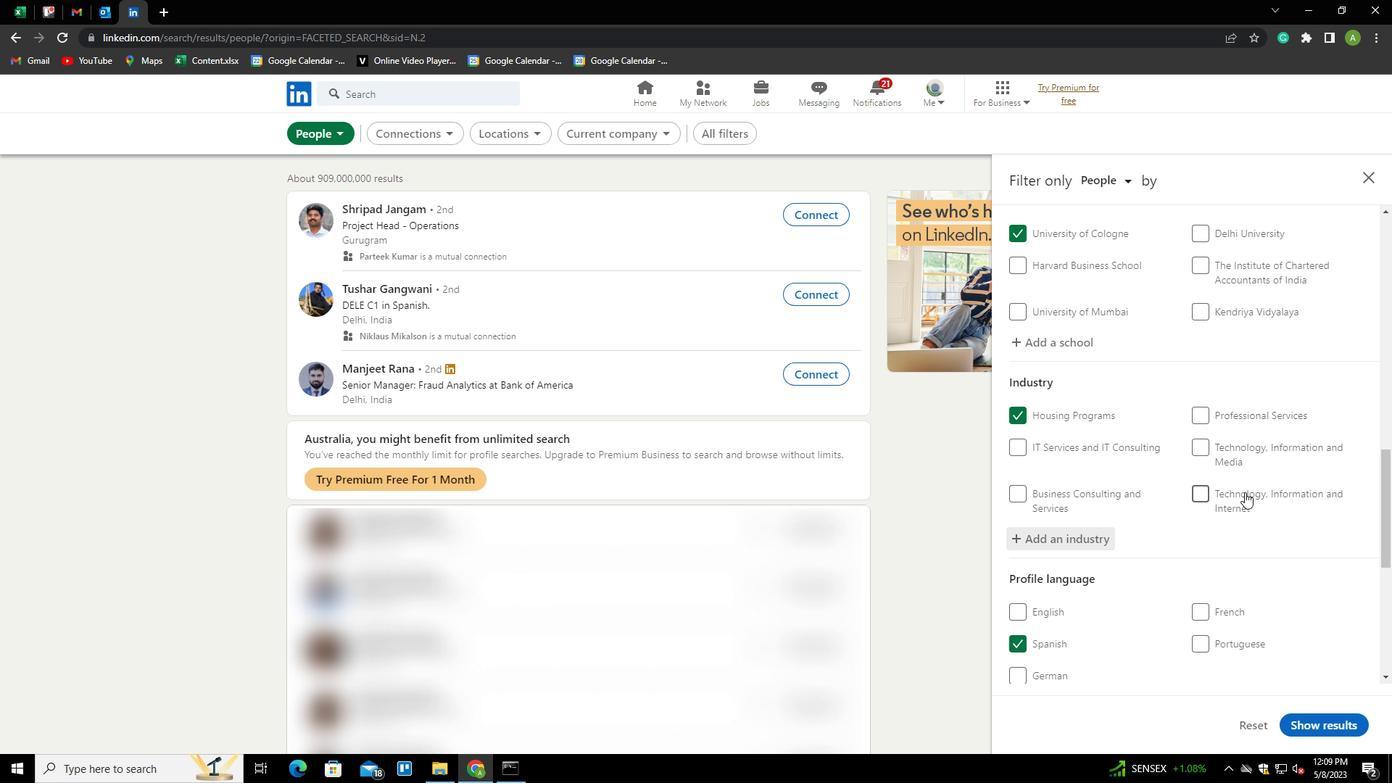 
Action: Mouse scrolled (1245, 491) with delta (0, 0)
Screenshot: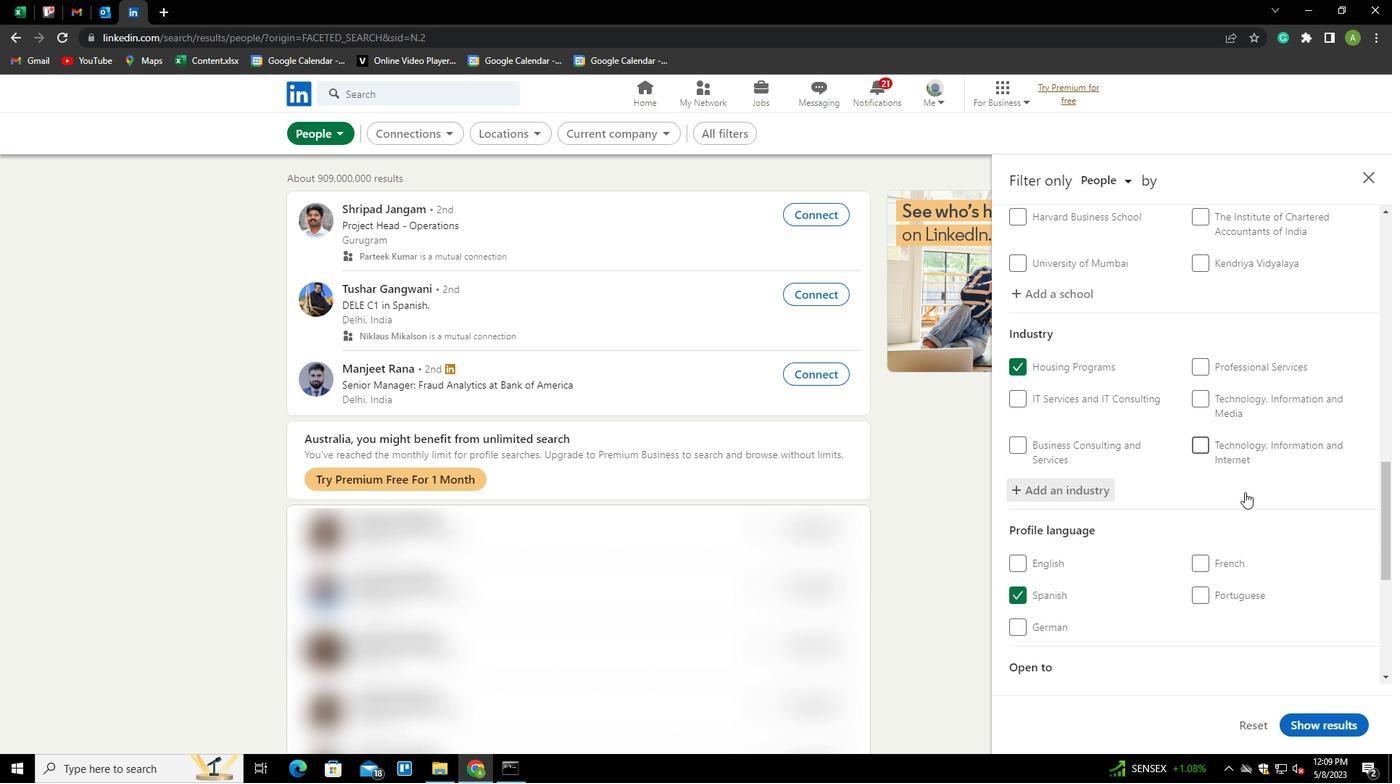 
Action: Mouse scrolled (1245, 491) with delta (0, 0)
Screenshot: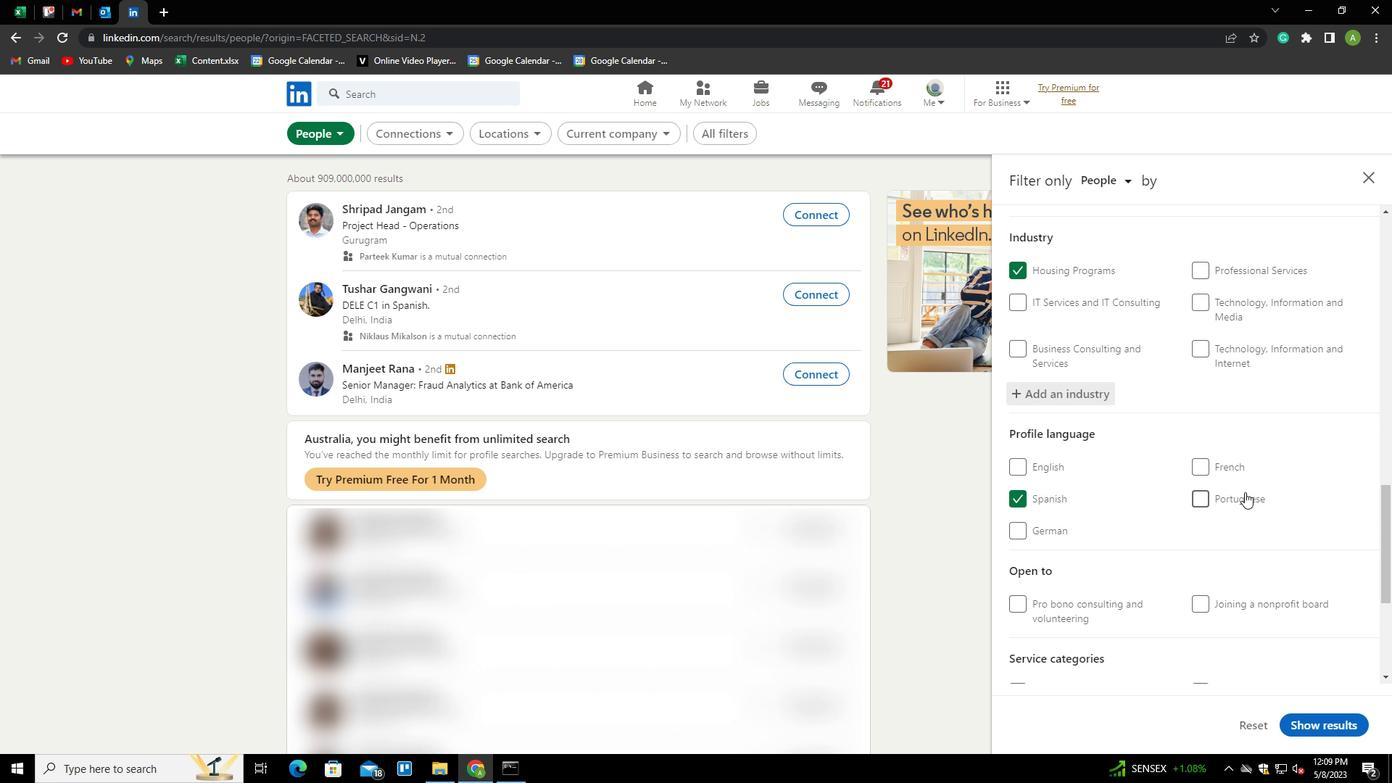 
Action: Mouse scrolled (1245, 491) with delta (0, 0)
Screenshot: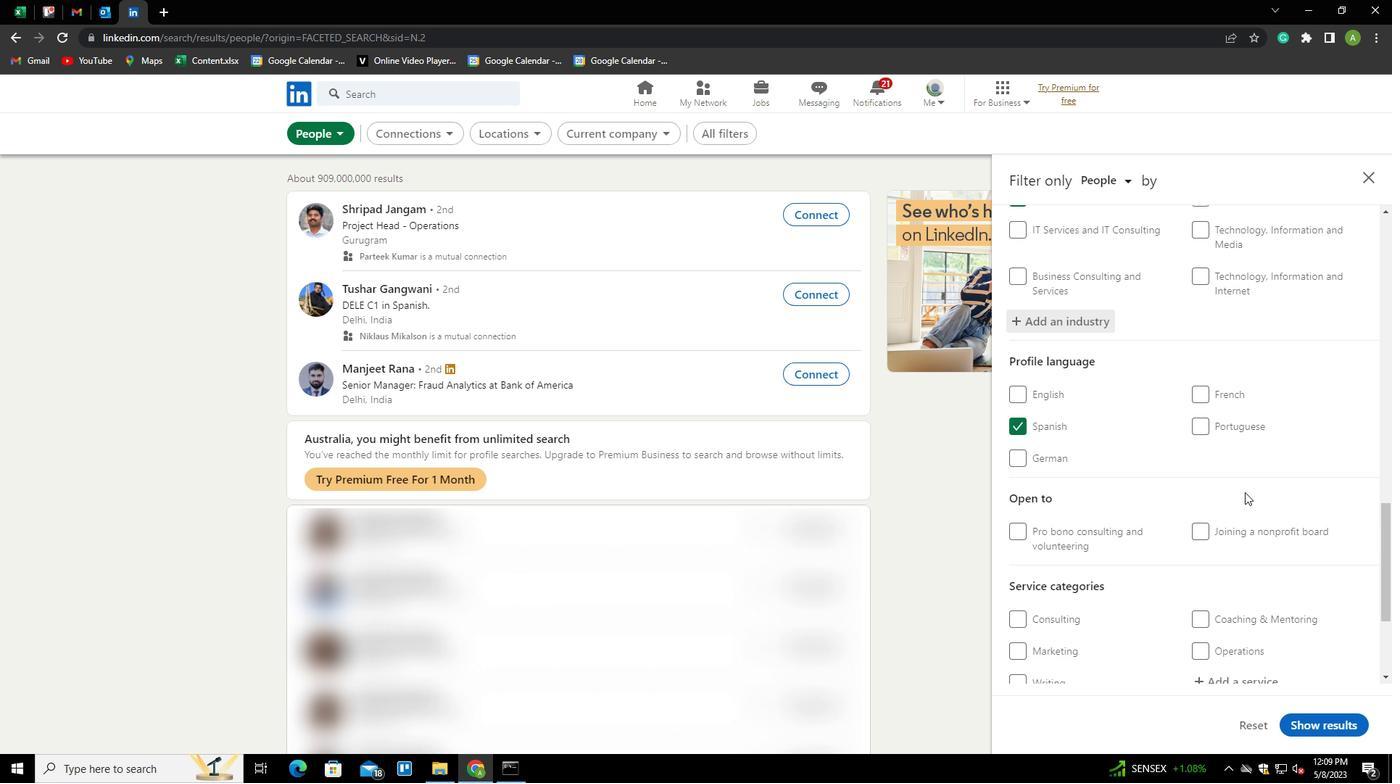 
Action: Mouse scrolled (1245, 491) with delta (0, 0)
Screenshot: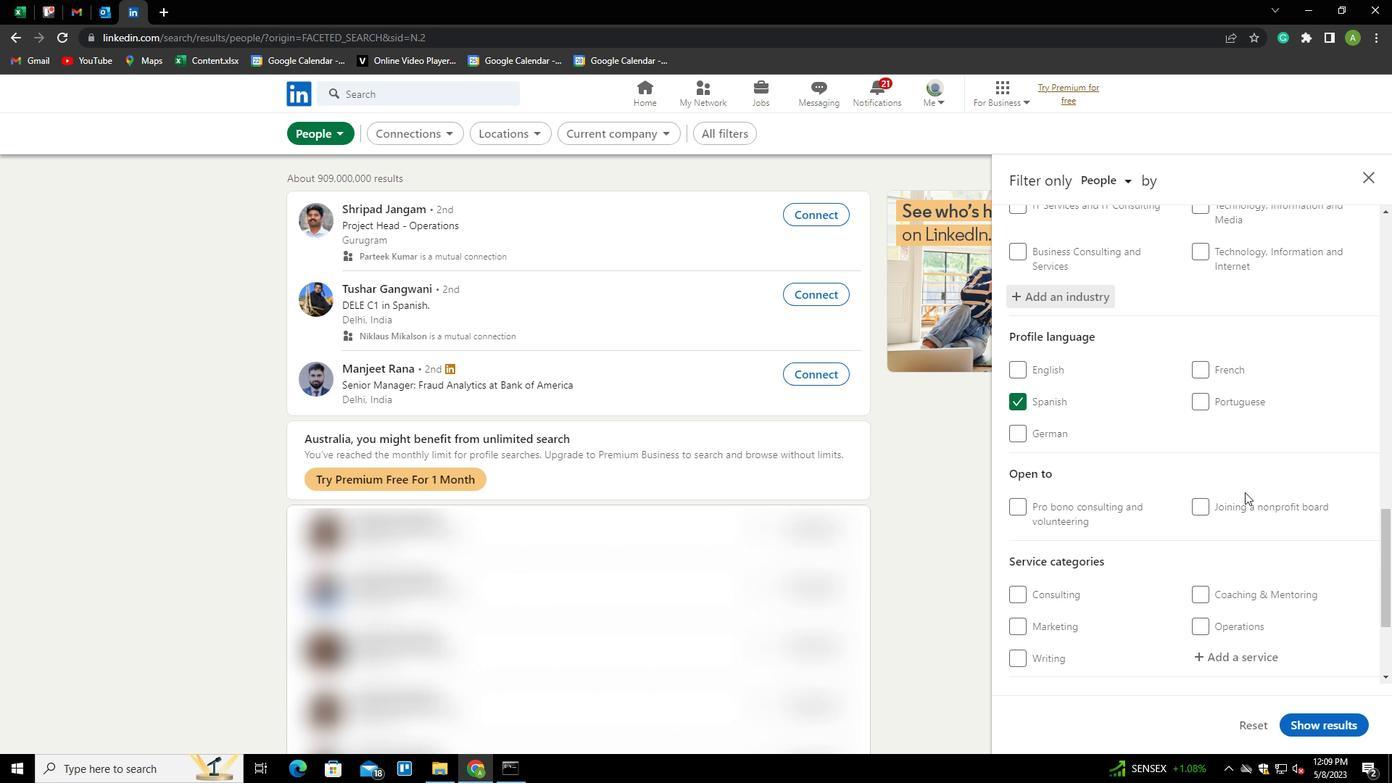 
Action: Mouse scrolled (1245, 491) with delta (0, 0)
Screenshot: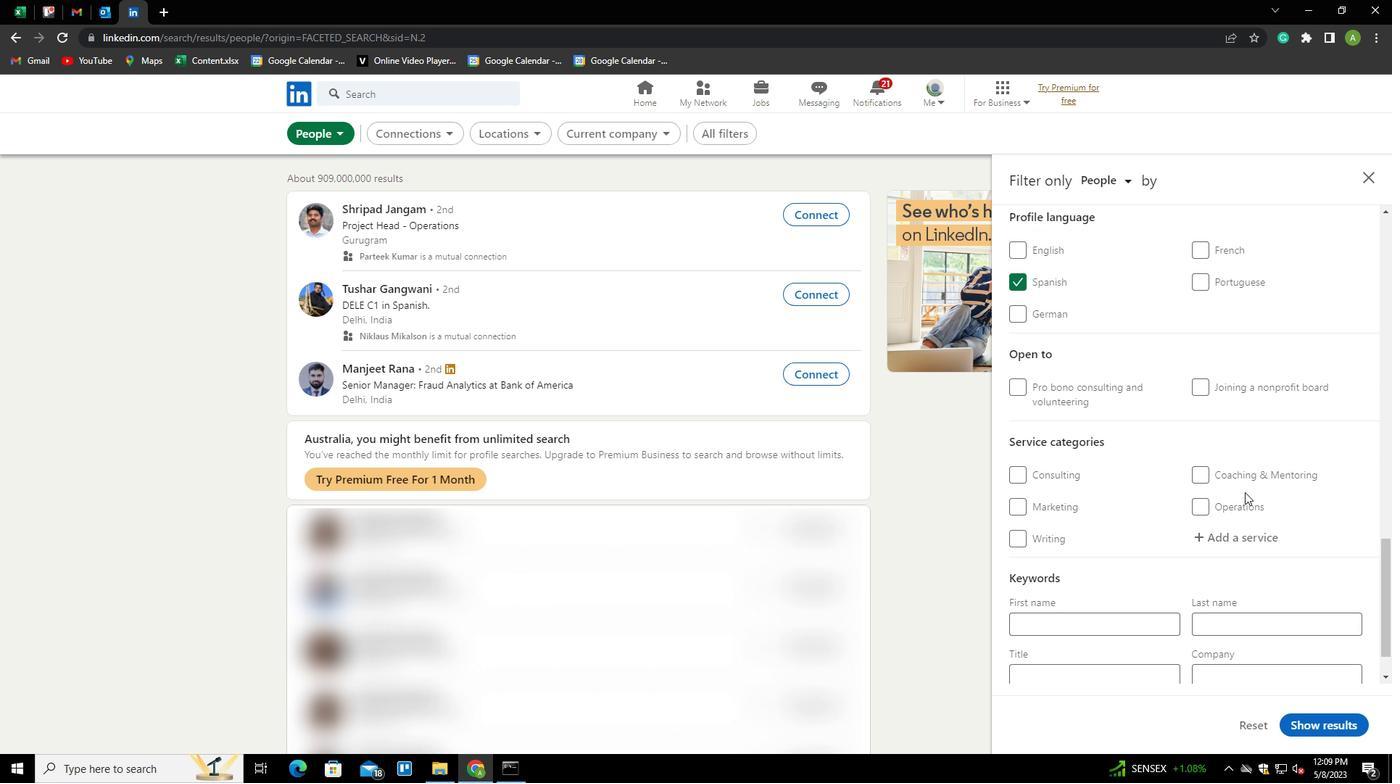 
Action: Mouse scrolled (1245, 491) with delta (0, 0)
Screenshot: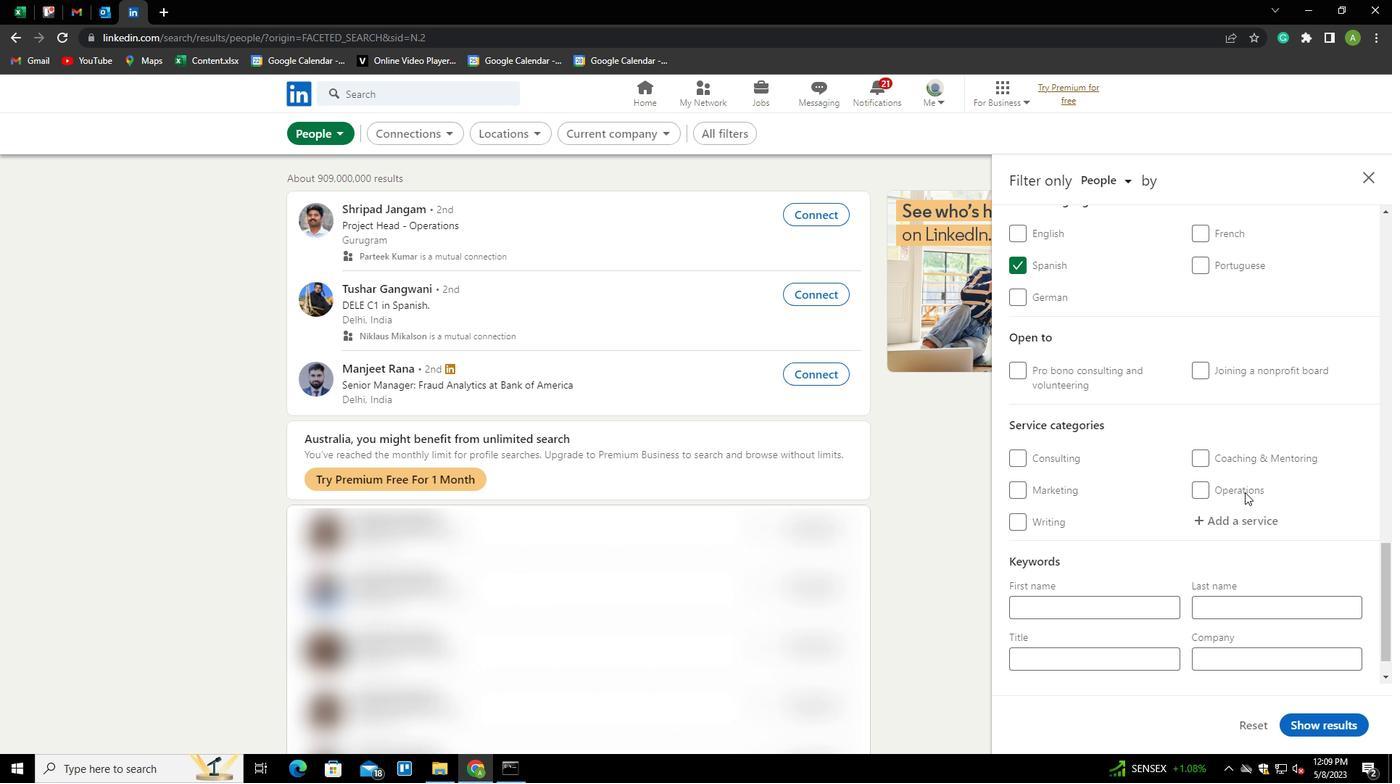
Action: Mouse moved to (1245, 478)
Screenshot: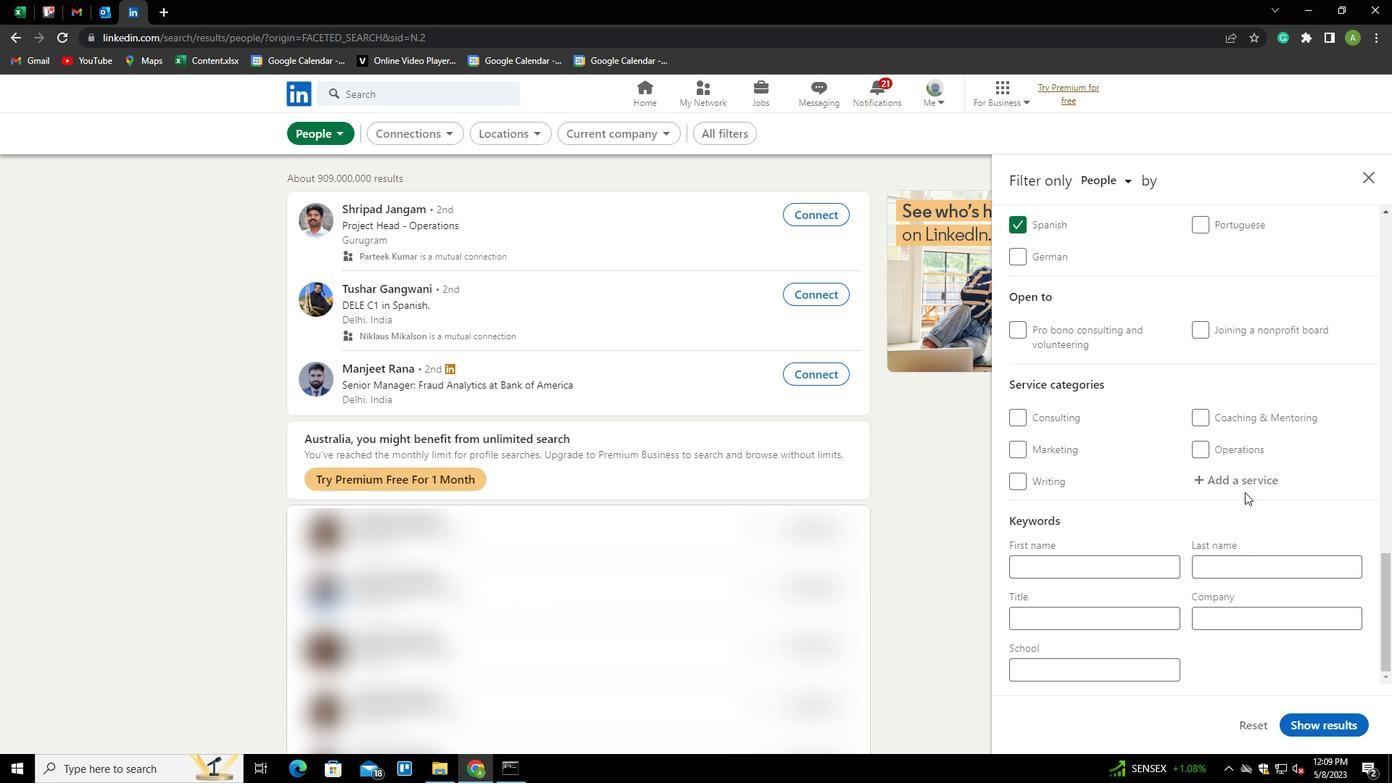 
Action: Mouse pressed left at (1245, 478)
Screenshot: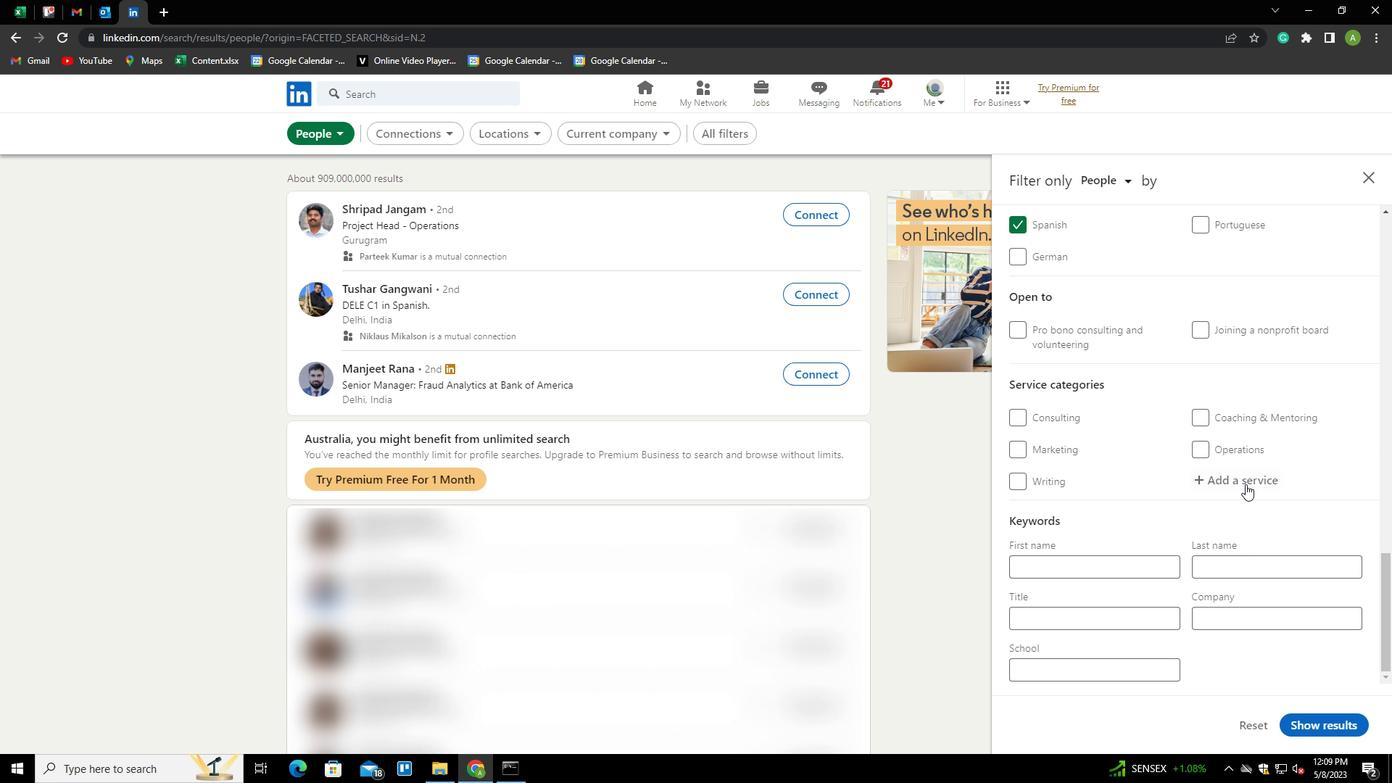 
Action: Mouse moved to (1245, 479)
Screenshot: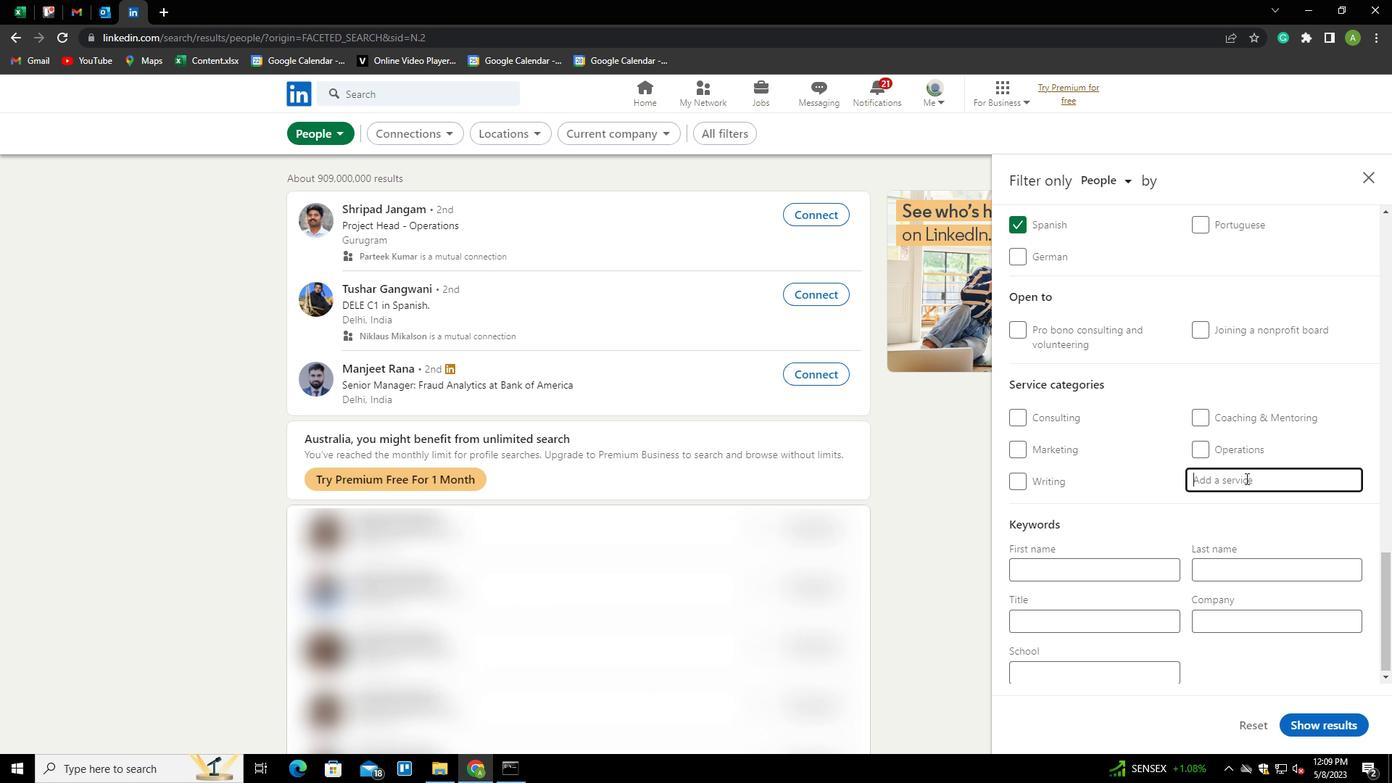 
Action: Key pressed <Key.shift><Key.shift><Key.shift><Key.shift><Key.shift><Key.shift><Key.shift><Key.shift><Key.shift><Key.shift><Key.shift><Key.shift><Key.shift><Key.shift><Key.shift><Key.shift><Key.shift><Key.shift><Key.shift><Key.shift><Key.shift><Key.shift><Key.shift><Key.shift><Key.shift><Key.shift><Key.shift><Key.shift><Key.shift><Key.shift><Key.shift><Key.shift><Key.shift><Key.shift>VIDEOGRAPHY<Key.down><Key.enter>
Screenshot: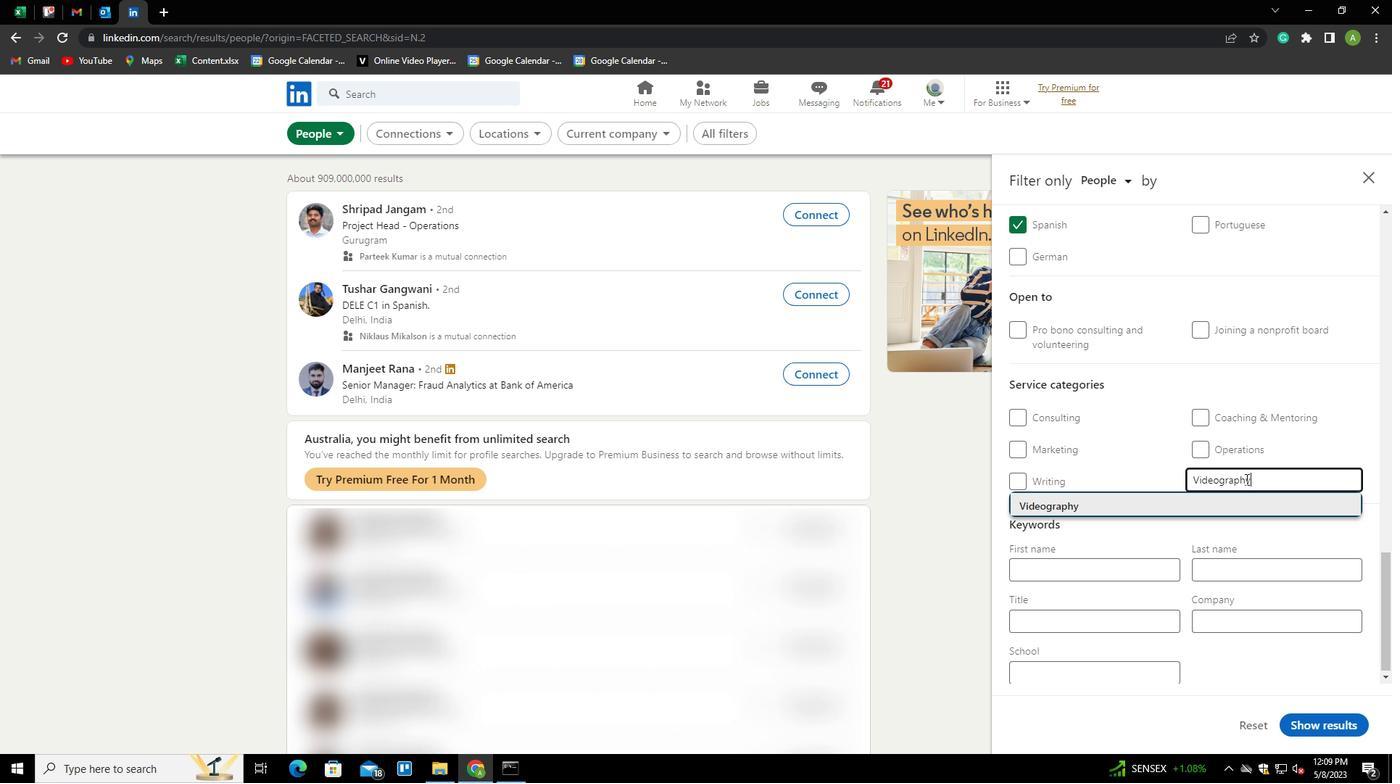 
Action: Mouse scrolled (1245, 478) with delta (0, 0)
Screenshot: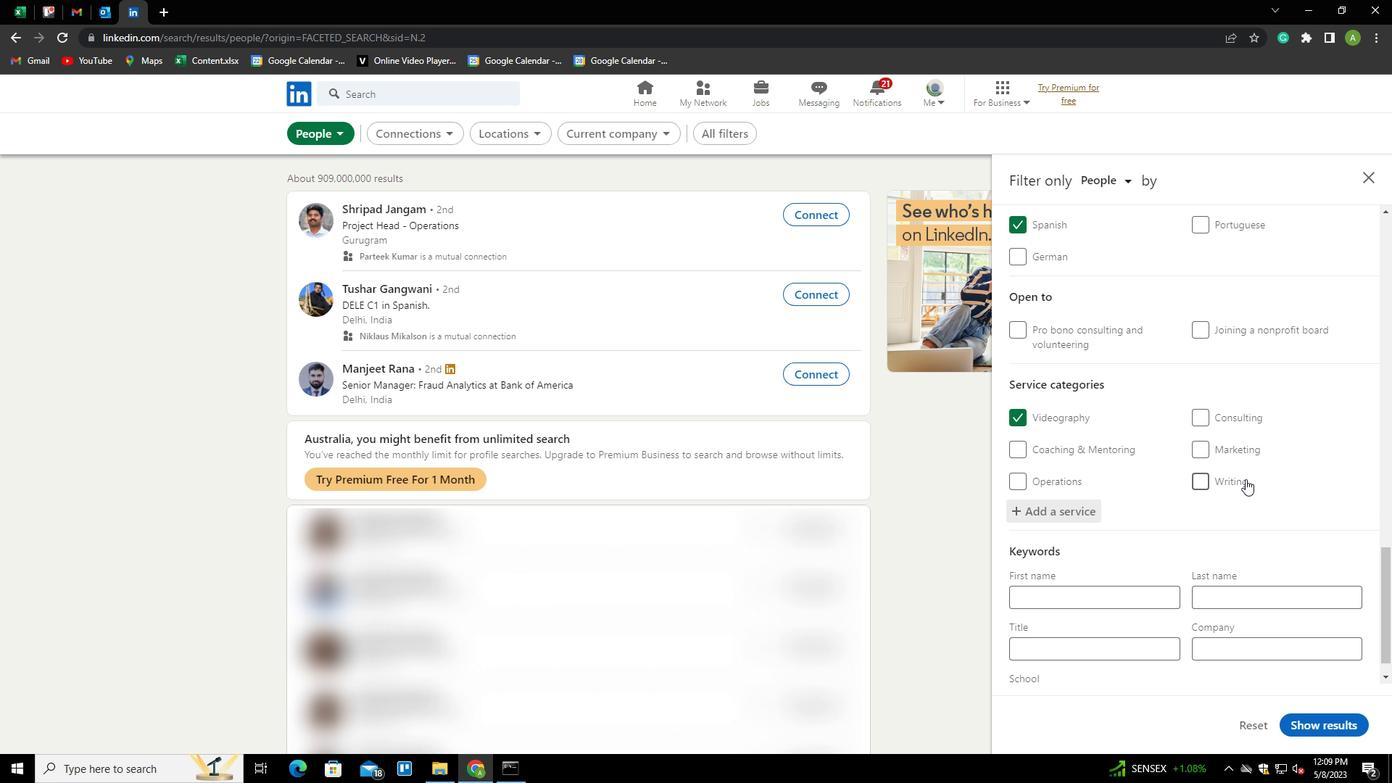 
Action: Mouse scrolled (1245, 478) with delta (0, 0)
Screenshot: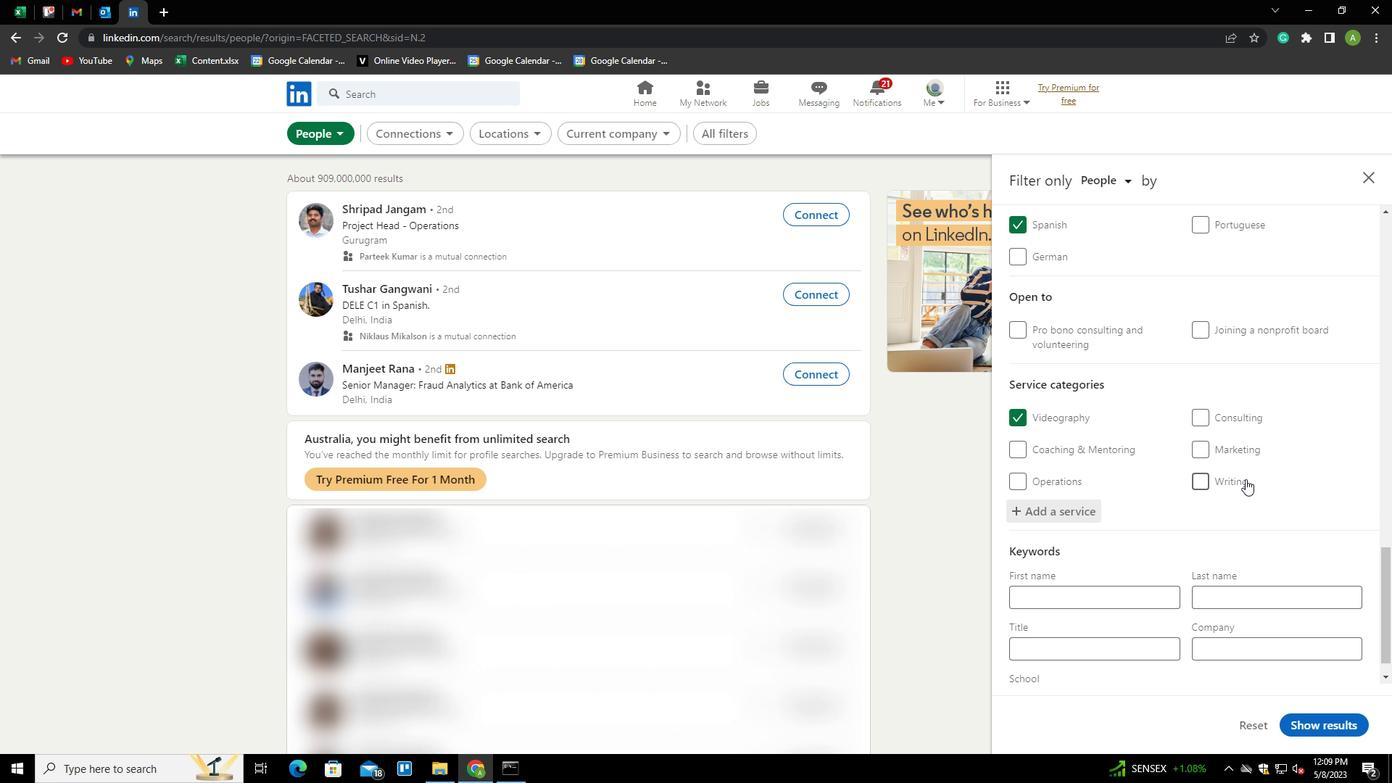 
Action: Mouse scrolled (1245, 478) with delta (0, 0)
Screenshot: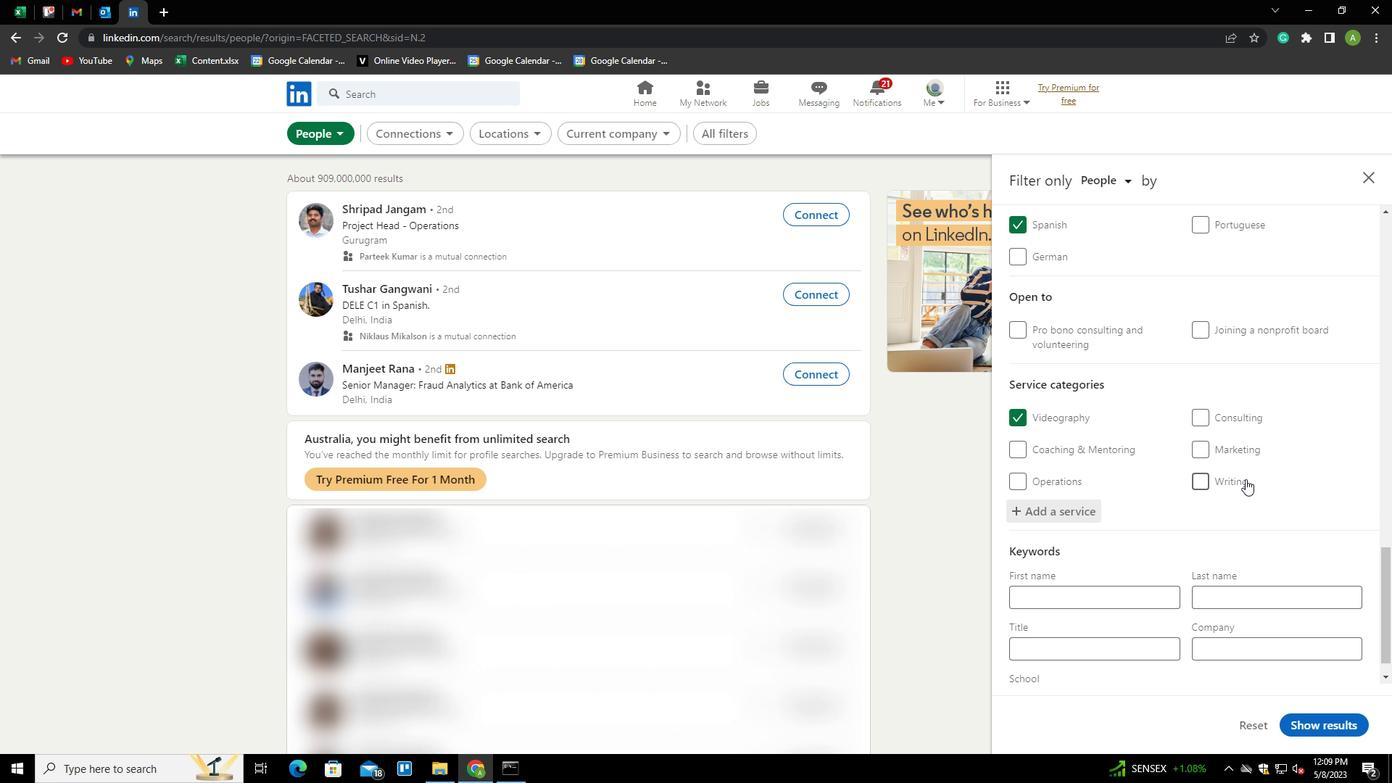 
Action: Mouse scrolled (1245, 478) with delta (0, 0)
Screenshot: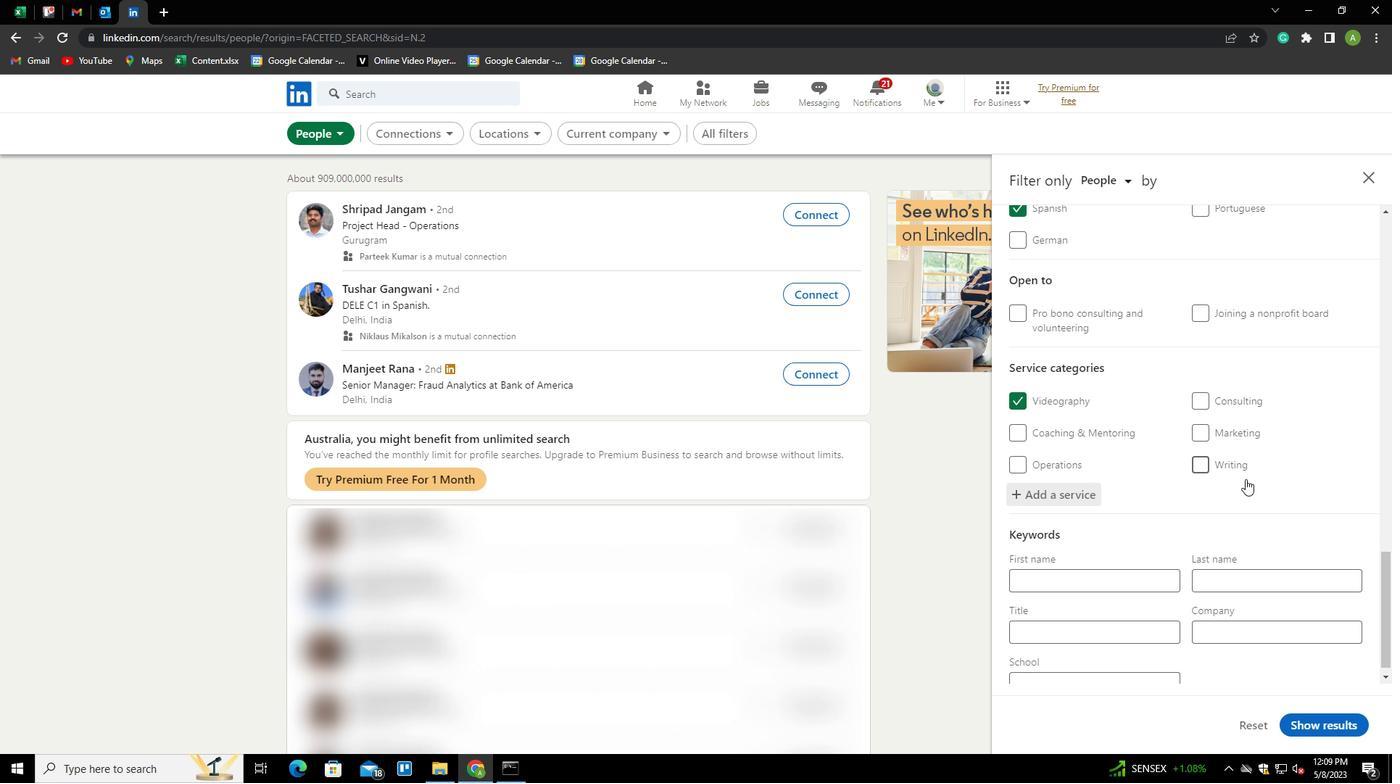
Action: Mouse moved to (1127, 624)
Screenshot: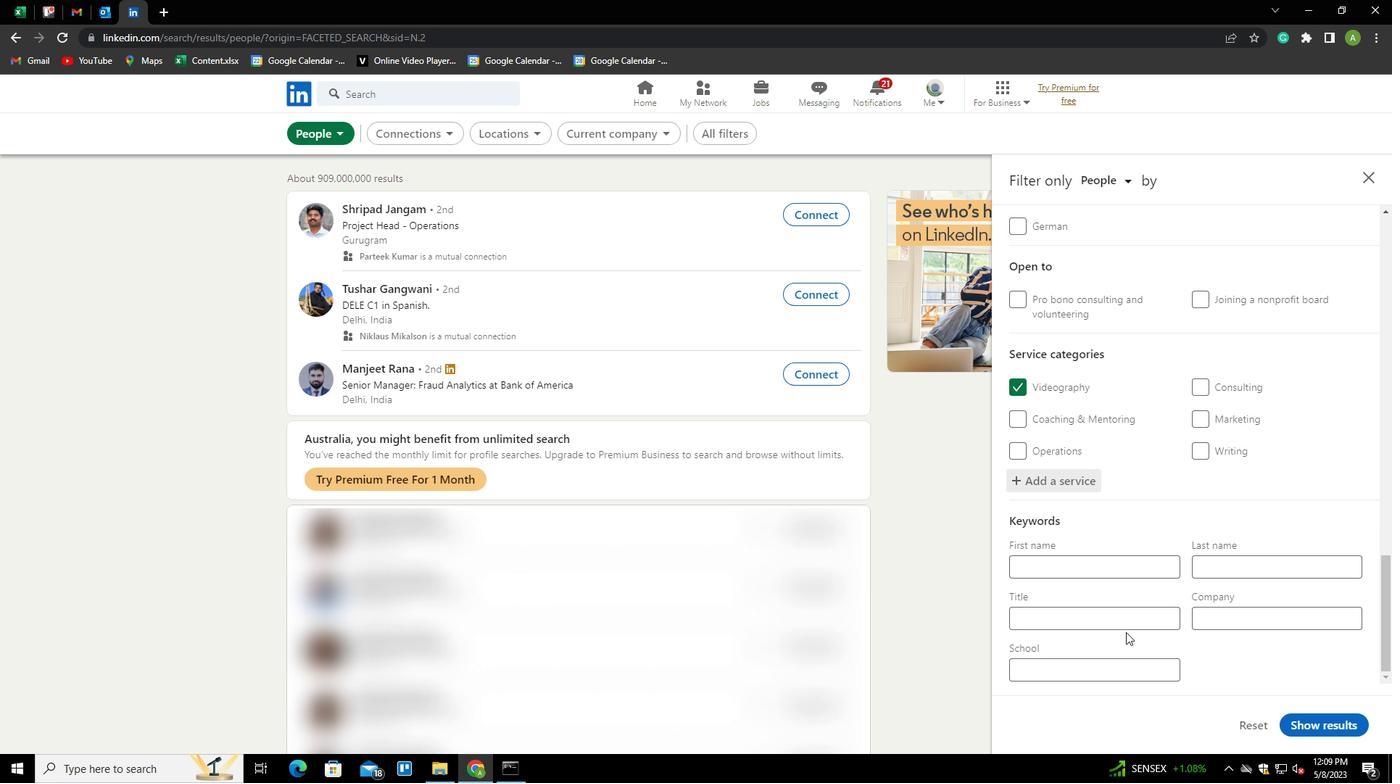 
Action: Mouse pressed left at (1127, 624)
Screenshot: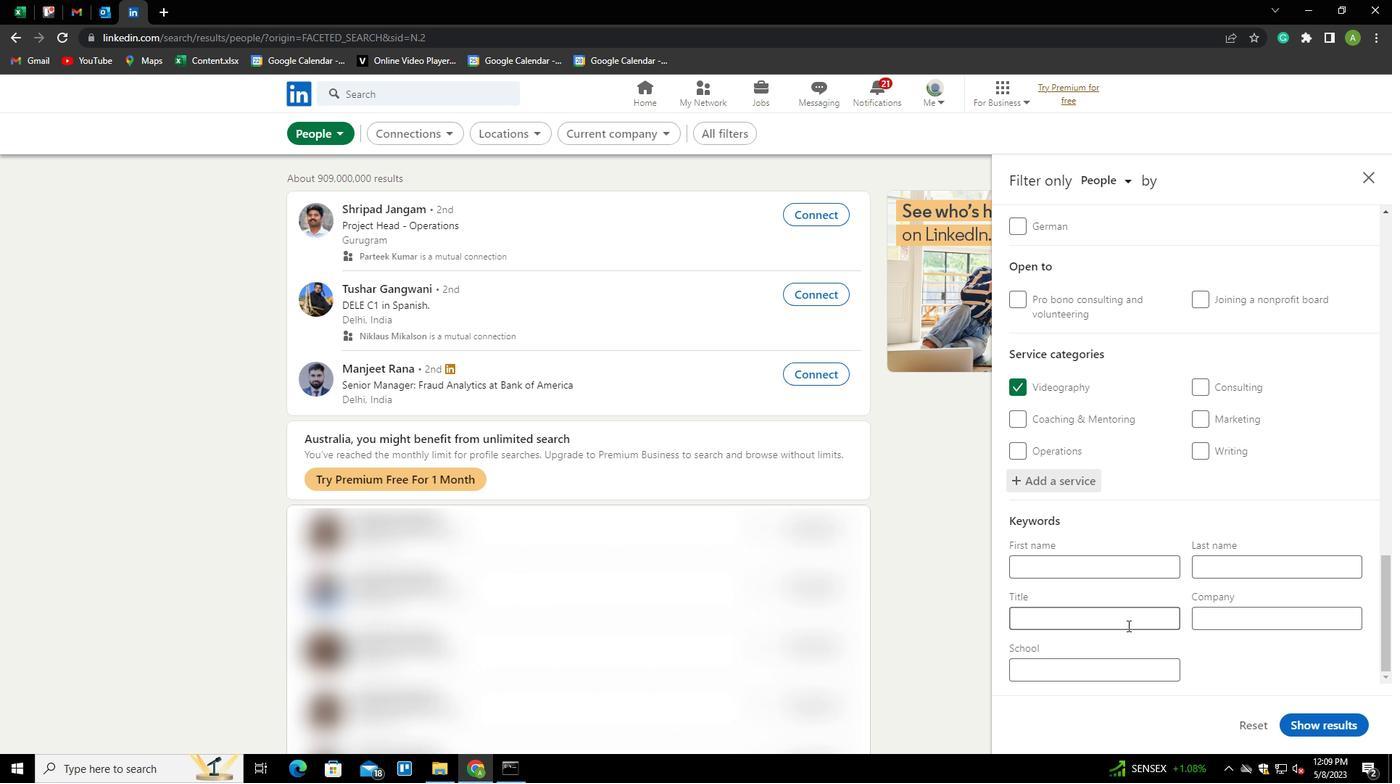 
Action: Key pressed <Key.shift>PURCHASING<Key.space><Key.shift>STAFF
Screenshot: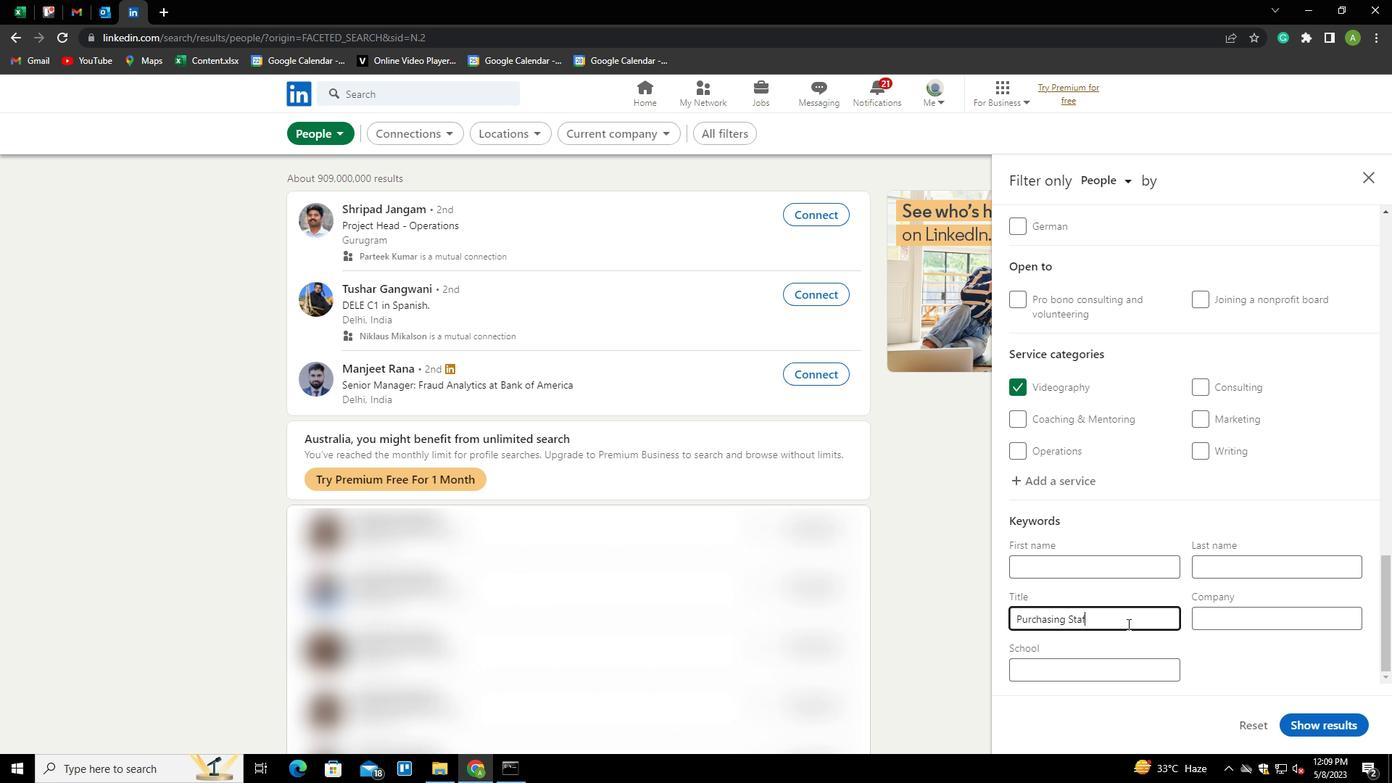 
Action: Mouse moved to (1284, 665)
Screenshot: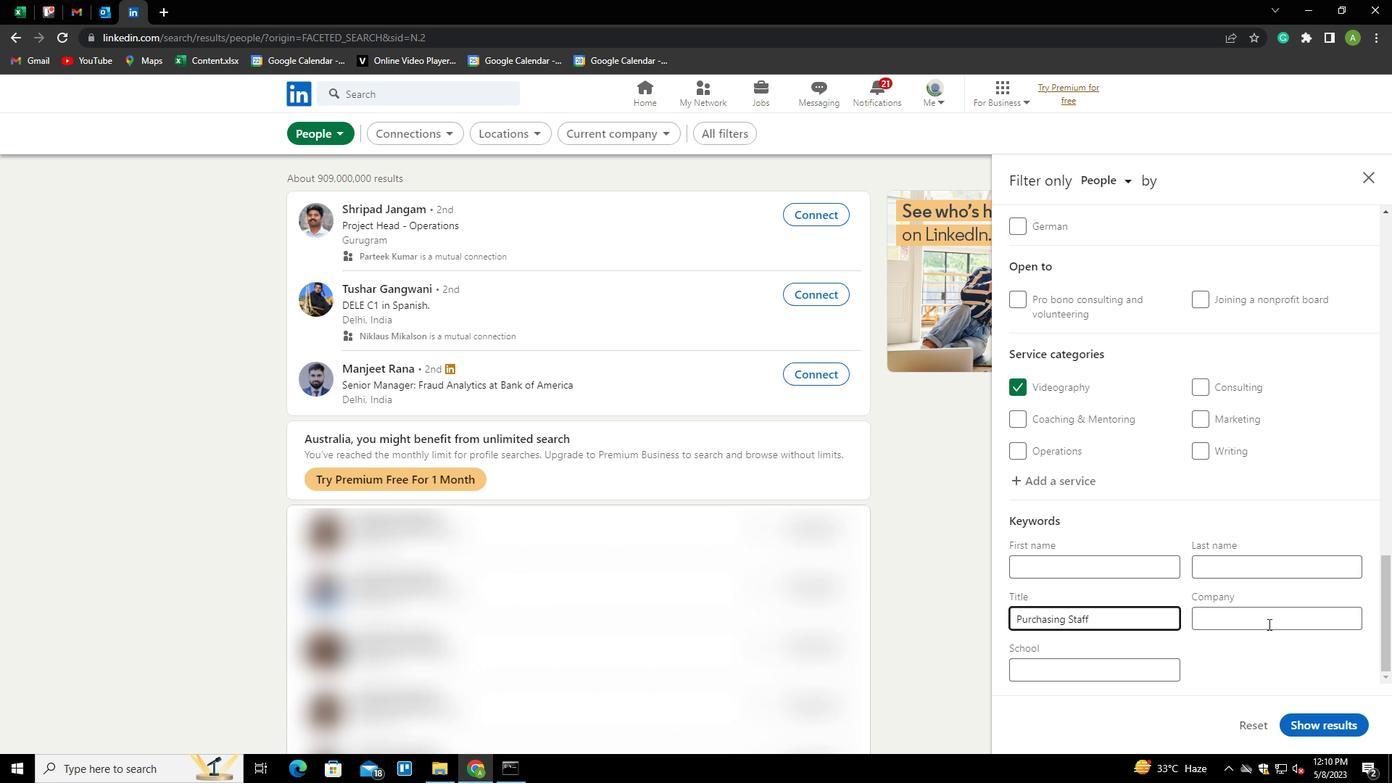
Action: Mouse pressed left at (1284, 665)
Screenshot: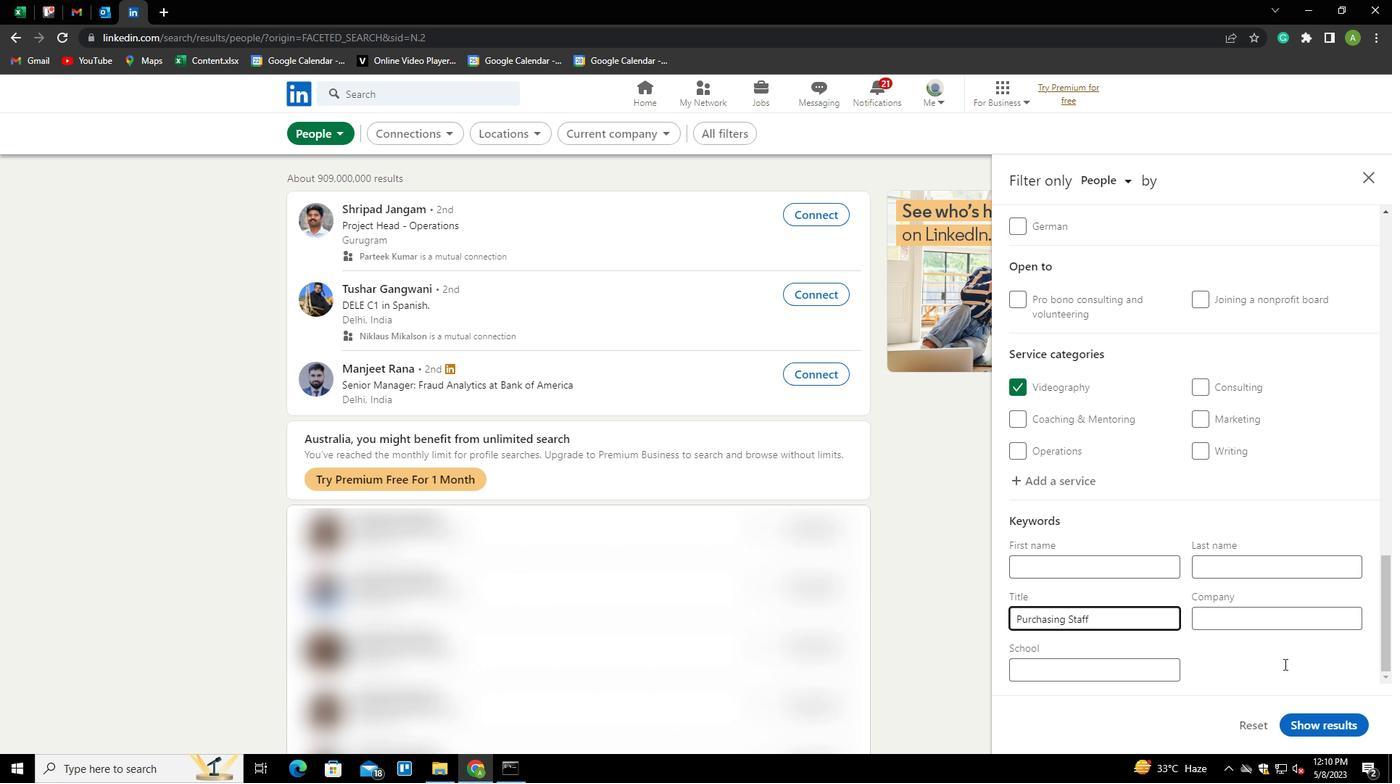 
Action: Mouse moved to (1321, 720)
Screenshot: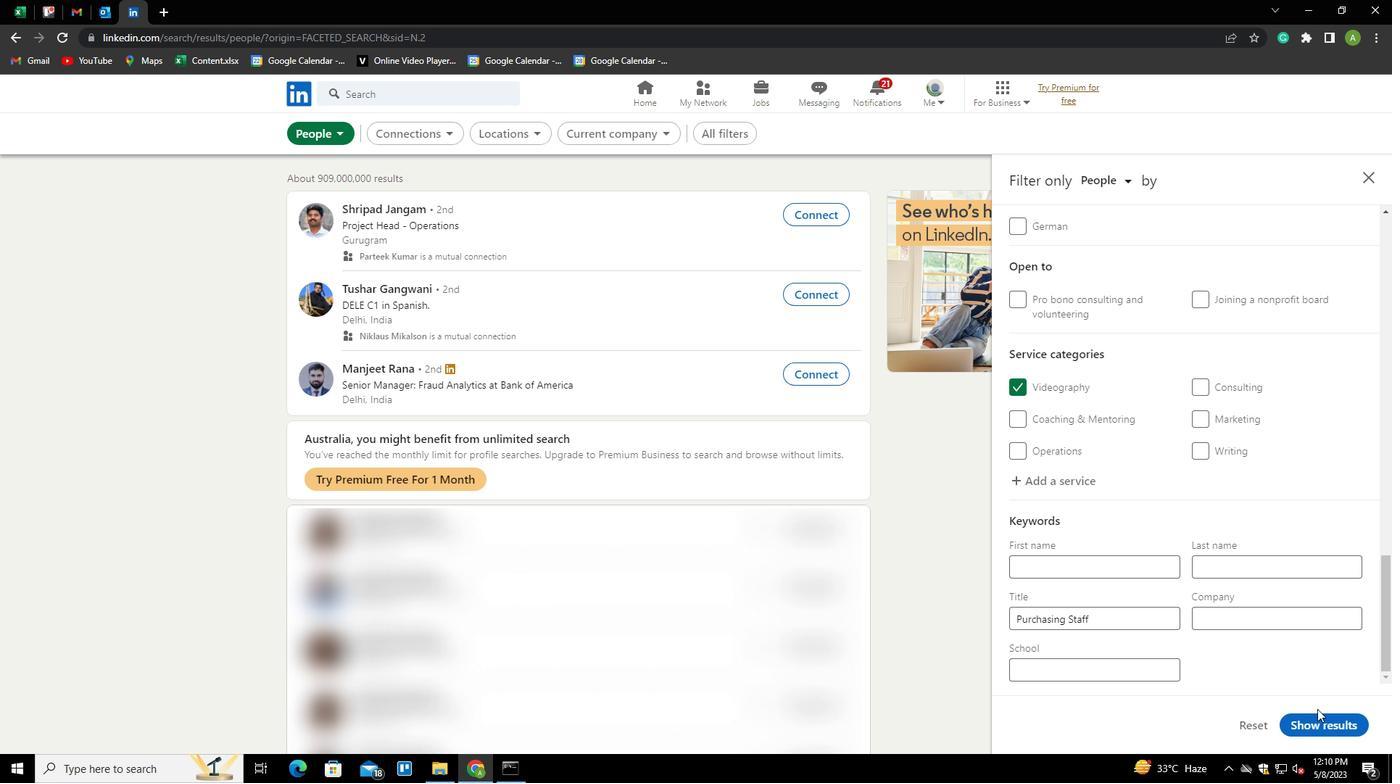 
Action: Mouse pressed left at (1321, 720)
Screenshot: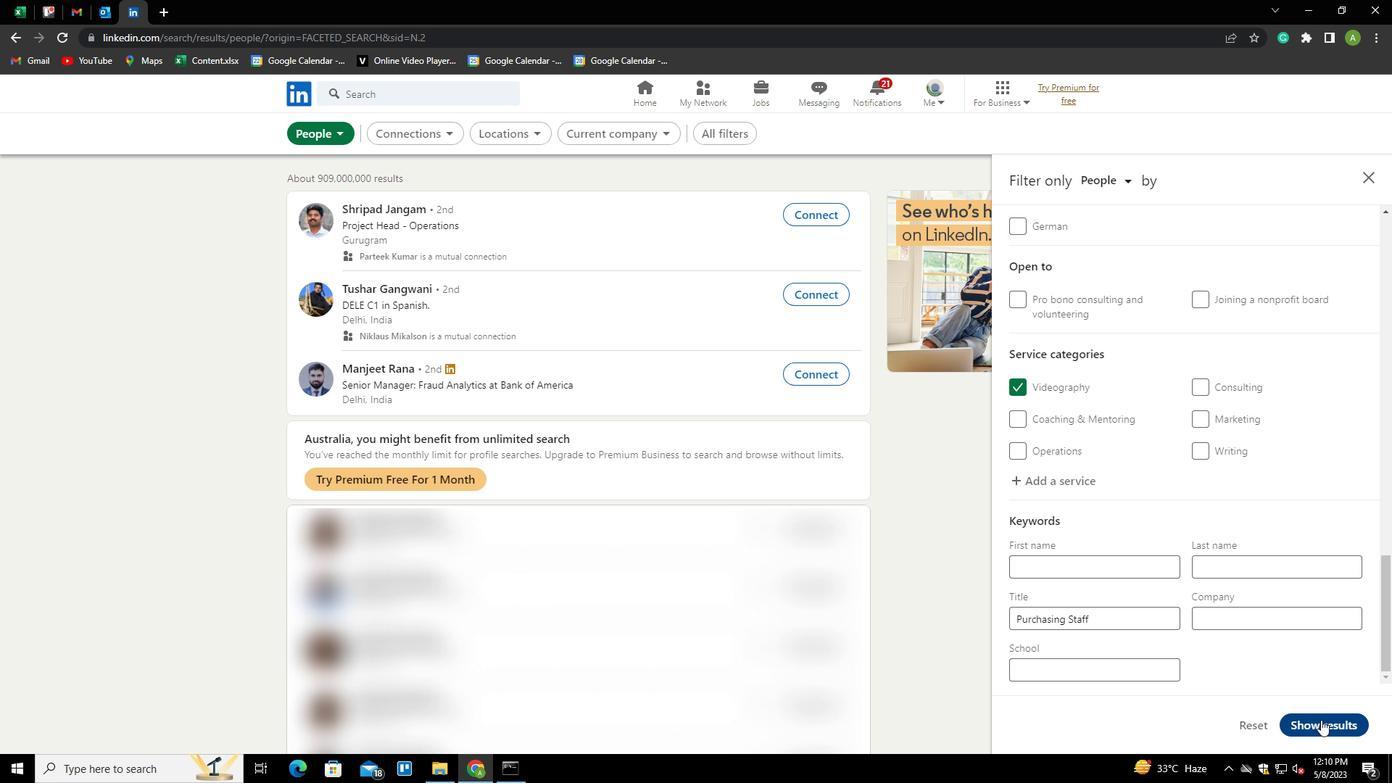 
